 Task: Find connections with filter location San Juan with filter topic #Mindfulwith filter profile language Potuguese with filter current company Boston Consulting Group (BCG) with filter school Dr. Harisingh Gaur Vishwavidyalaya, Sagar with filter industry Optometrists with filter service category Financial Advisory with filter keywords title Actuary
Action: Mouse moved to (624, 87)
Screenshot: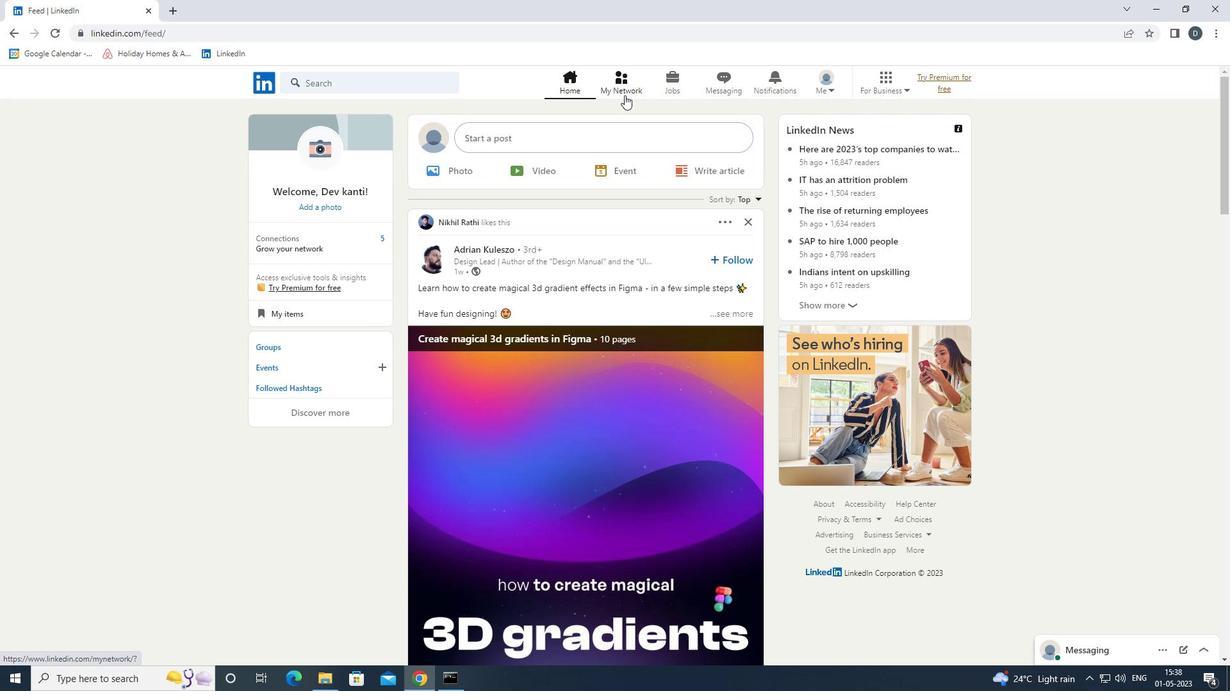 
Action: Mouse pressed left at (624, 87)
Screenshot: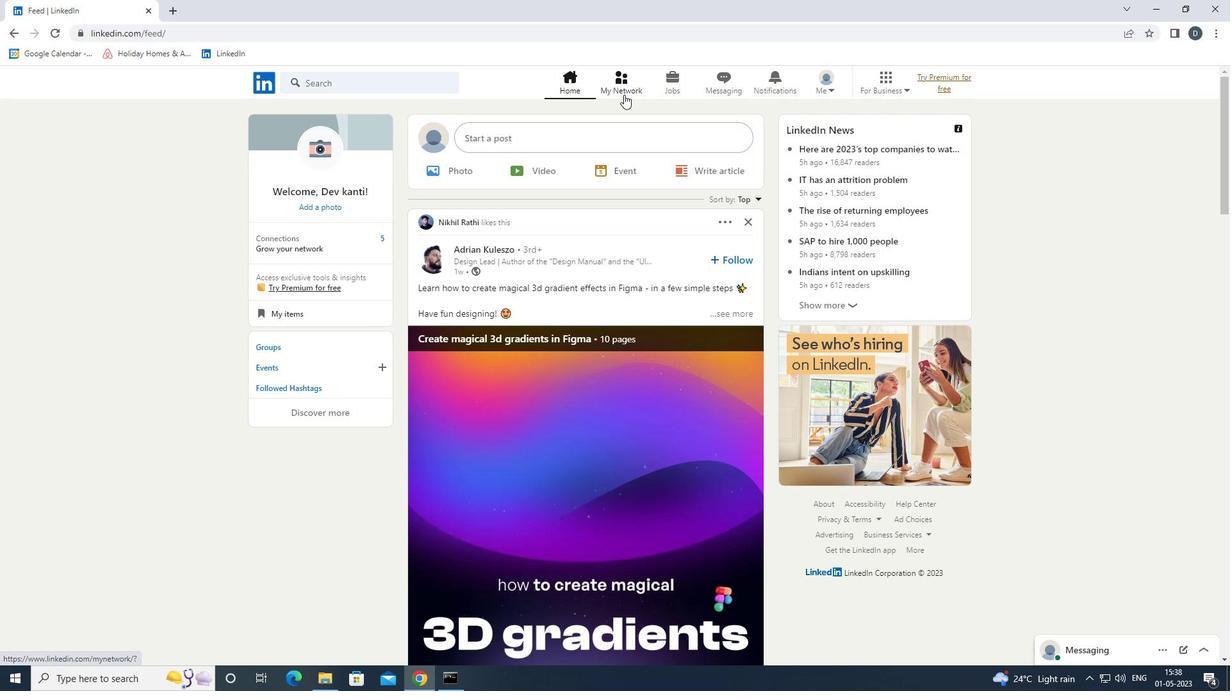 
Action: Mouse moved to (426, 153)
Screenshot: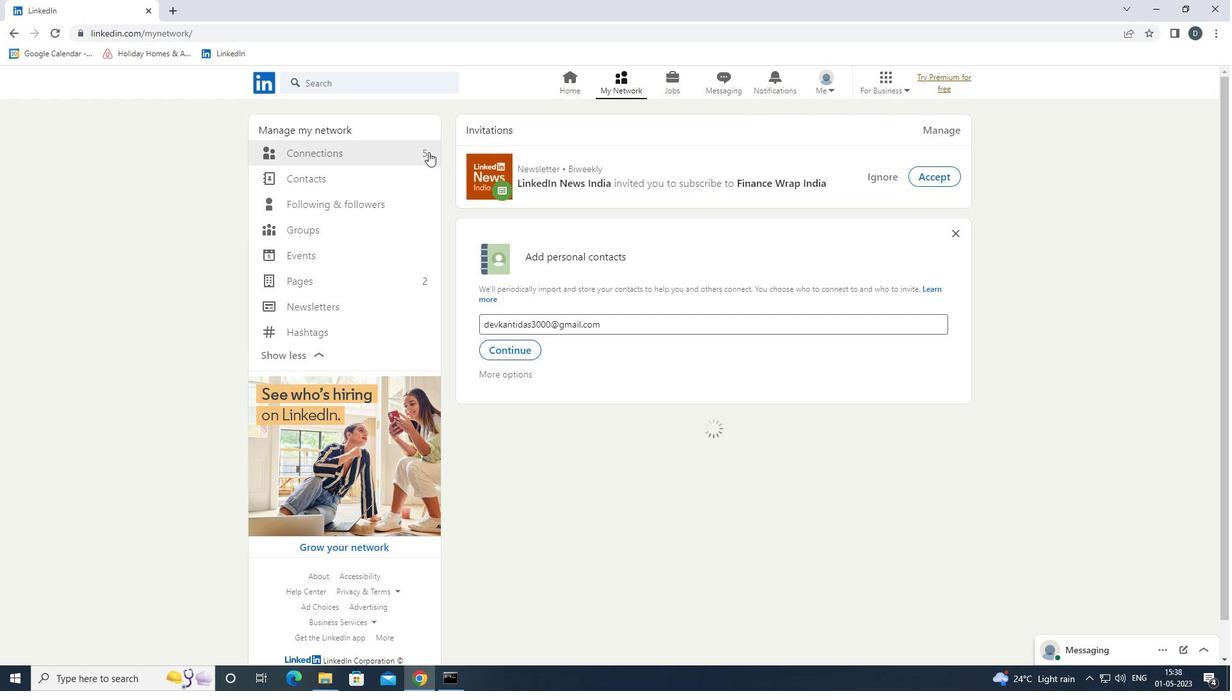 
Action: Mouse pressed left at (426, 153)
Screenshot: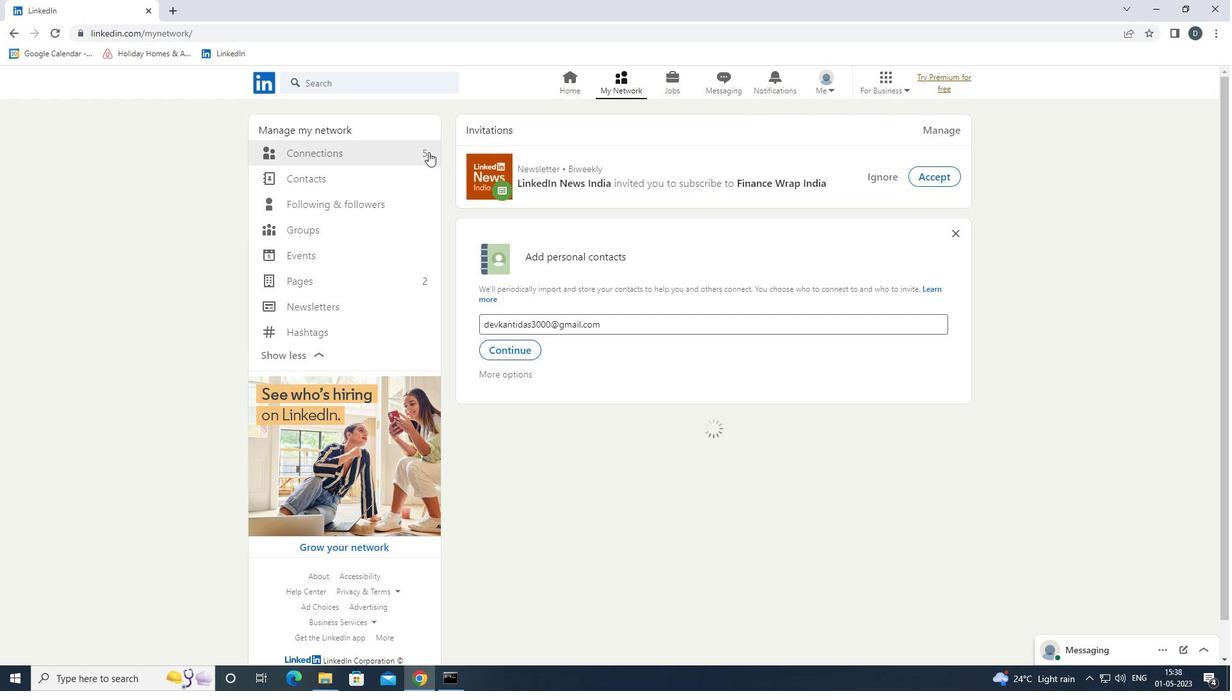 
Action: Mouse pressed left at (426, 153)
Screenshot: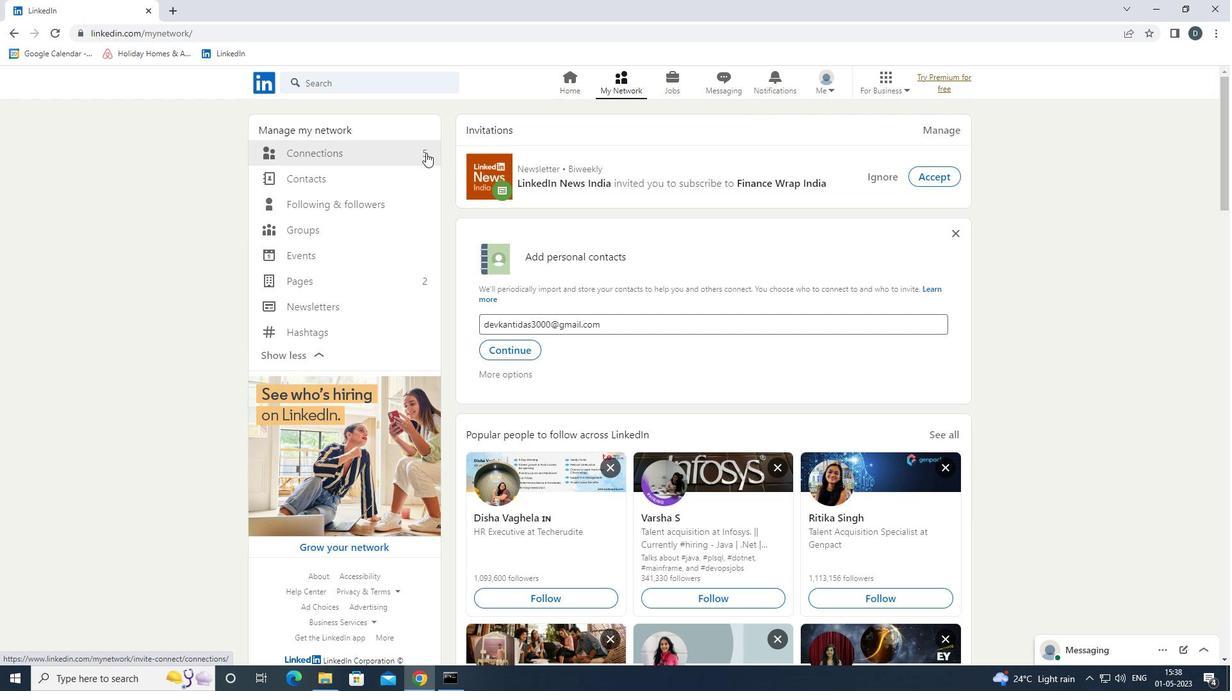 
Action: Mouse moved to (666, 165)
Screenshot: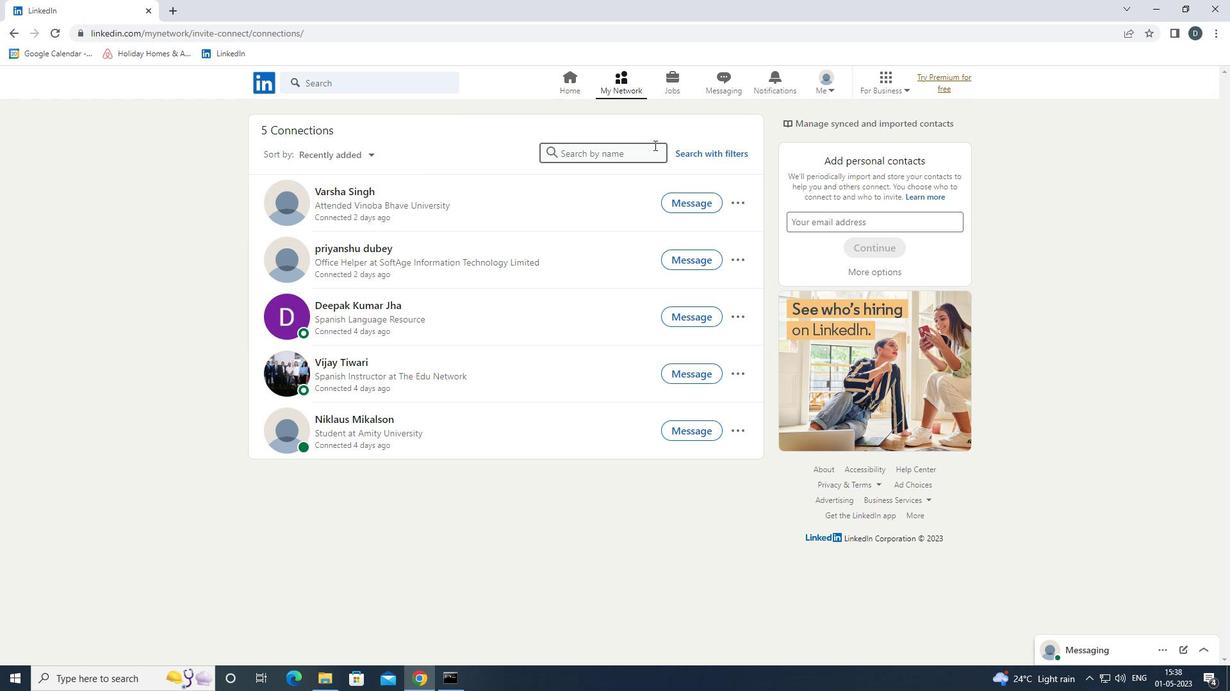
Action: Mouse pressed left at (666, 165)
Screenshot: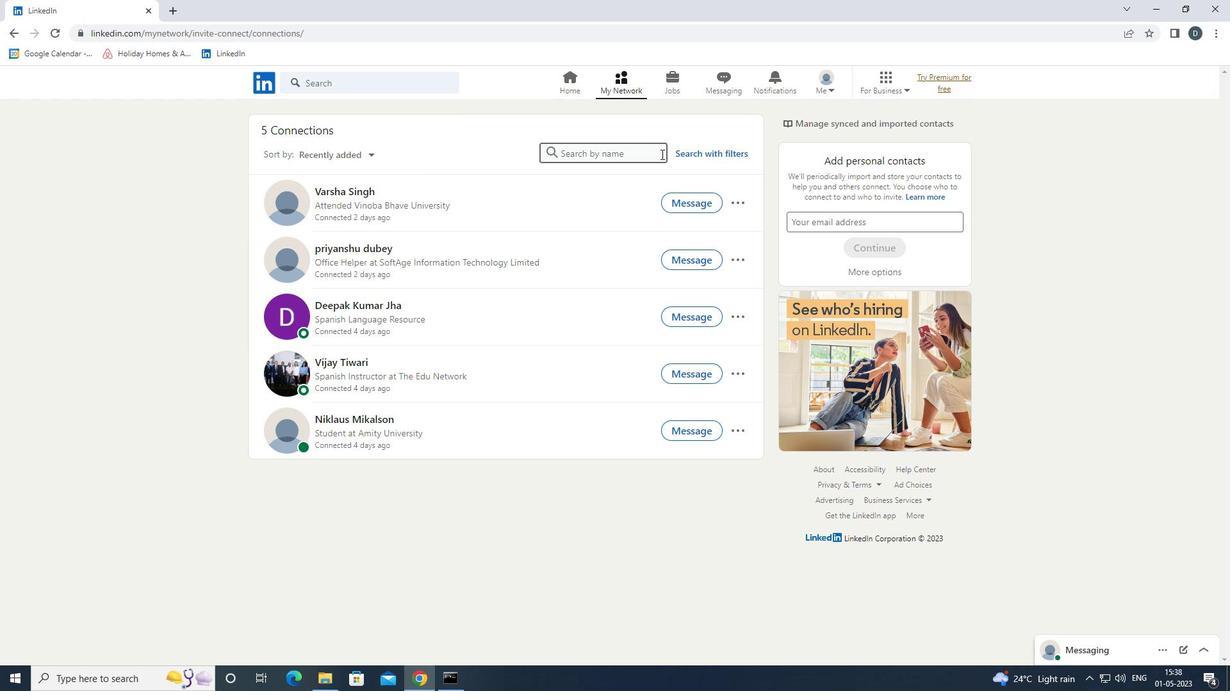 
Action: Mouse moved to (681, 161)
Screenshot: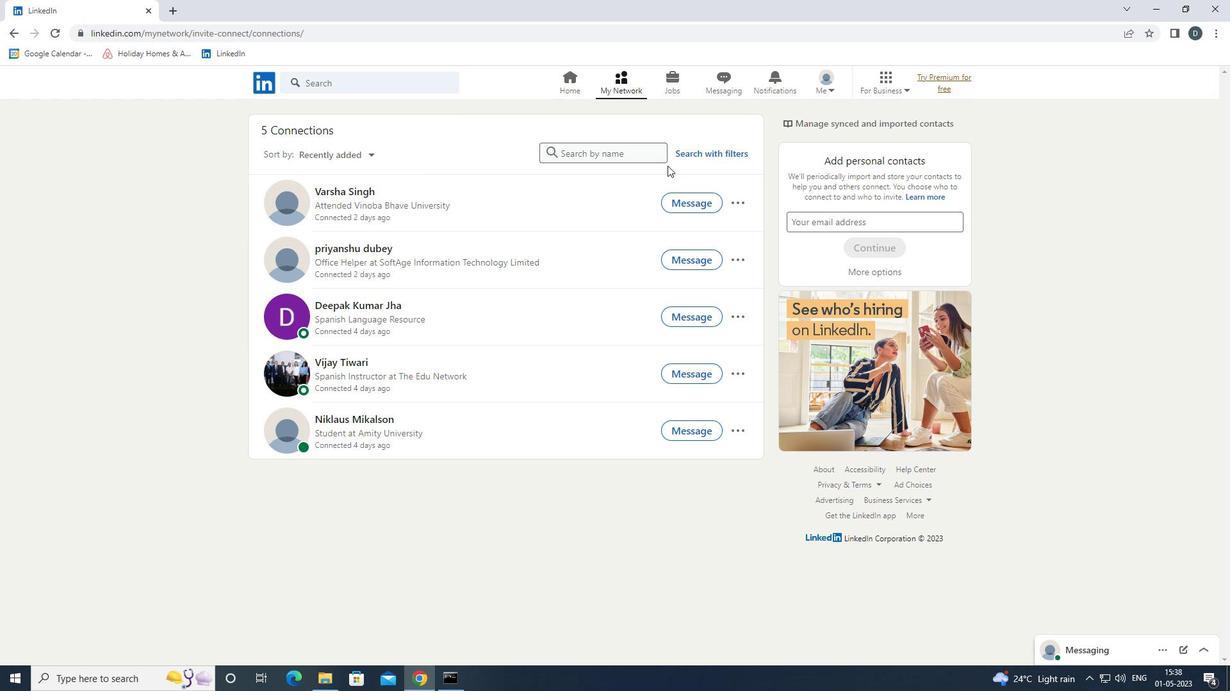 
Action: Mouse pressed left at (681, 161)
Screenshot: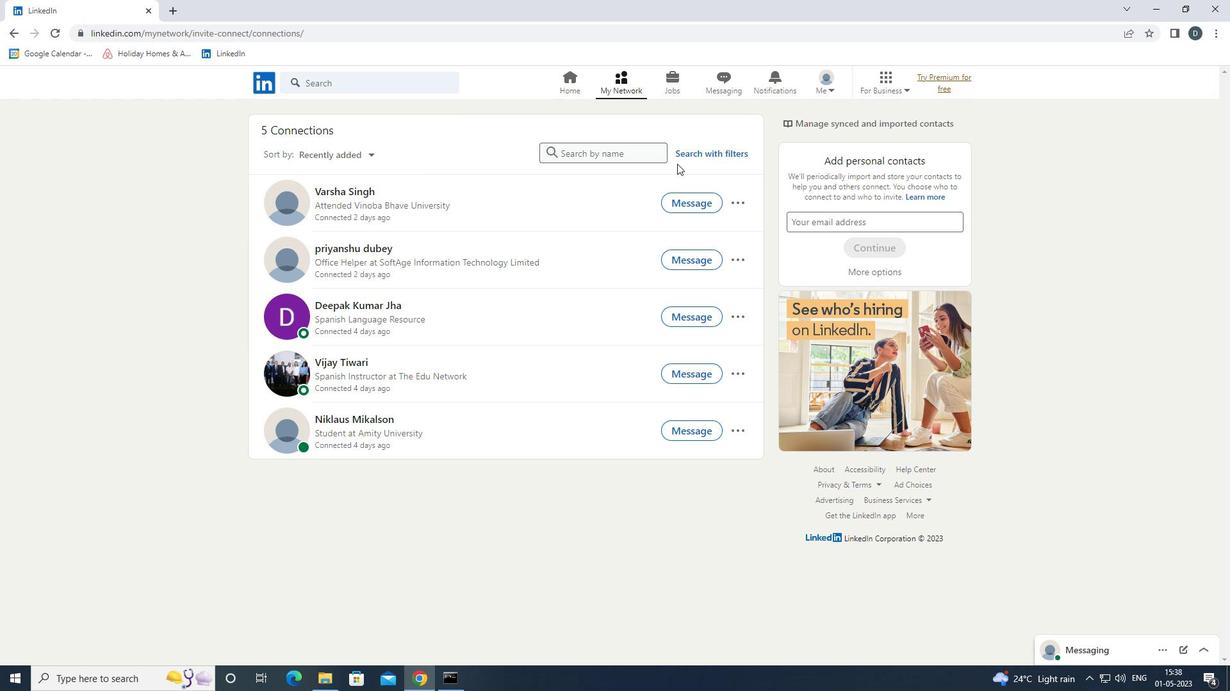 
Action: Mouse moved to (688, 153)
Screenshot: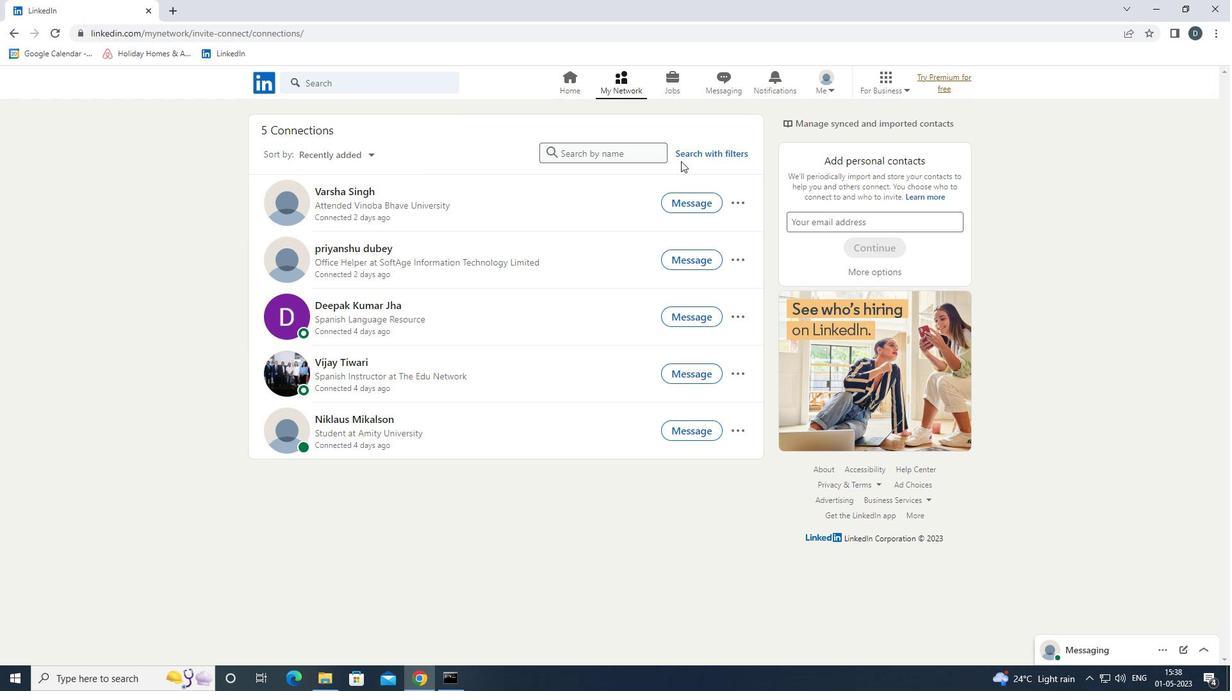 
Action: Mouse pressed left at (688, 153)
Screenshot: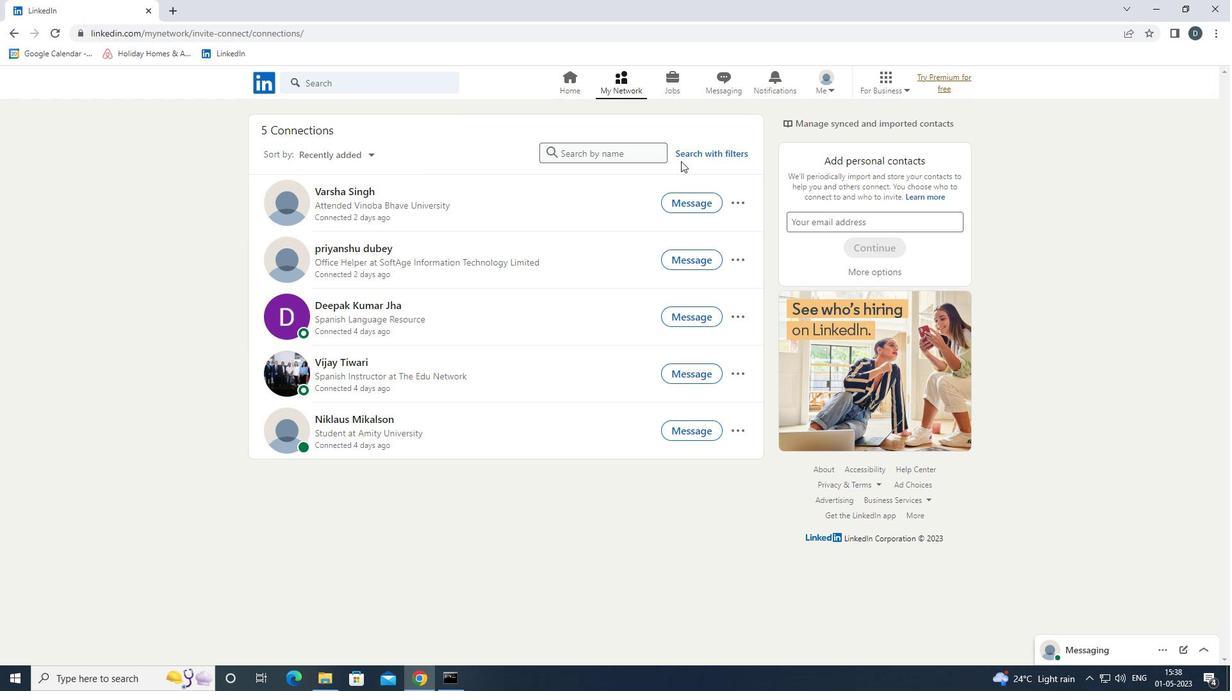 
Action: Mouse moved to (656, 116)
Screenshot: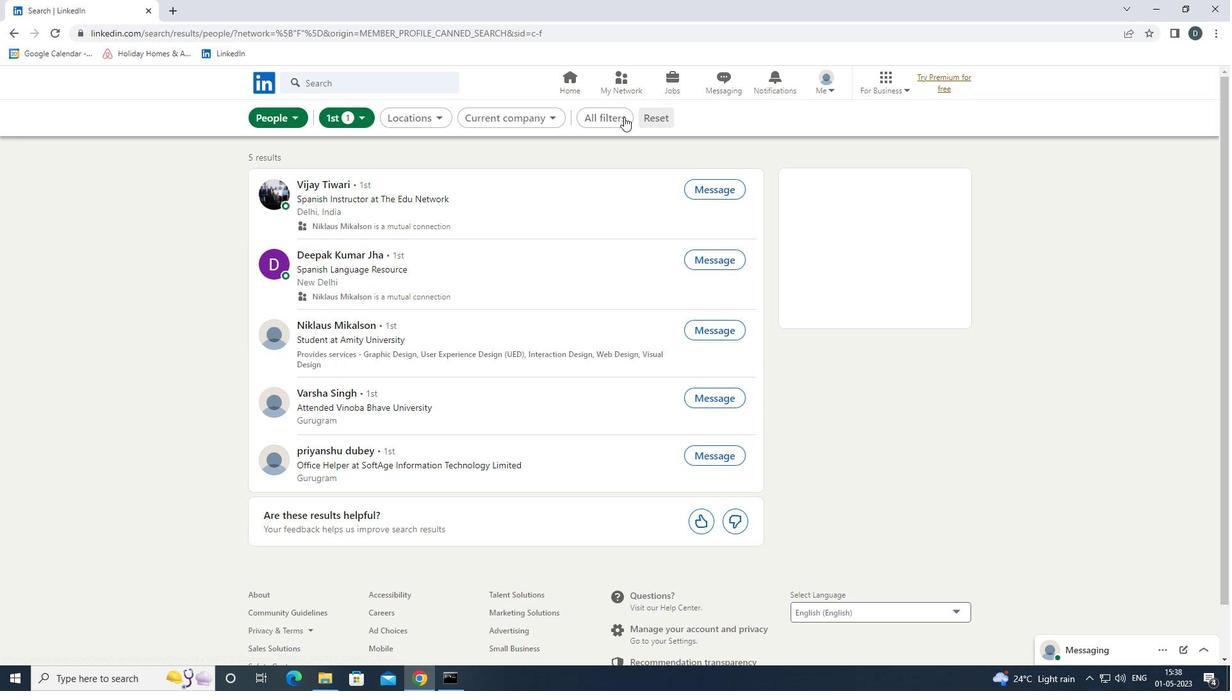 
Action: Mouse pressed left at (656, 116)
Screenshot: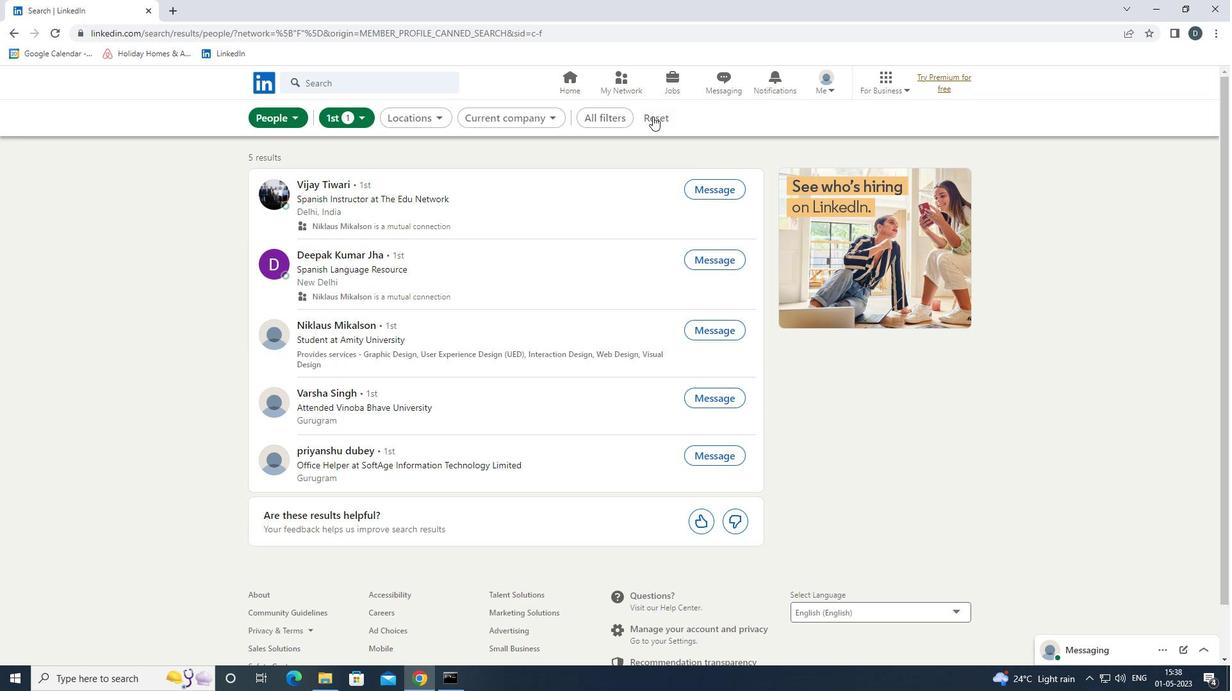 
Action: Mouse moved to (626, 115)
Screenshot: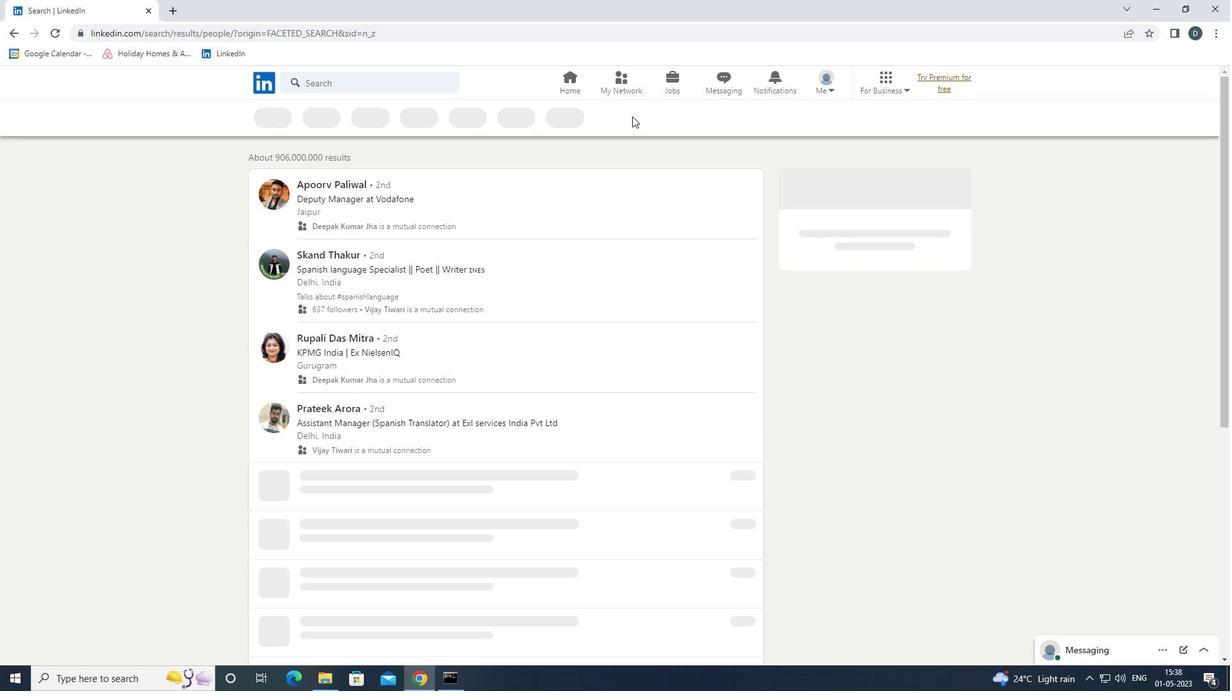 
Action: Mouse pressed left at (626, 115)
Screenshot: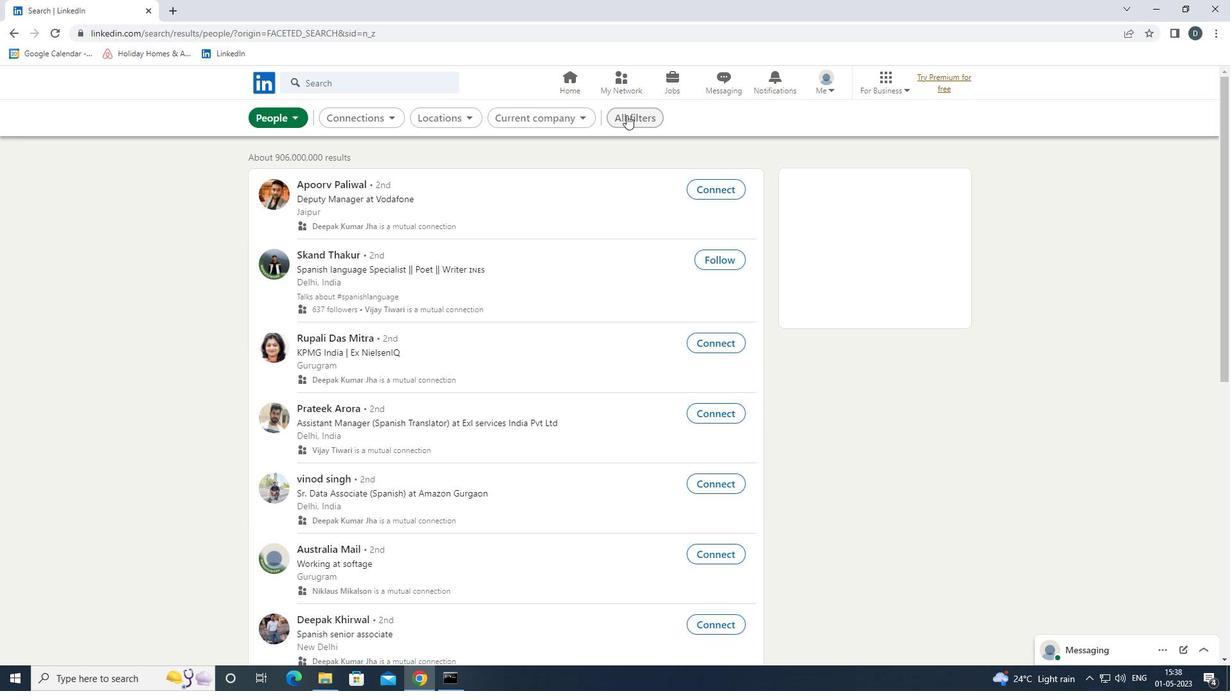 
Action: Mouse moved to (1073, 400)
Screenshot: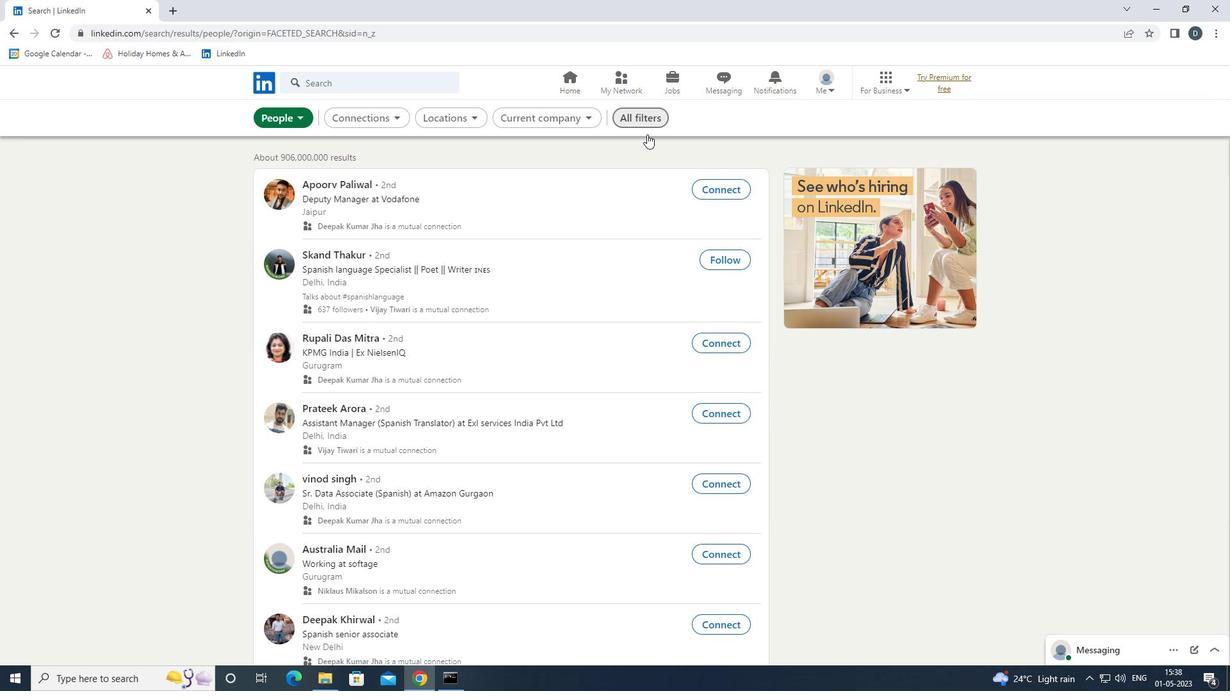 
Action: Mouse scrolled (1073, 399) with delta (0, 0)
Screenshot: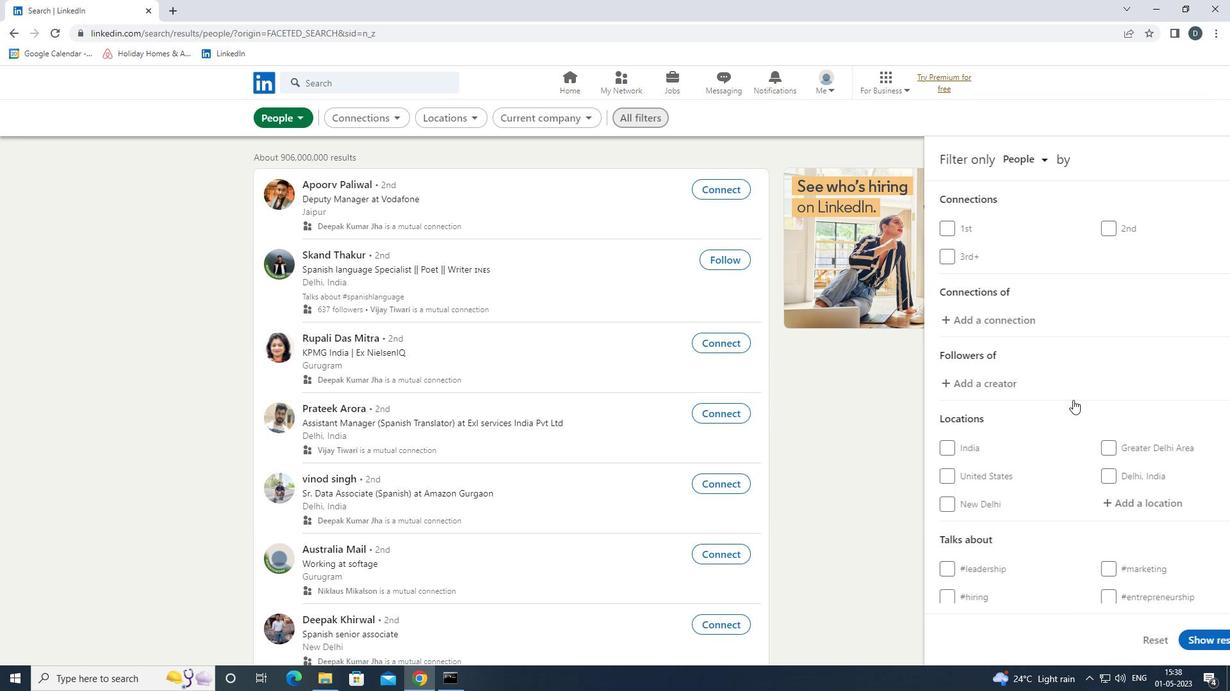 
Action: Mouse scrolled (1073, 399) with delta (0, 0)
Screenshot: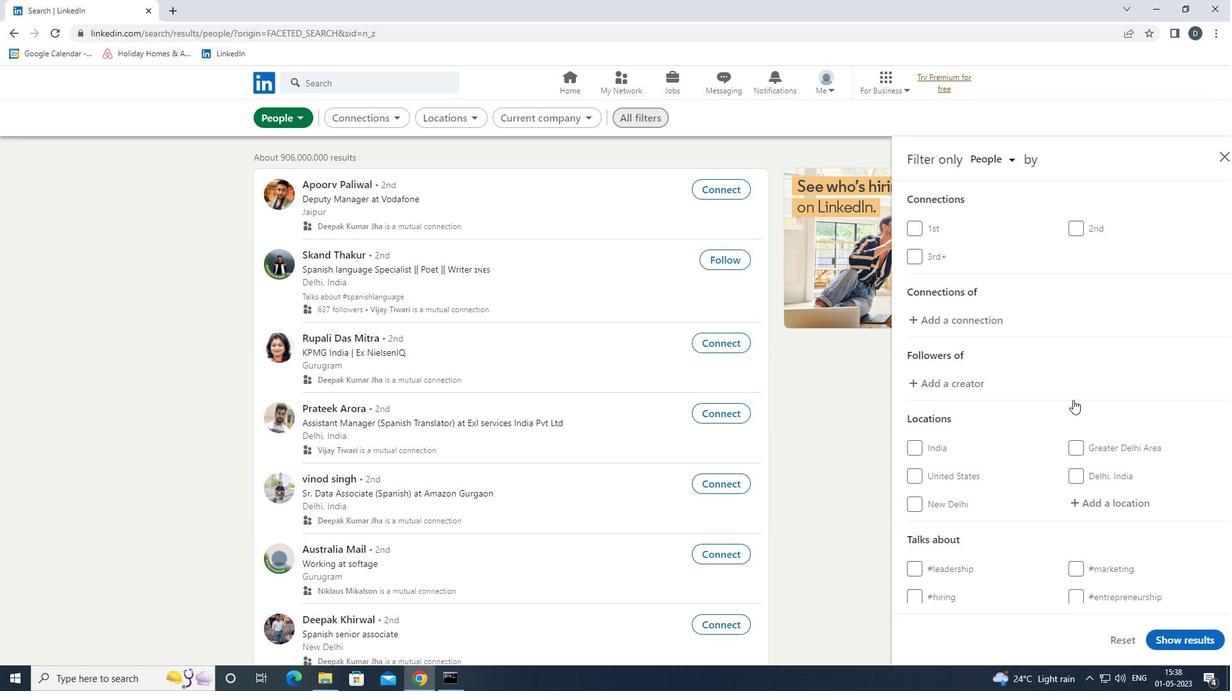 
Action: Mouse moved to (1098, 371)
Screenshot: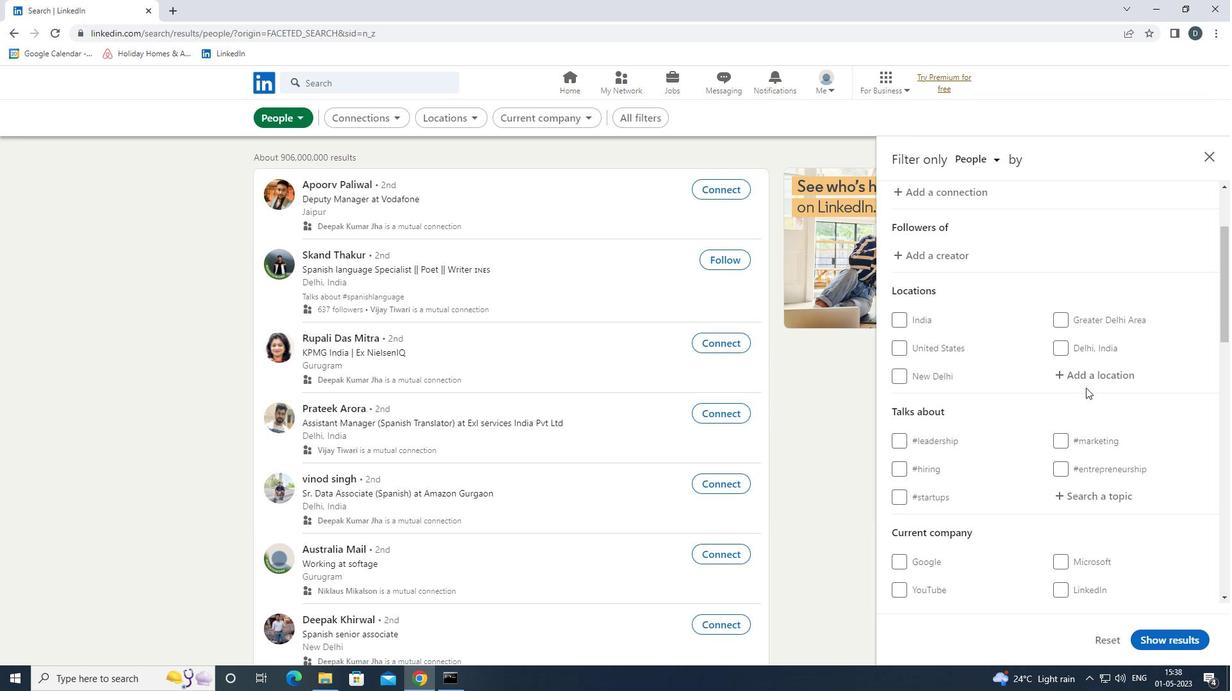 
Action: Mouse pressed left at (1098, 371)
Screenshot: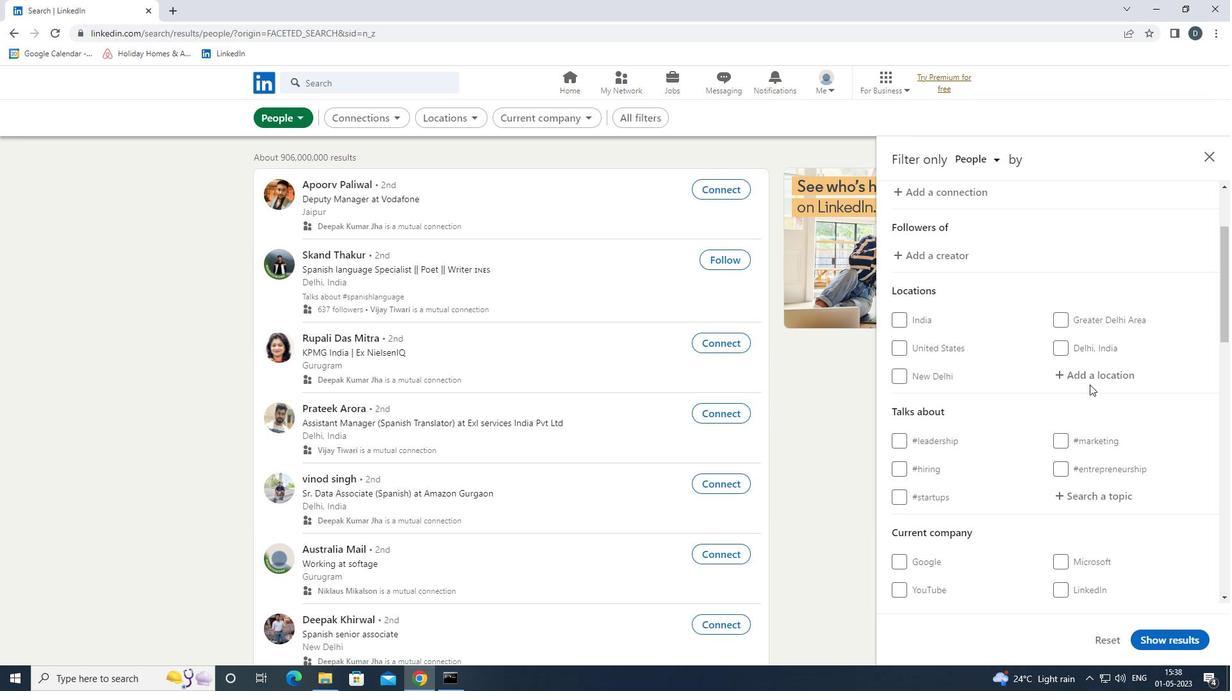 
Action: Key pressed <Key.shift>SAN<Key.space><Key.shift>JUAN<Key.space><Key.down><Key.enter>
Screenshot: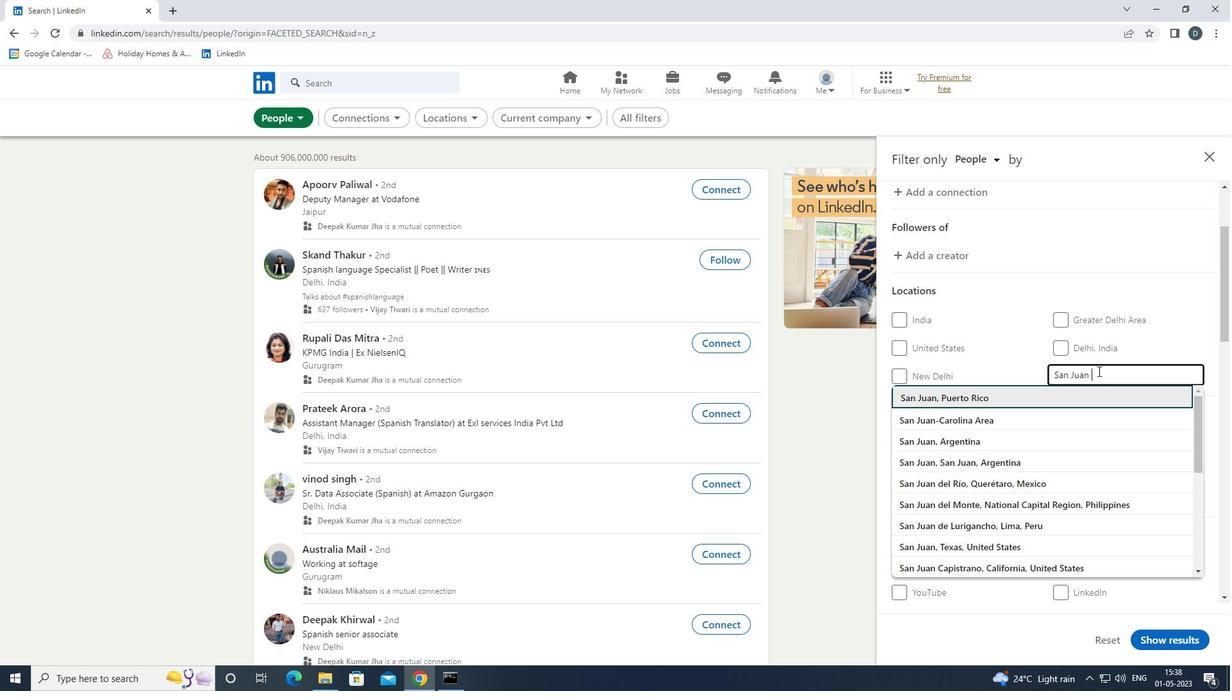 
Action: Mouse scrolled (1098, 370) with delta (0, 0)
Screenshot: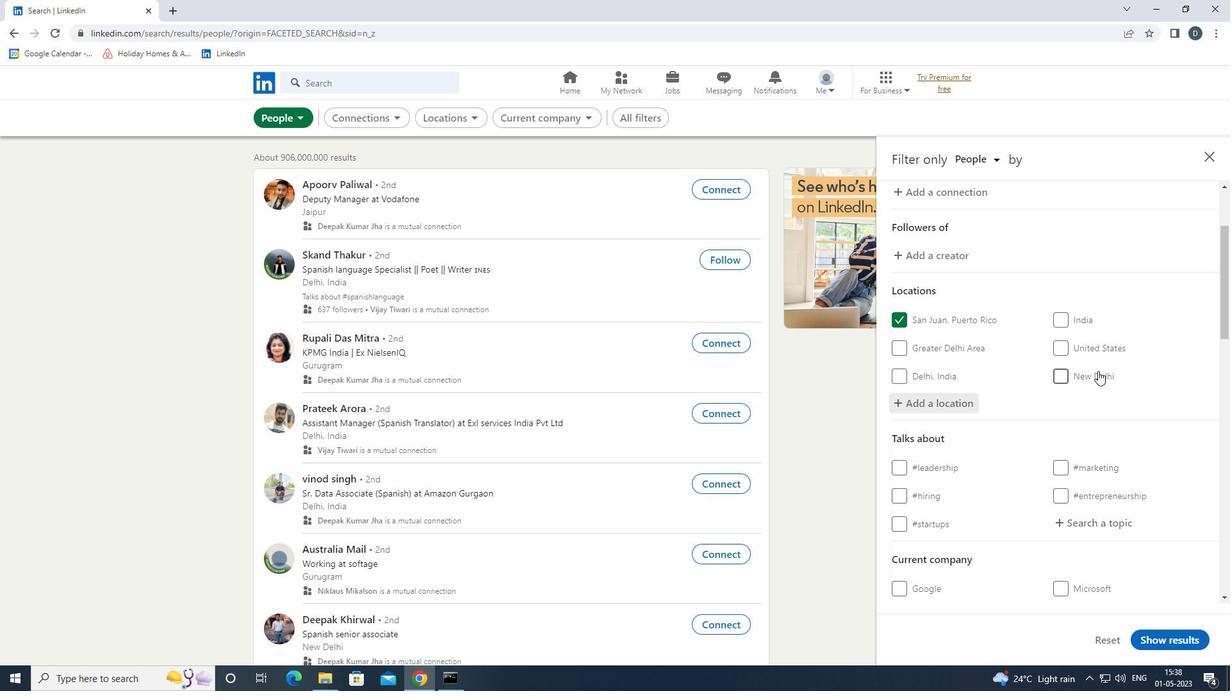 
Action: Mouse scrolled (1098, 370) with delta (0, 0)
Screenshot: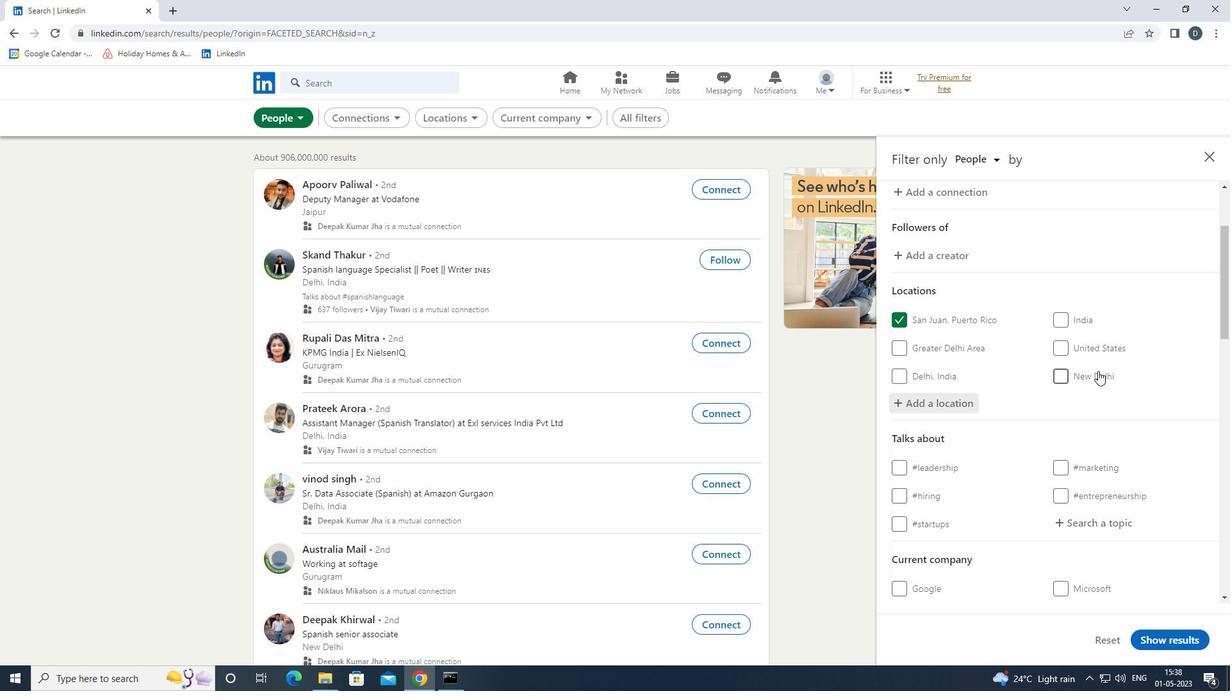 
Action: Mouse scrolled (1098, 370) with delta (0, 0)
Screenshot: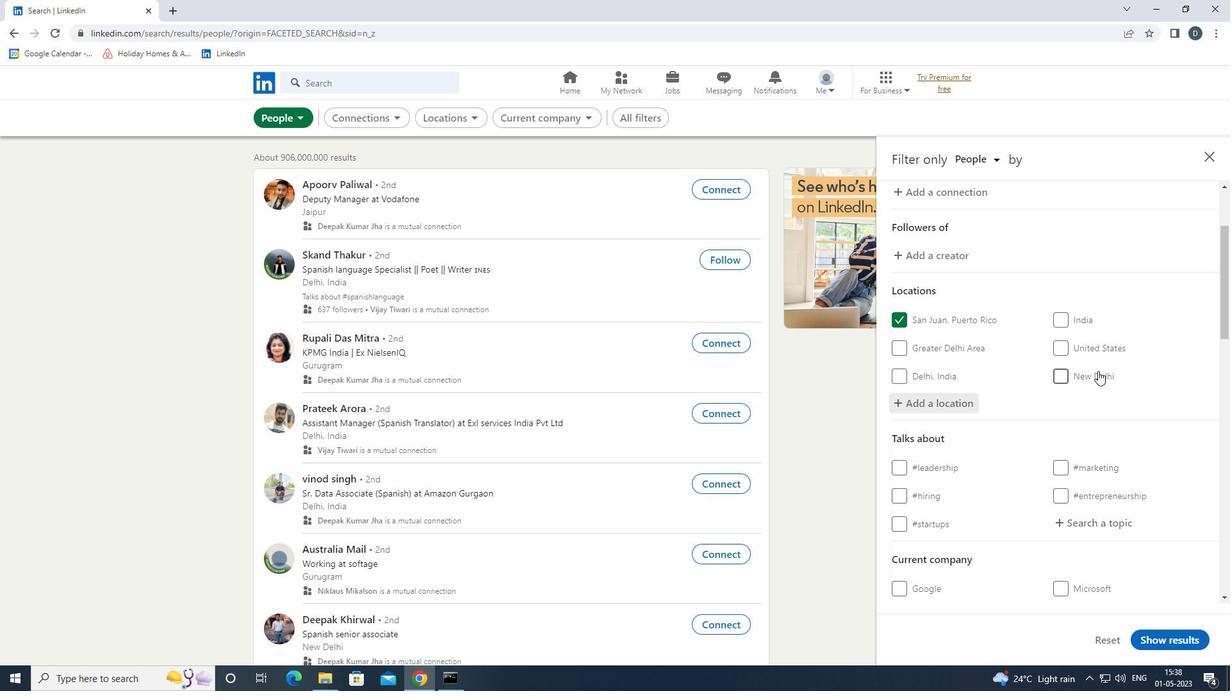 
Action: Mouse moved to (1100, 329)
Screenshot: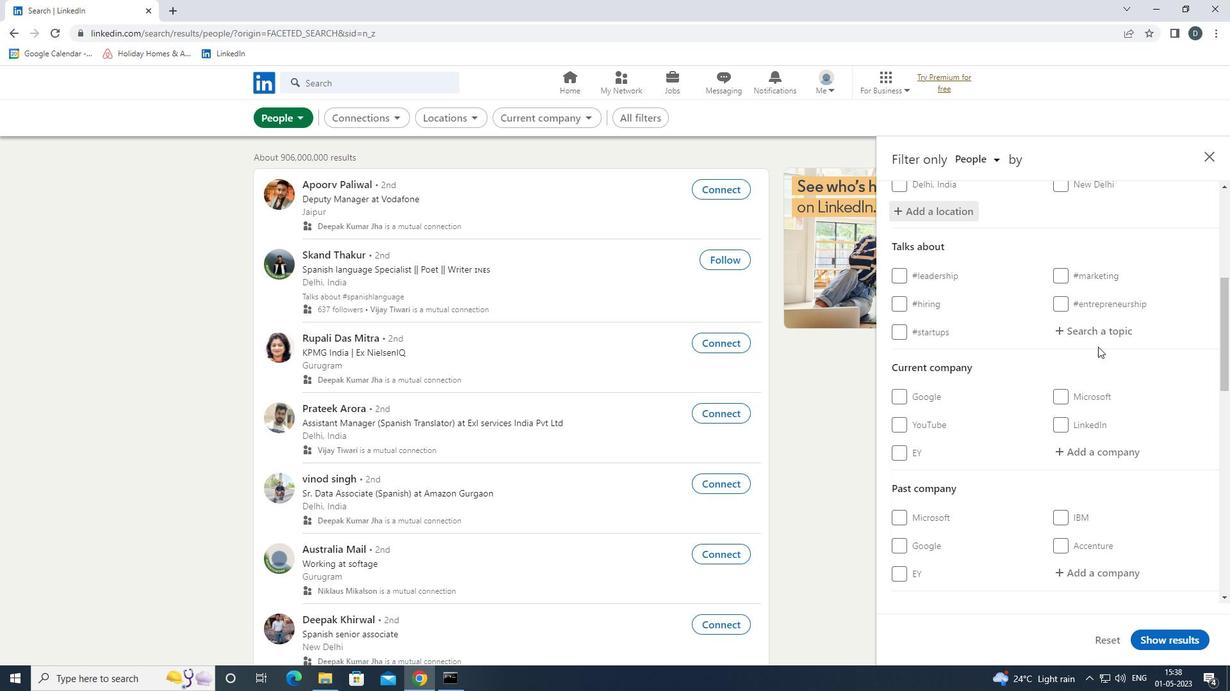 
Action: Mouse pressed left at (1100, 329)
Screenshot: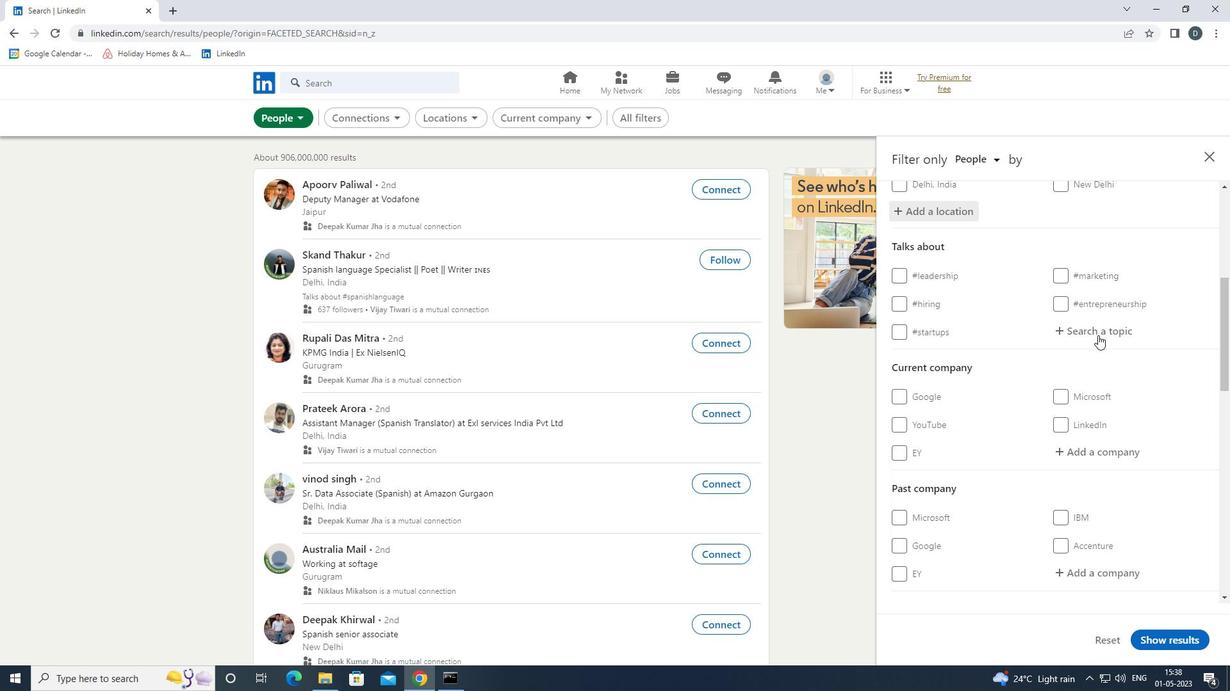 
Action: Key pressed <Key.shift>MINDG<Key.backspace>FUL<Key.down><Key.down><Key.enter>
Screenshot: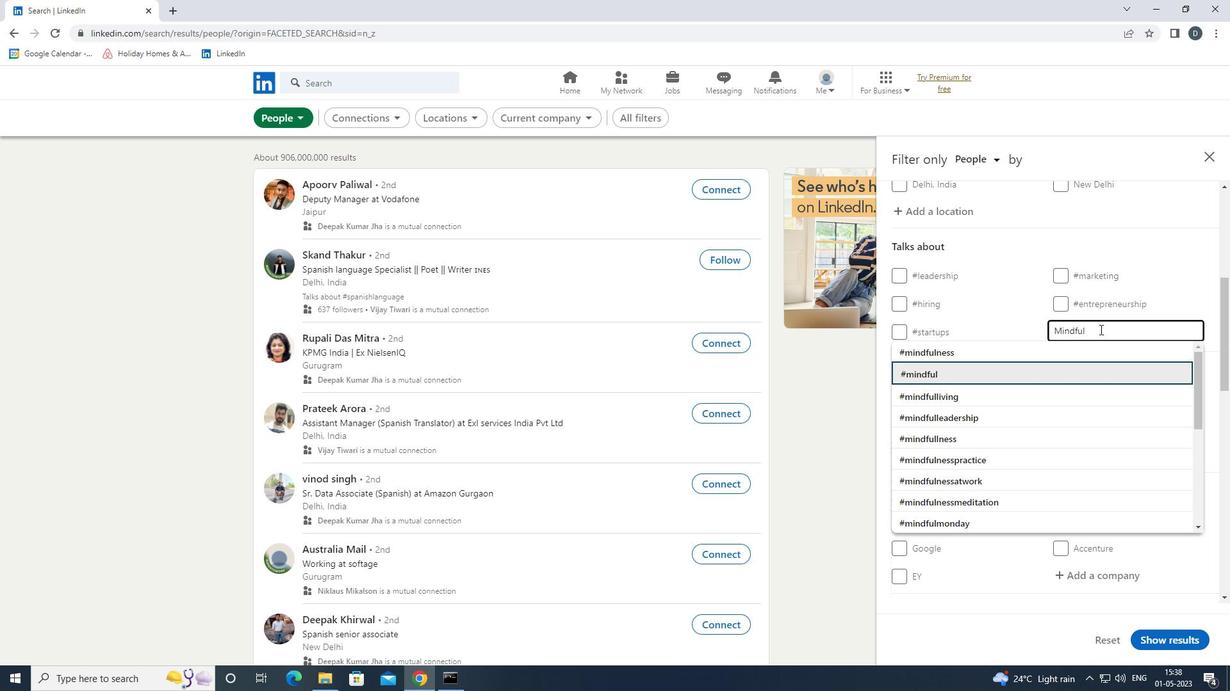 
Action: Mouse scrolled (1100, 329) with delta (0, 0)
Screenshot: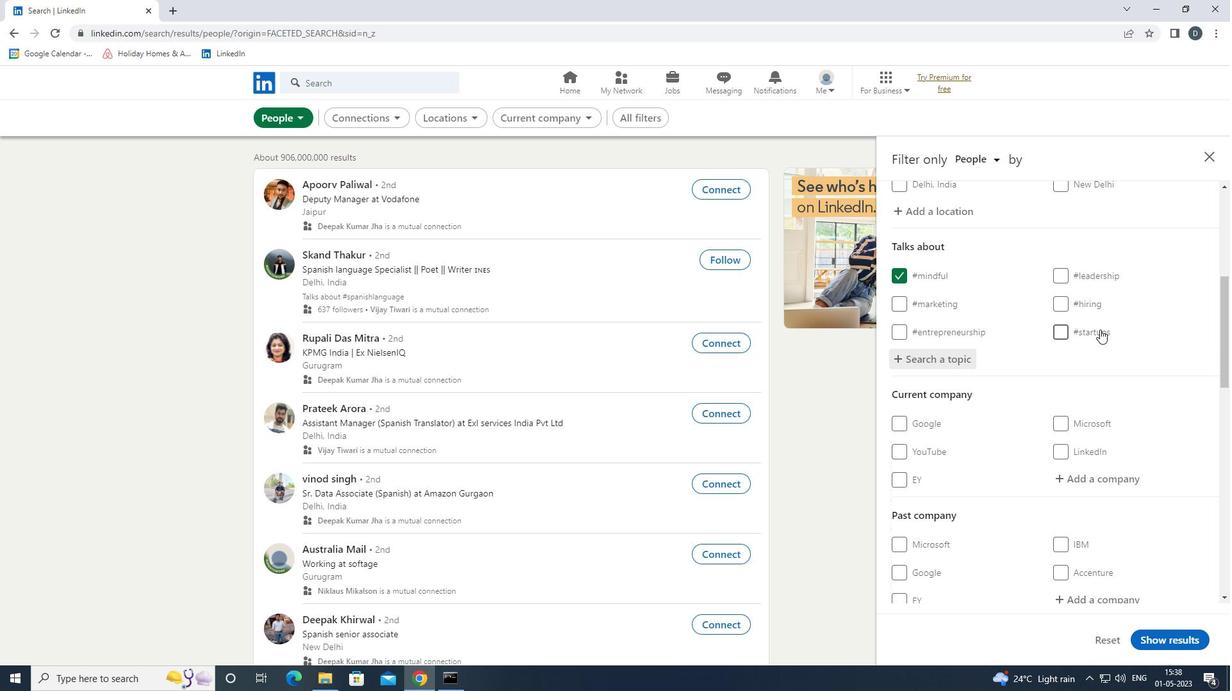 
Action: Mouse scrolled (1100, 329) with delta (0, 0)
Screenshot: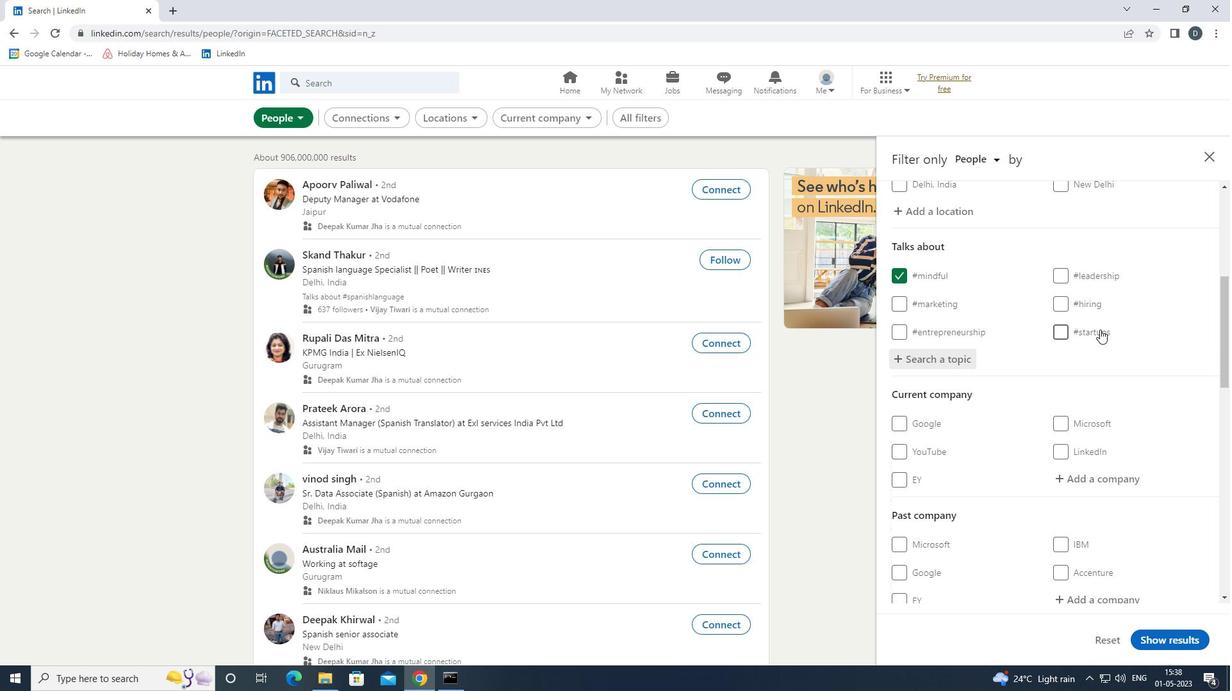 
Action: Mouse scrolled (1100, 329) with delta (0, 0)
Screenshot: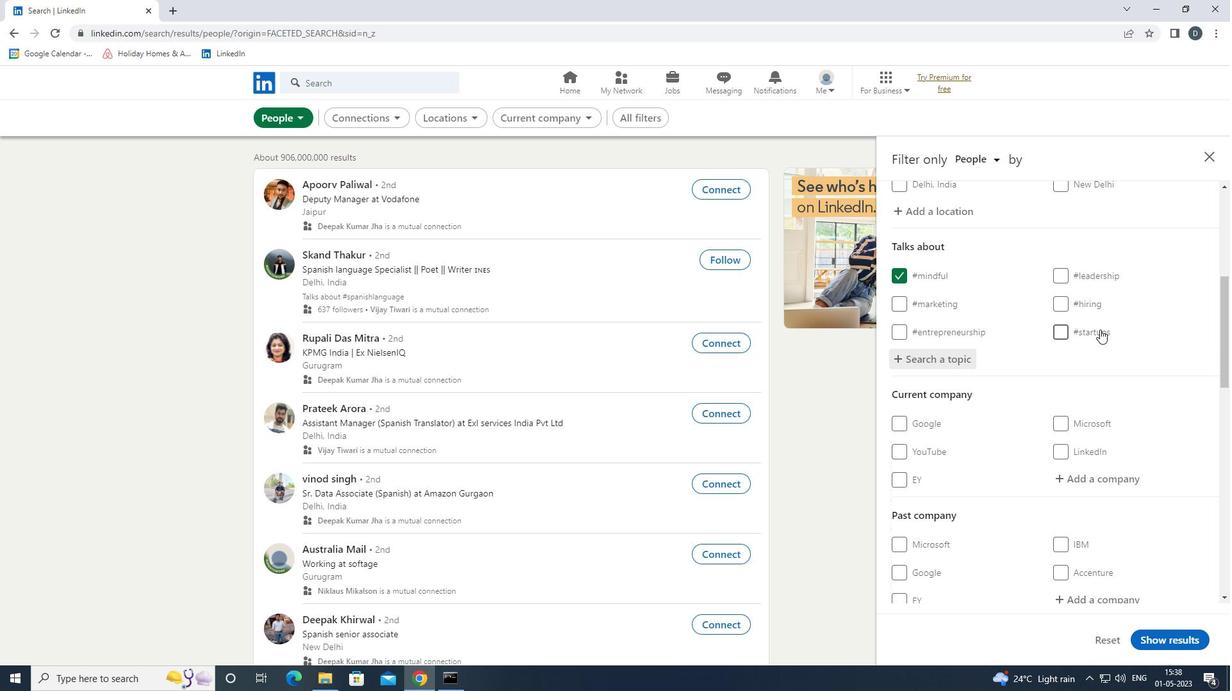 
Action: Mouse scrolled (1100, 329) with delta (0, 0)
Screenshot: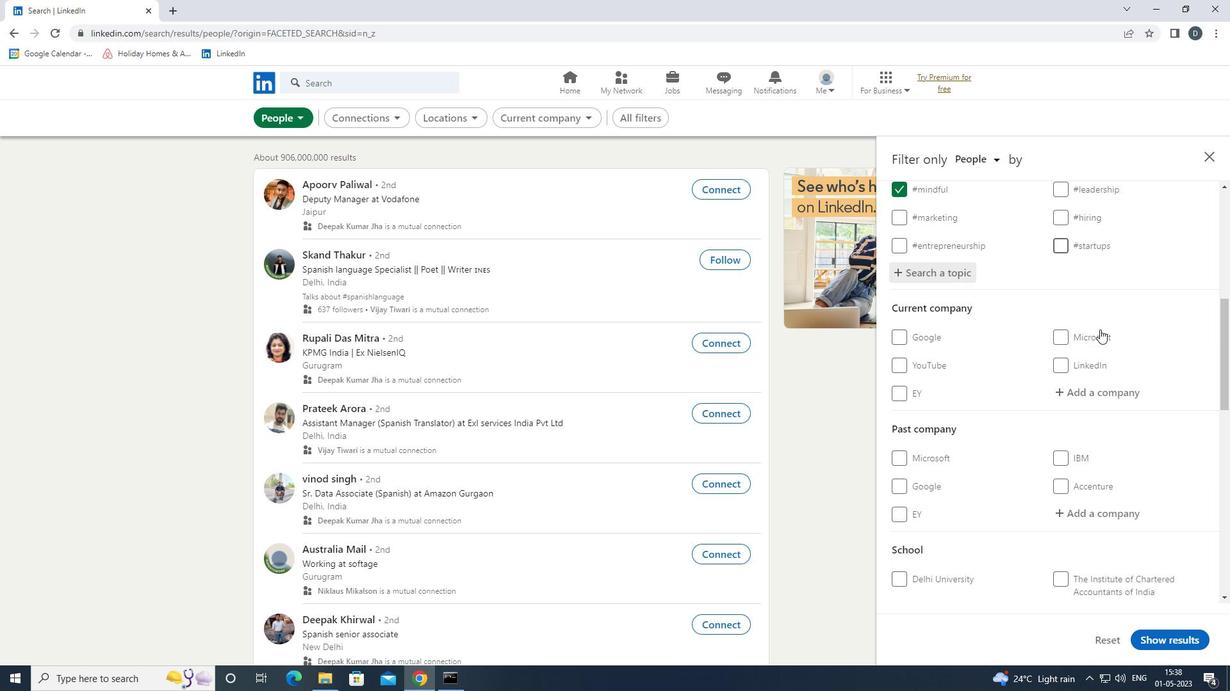 
Action: Mouse scrolled (1100, 329) with delta (0, 0)
Screenshot: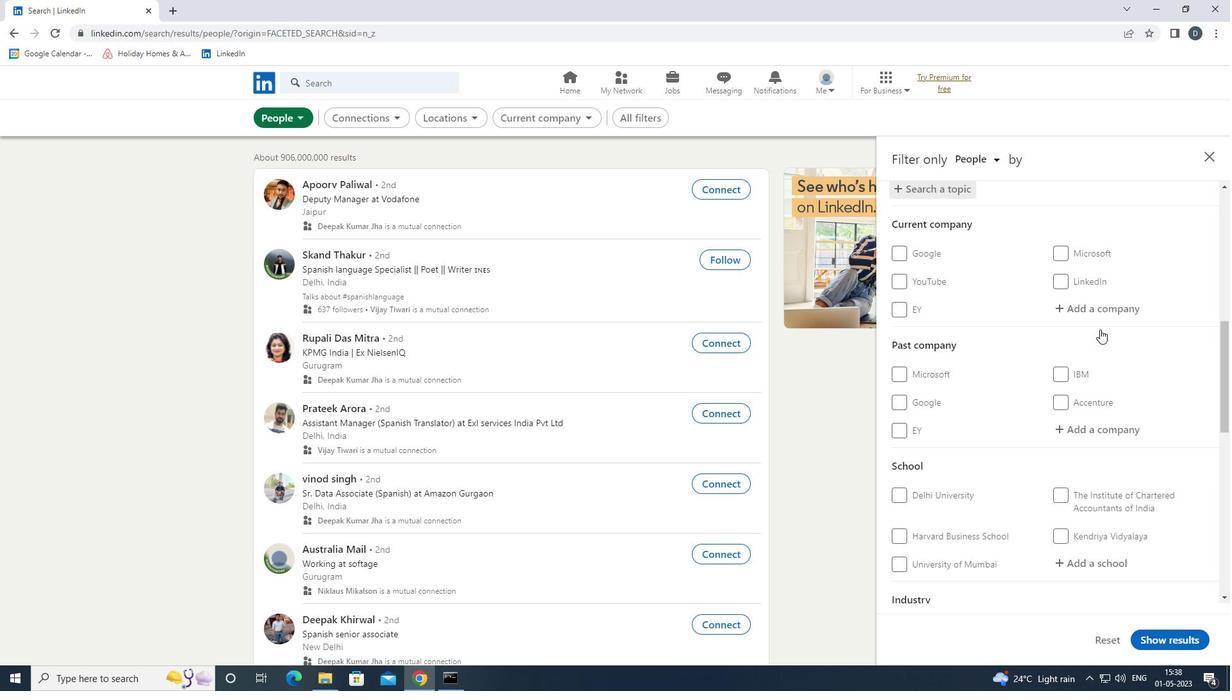 
Action: Mouse scrolled (1100, 329) with delta (0, 0)
Screenshot: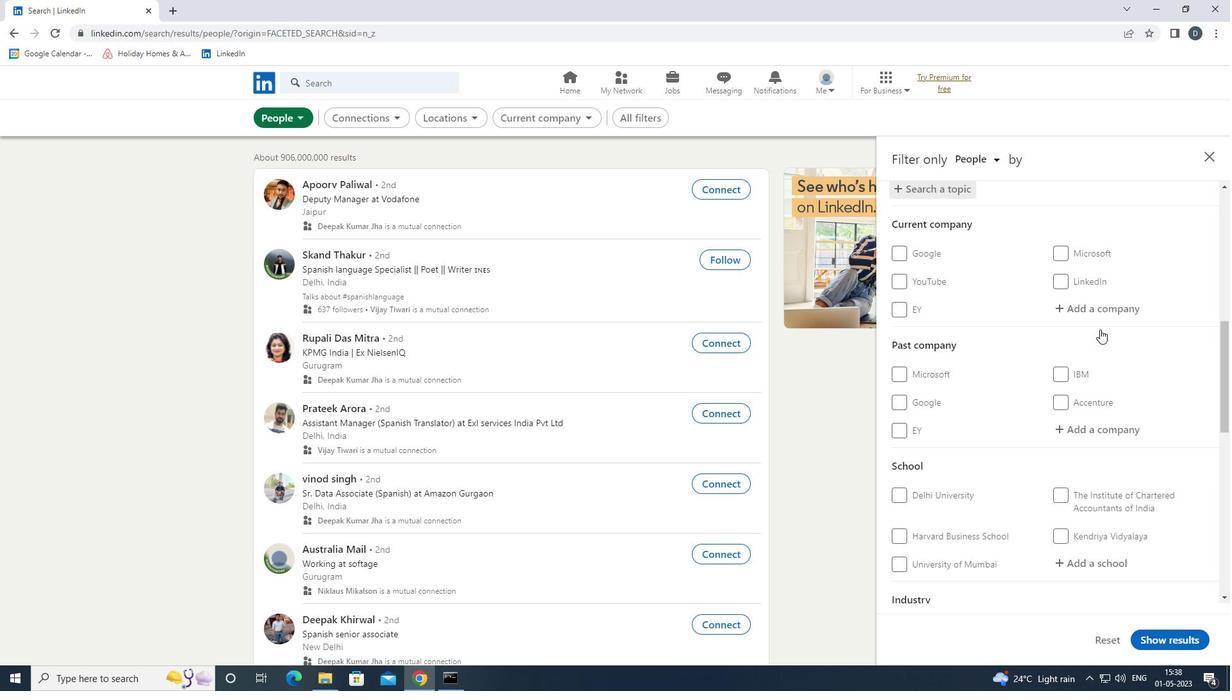 
Action: Mouse moved to (1097, 329)
Screenshot: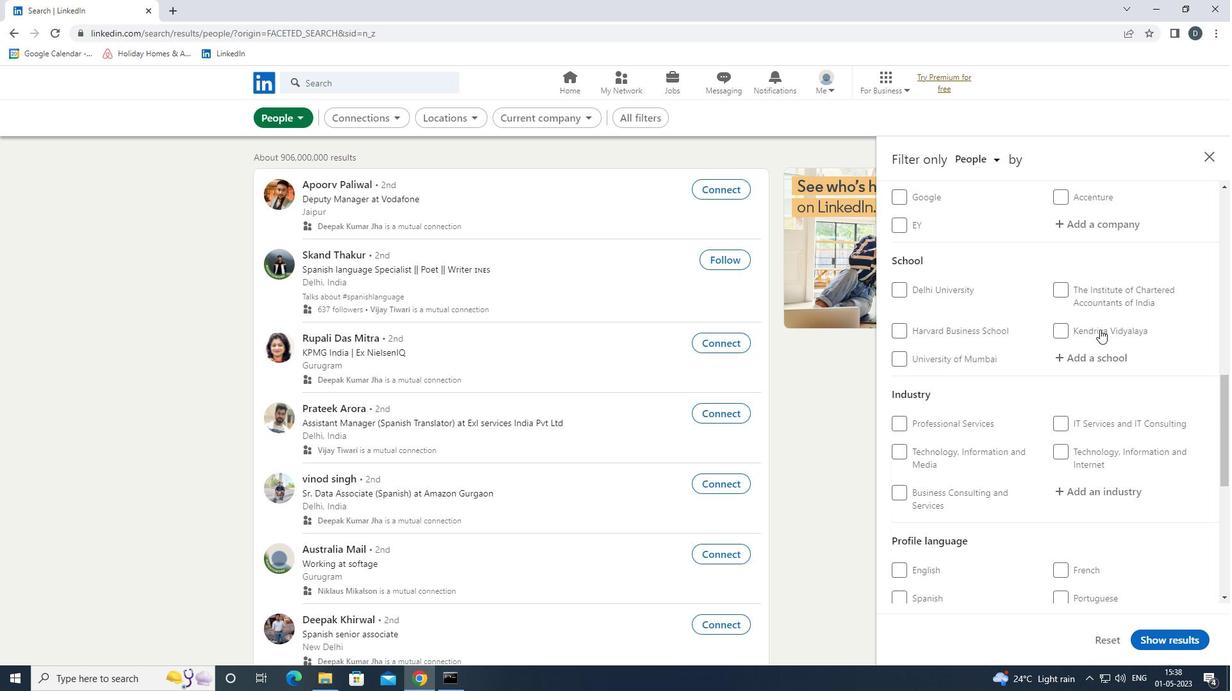 
Action: Mouse scrolled (1097, 329) with delta (0, 0)
Screenshot: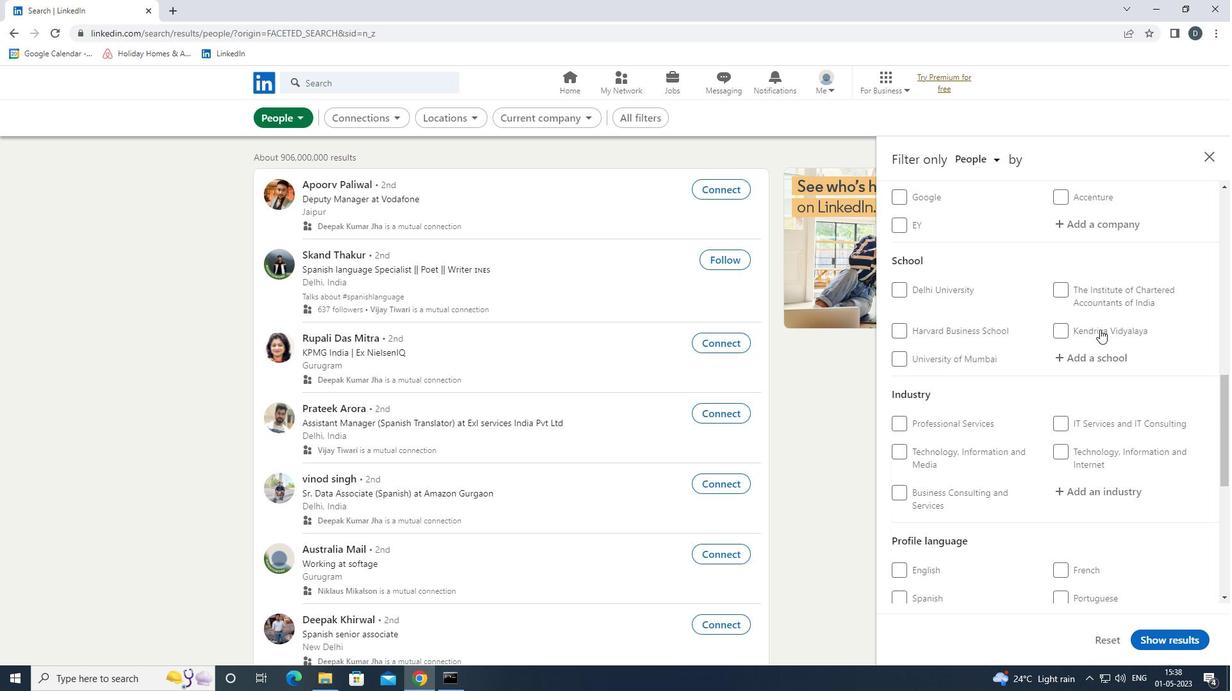 
Action: Mouse scrolled (1097, 329) with delta (0, 0)
Screenshot: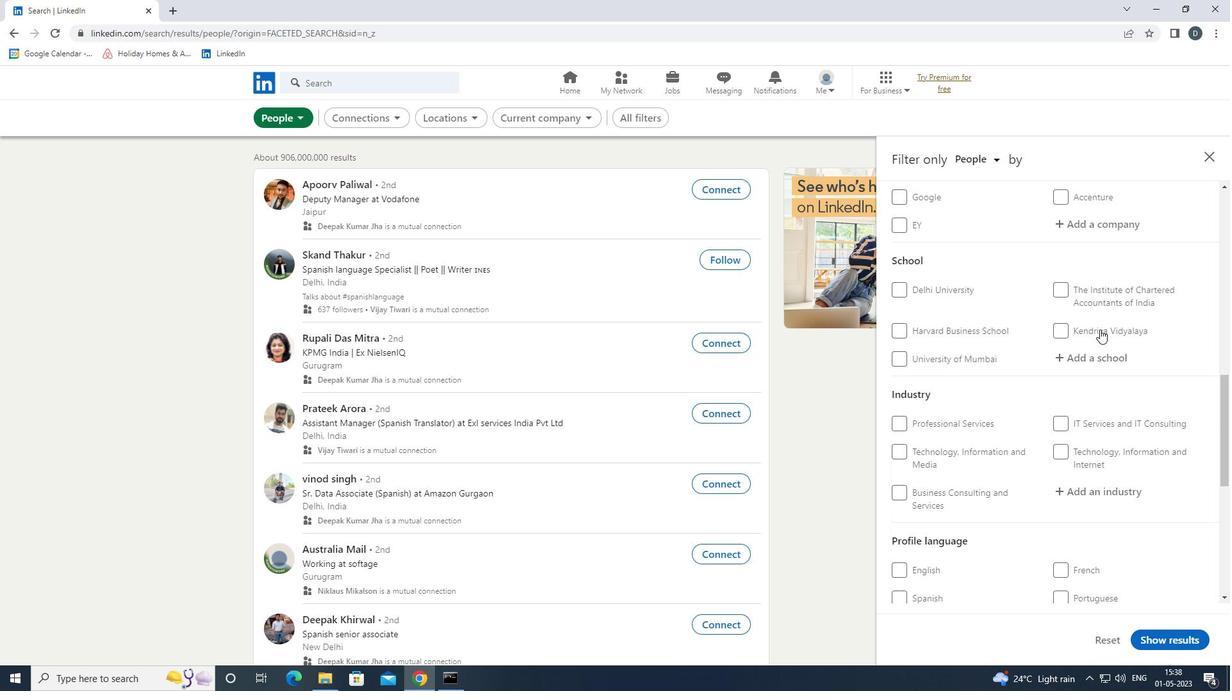 
Action: Mouse scrolled (1097, 329) with delta (0, 0)
Screenshot: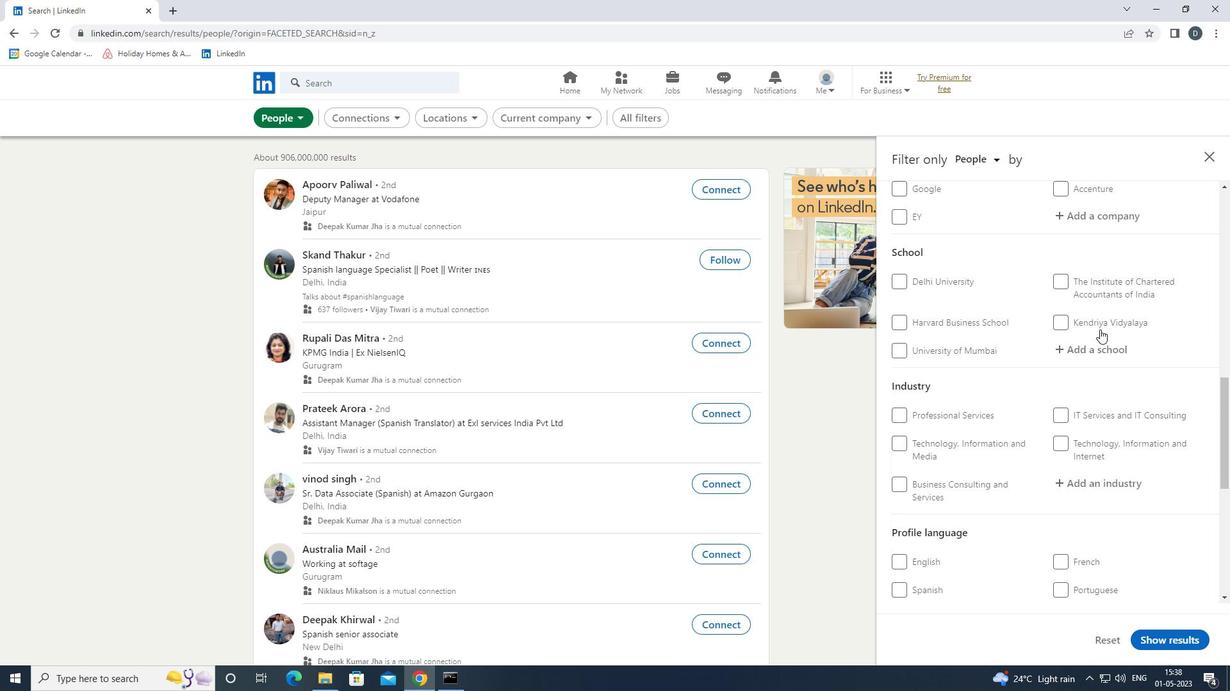 
Action: Mouse moved to (1053, 399)
Screenshot: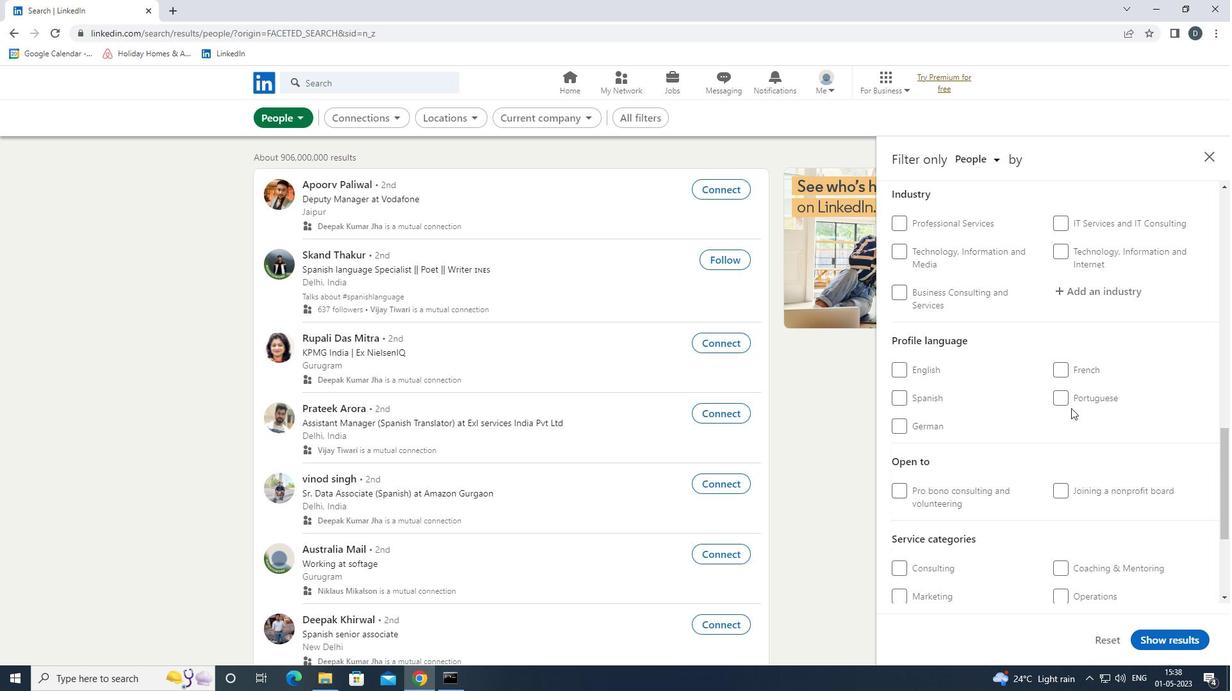 
Action: Mouse pressed left at (1053, 399)
Screenshot: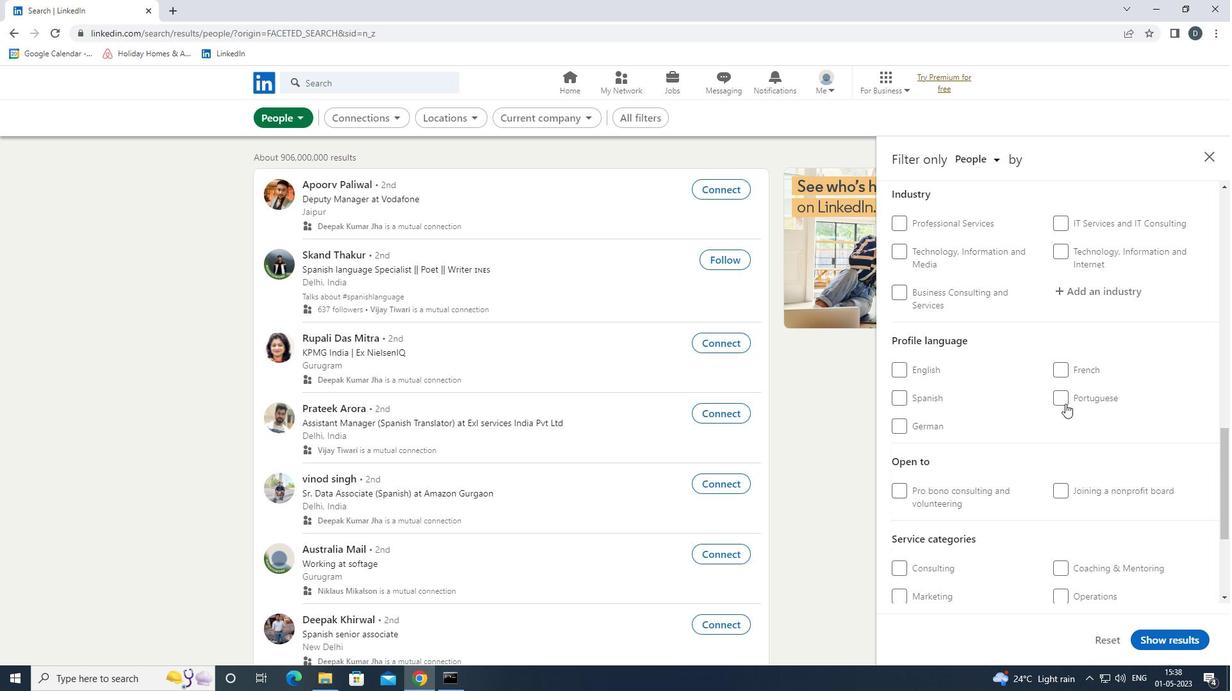 
Action: Mouse moved to (1053, 399)
Screenshot: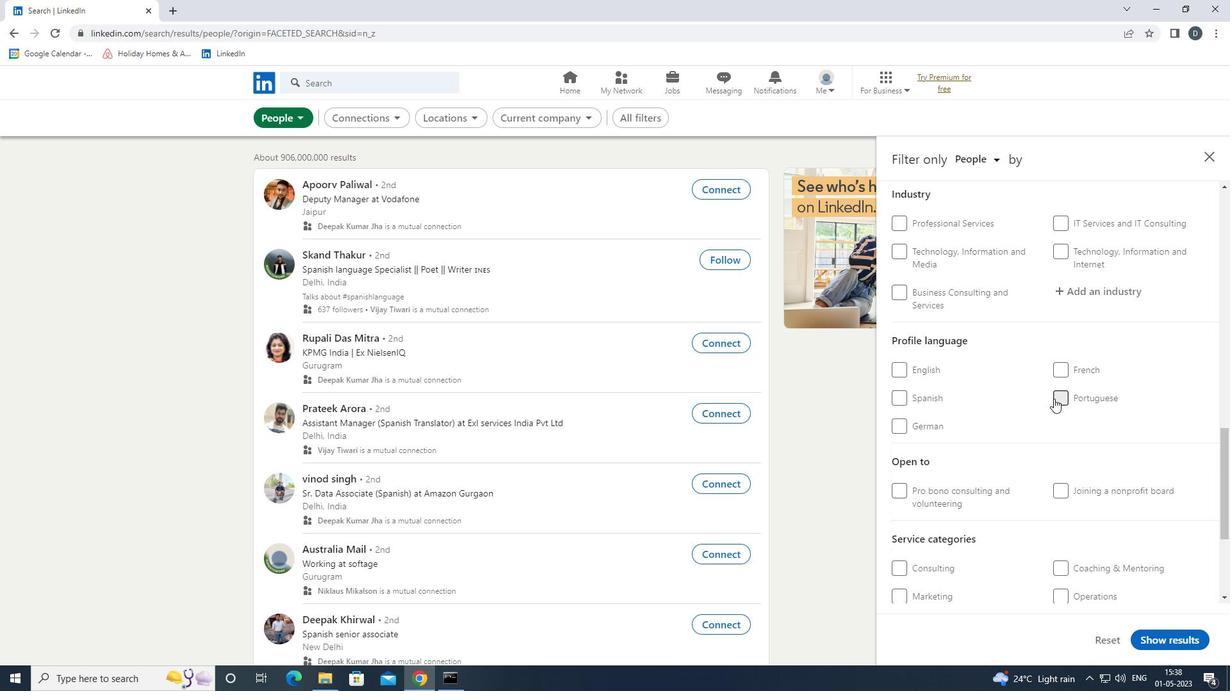 
Action: Mouse scrolled (1053, 399) with delta (0, 0)
Screenshot: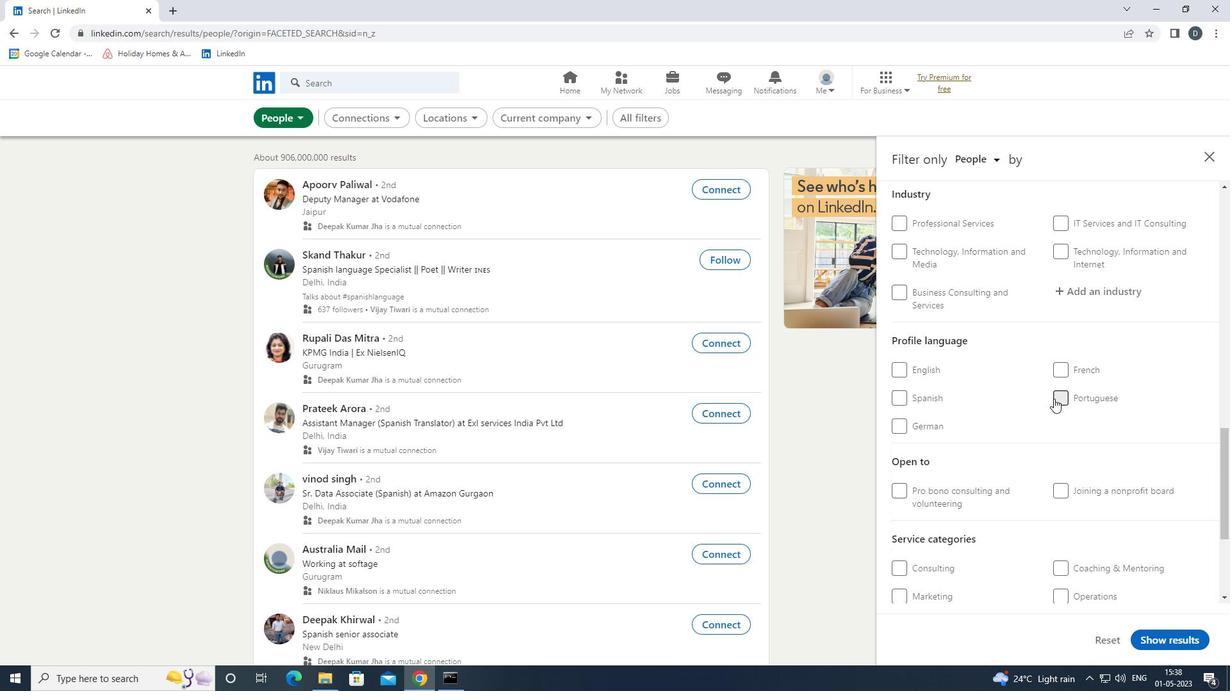 
Action: Mouse moved to (1053, 399)
Screenshot: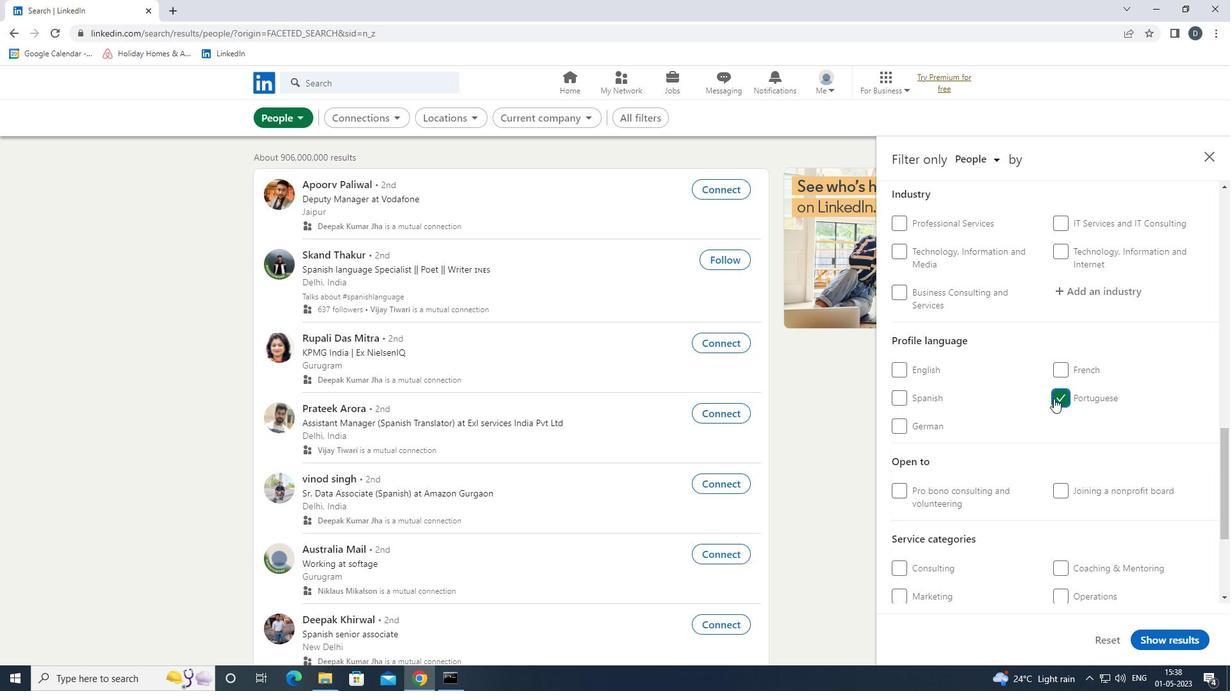 
Action: Mouse scrolled (1053, 399) with delta (0, 0)
Screenshot: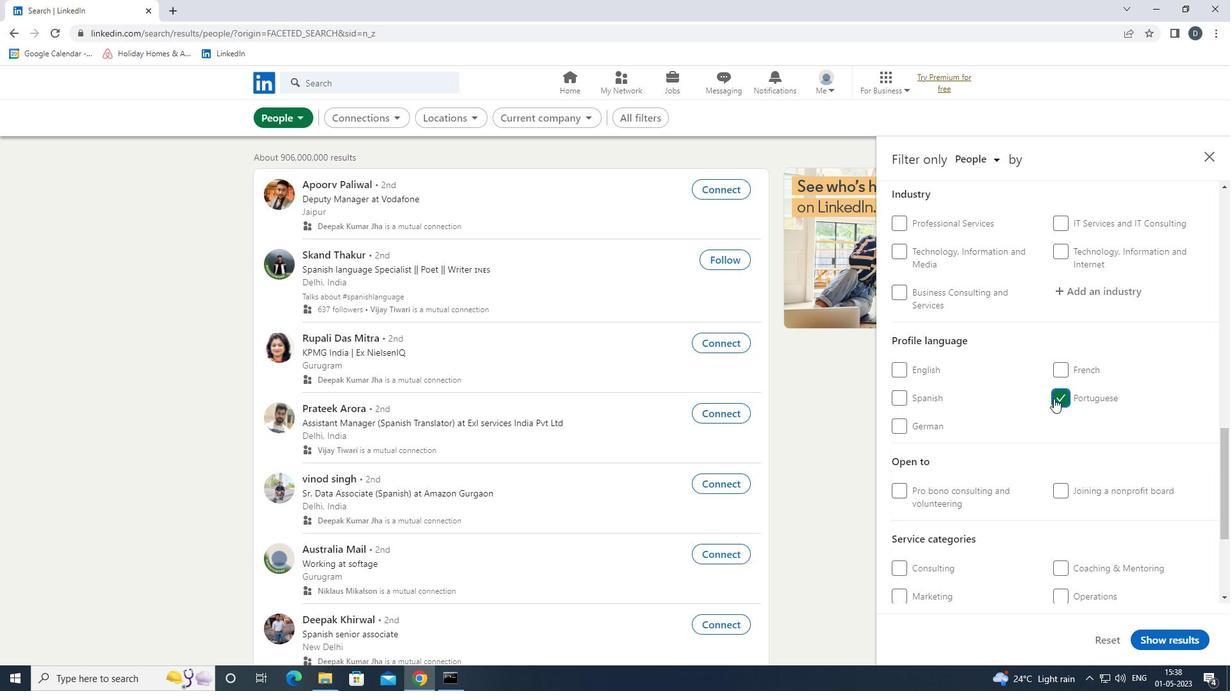 
Action: Mouse scrolled (1053, 399) with delta (0, 0)
Screenshot: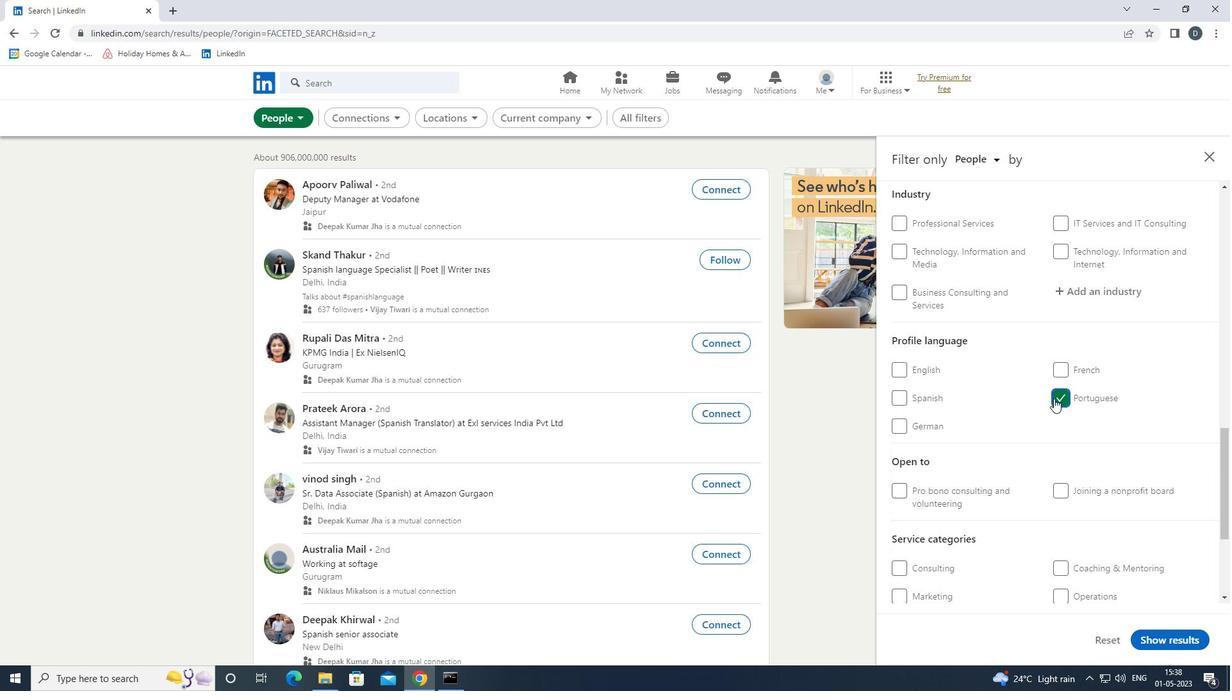
Action: Mouse scrolled (1053, 399) with delta (0, 0)
Screenshot: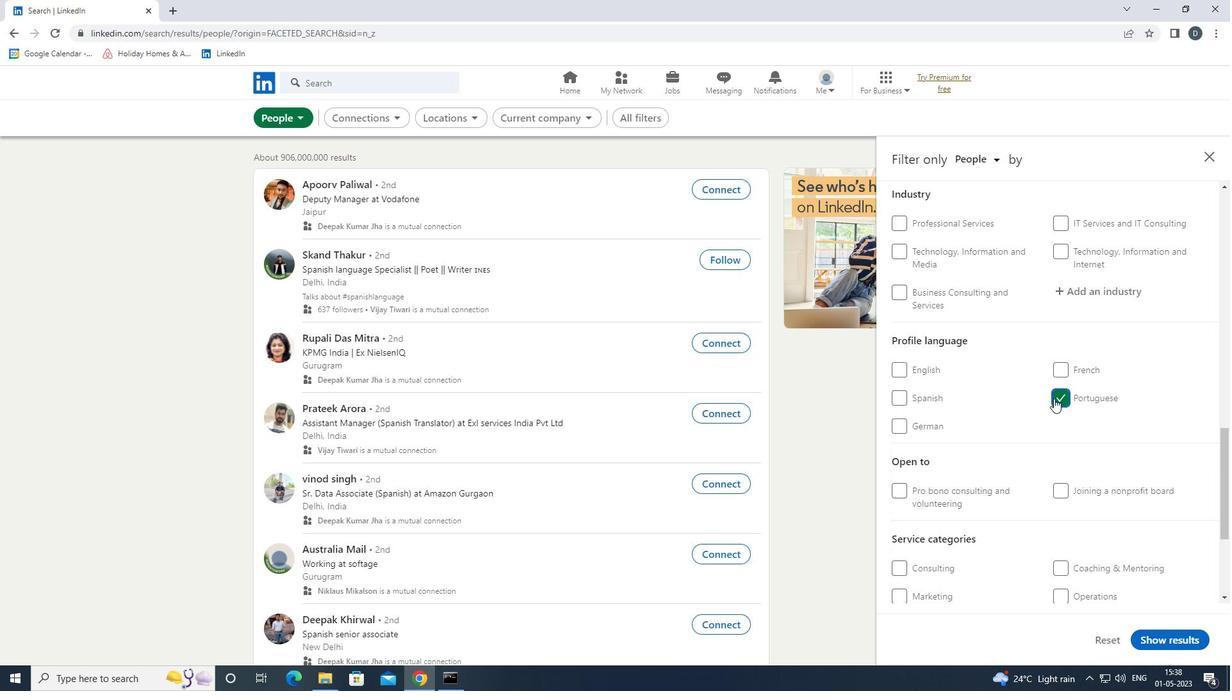 
Action: Mouse scrolled (1053, 399) with delta (0, 0)
Screenshot: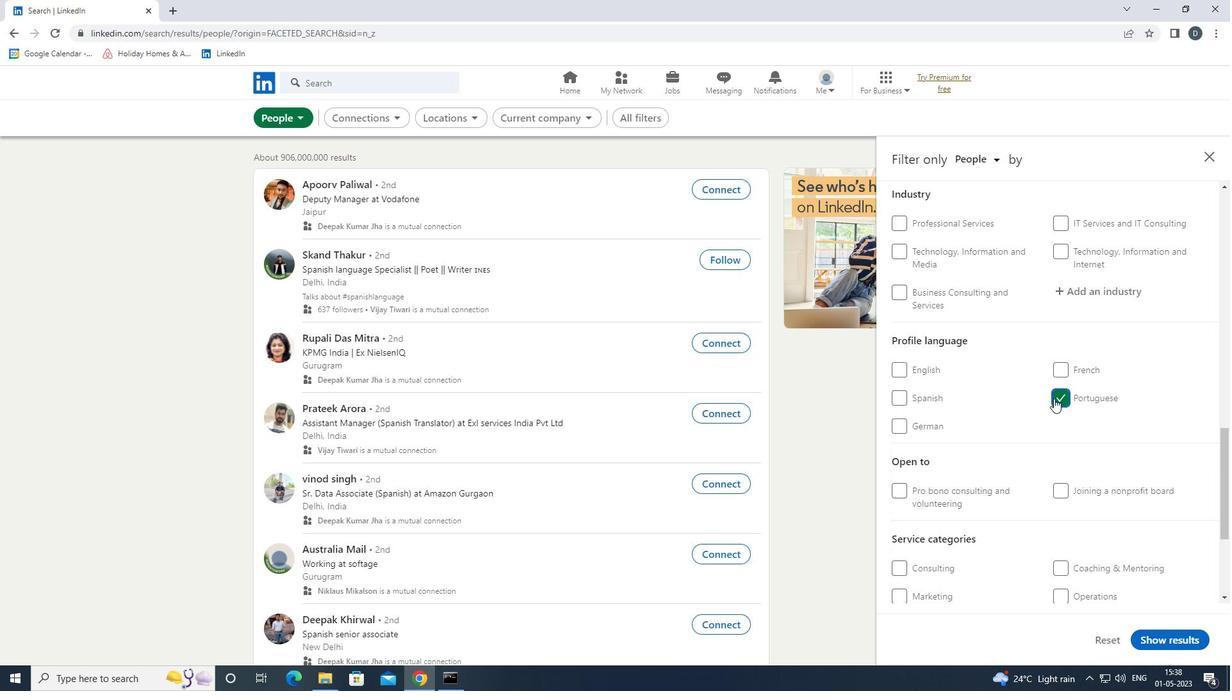 
Action: Mouse scrolled (1053, 399) with delta (0, 0)
Screenshot: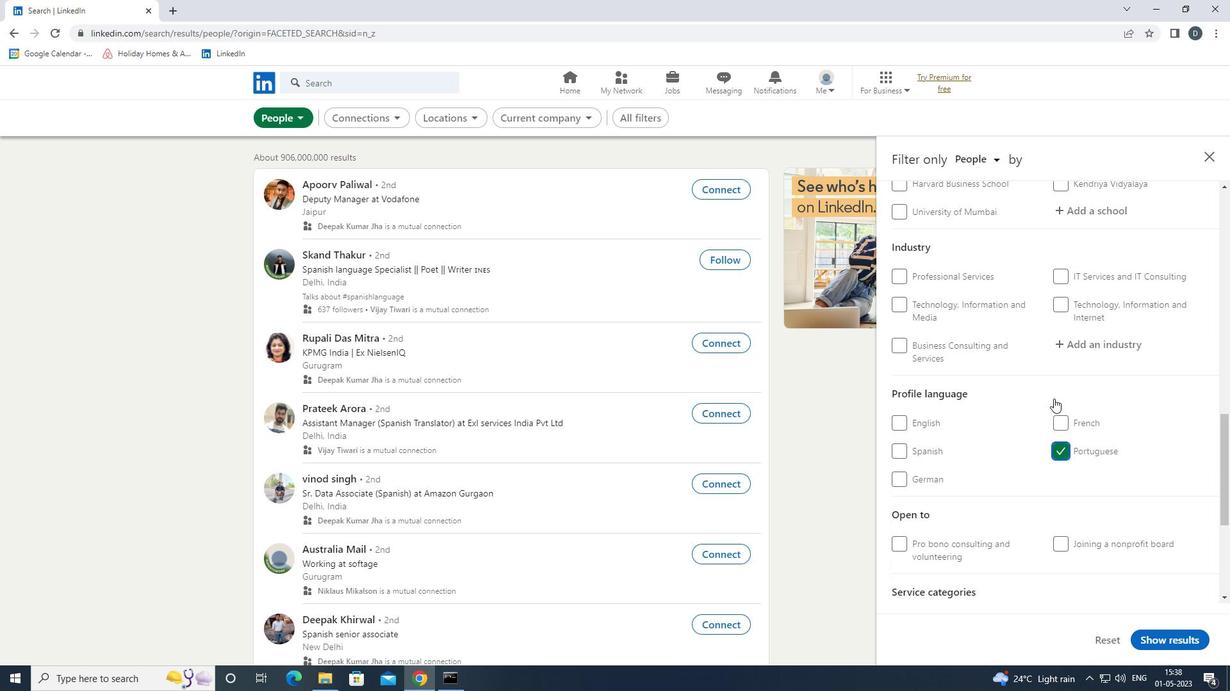 
Action: Mouse scrolled (1053, 399) with delta (0, 0)
Screenshot: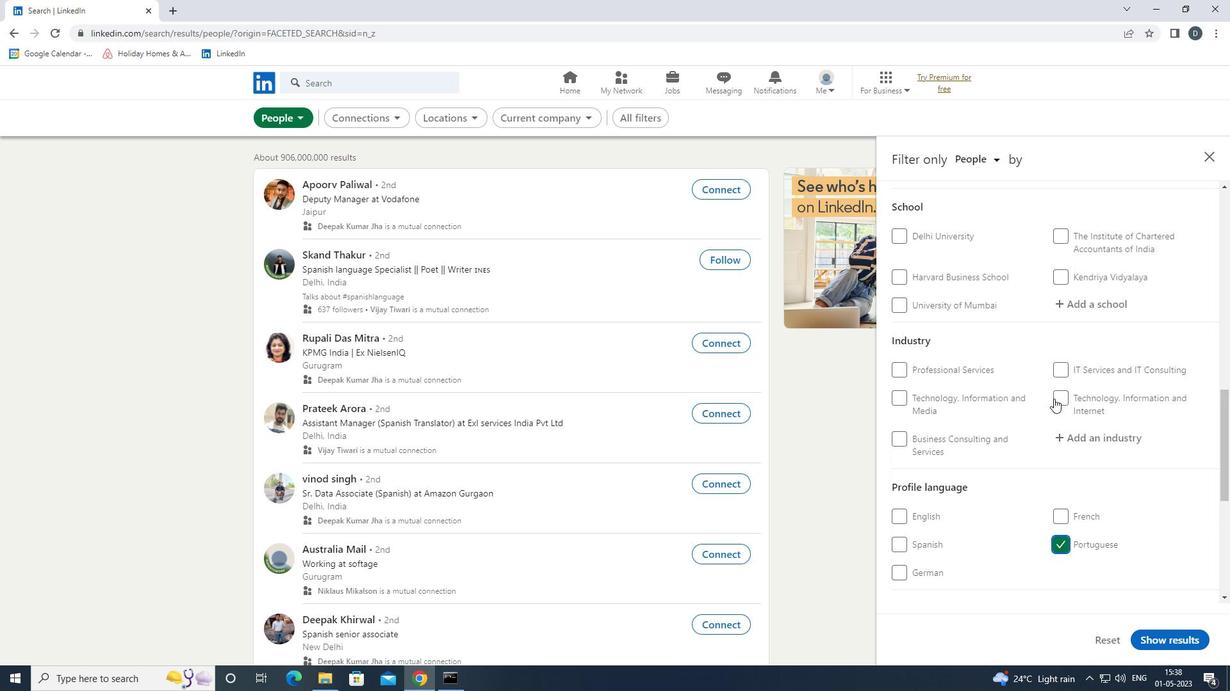 
Action: Mouse moved to (1091, 358)
Screenshot: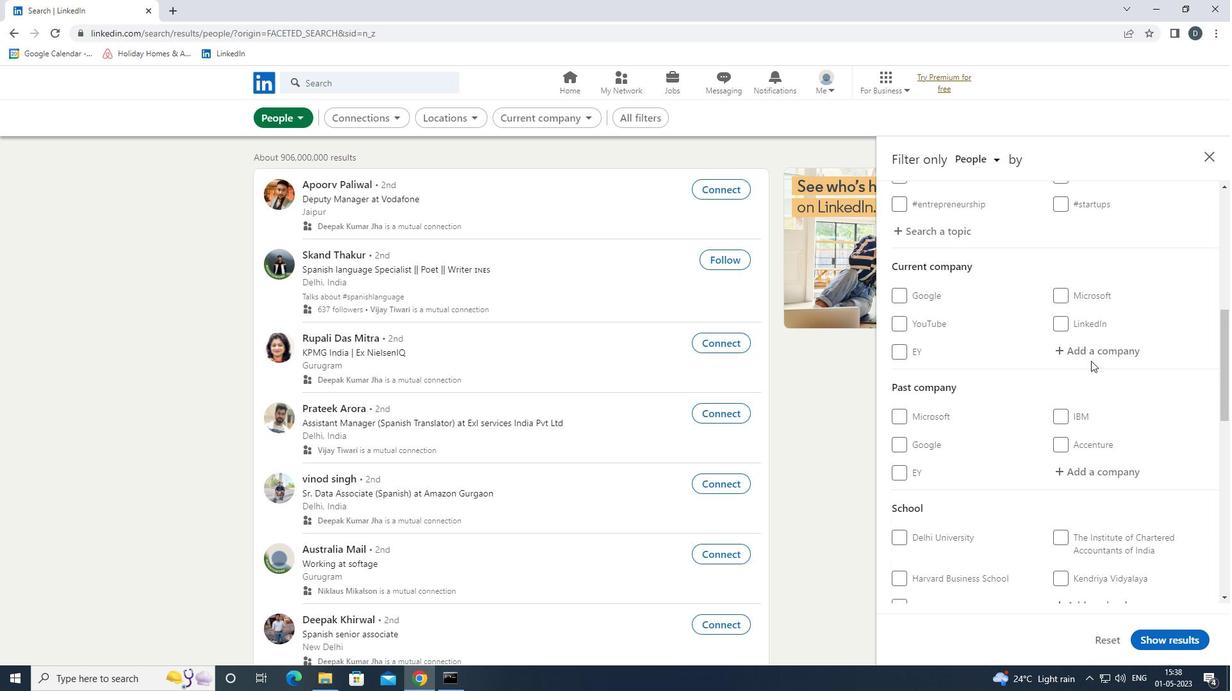 
Action: Mouse pressed left at (1091, 358)
Screenshot: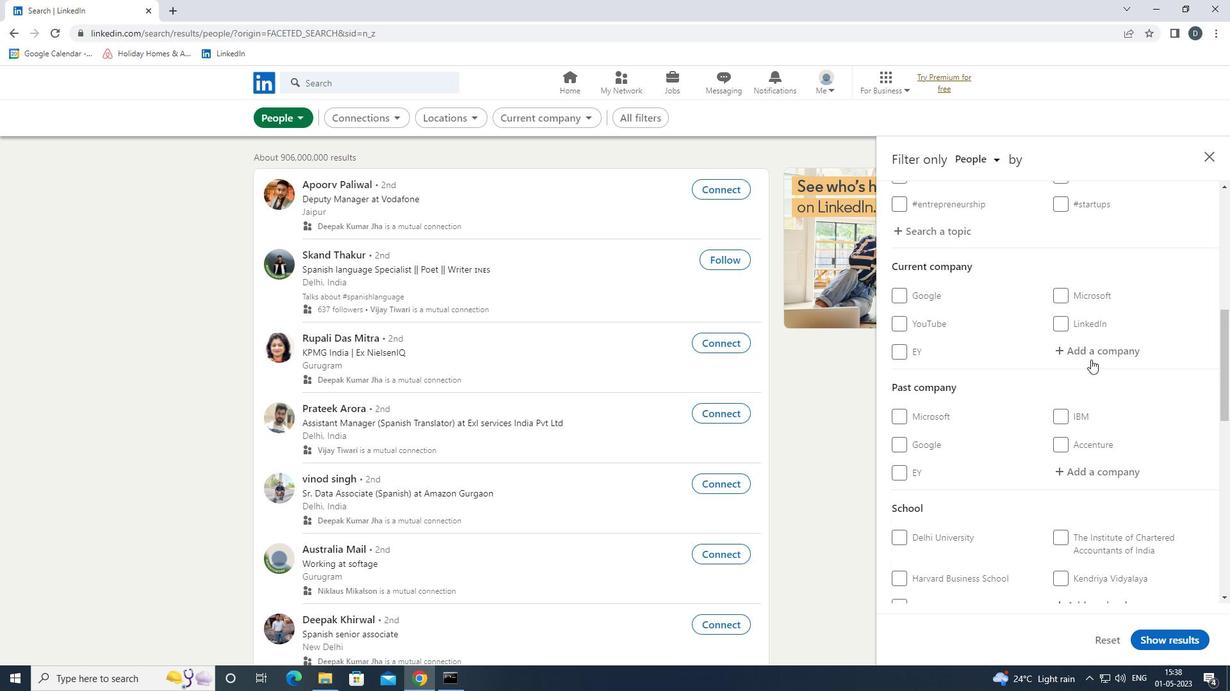 
Action: Key pressed <Key.shift><Key.shift>BOSTON<Key.down><Key.enter>
Screenshot: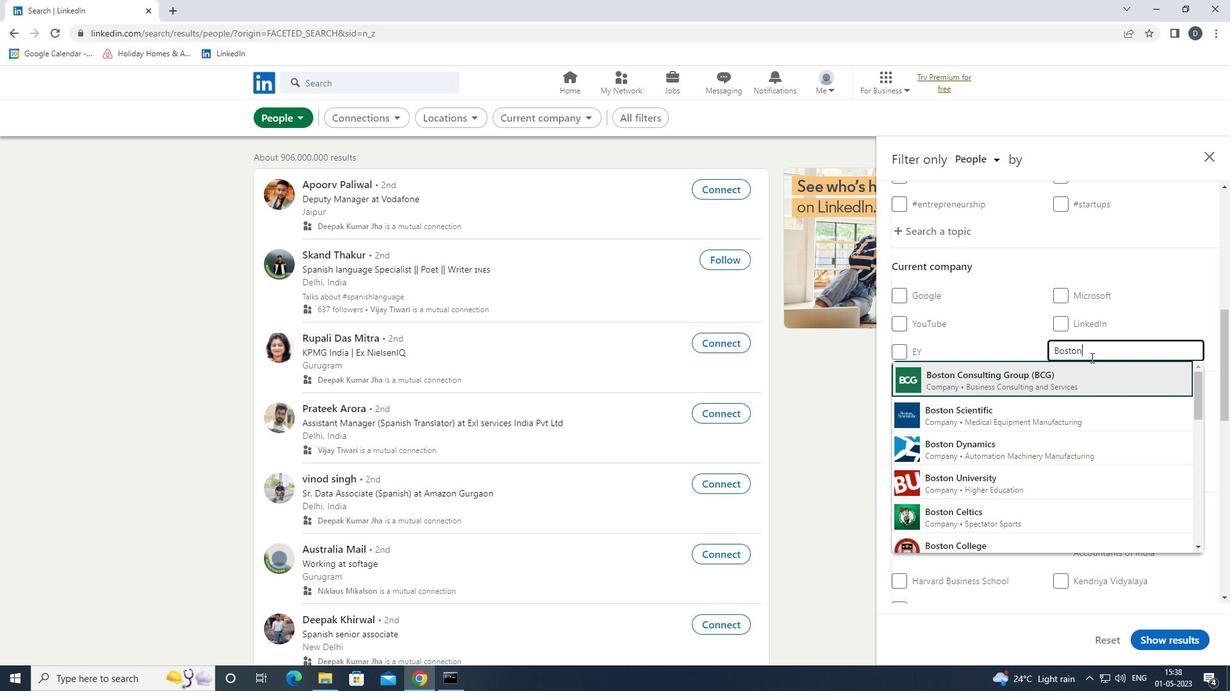 
Action: Mouse scrolled (1091, 357) with delta (0, 0)
Screenshot: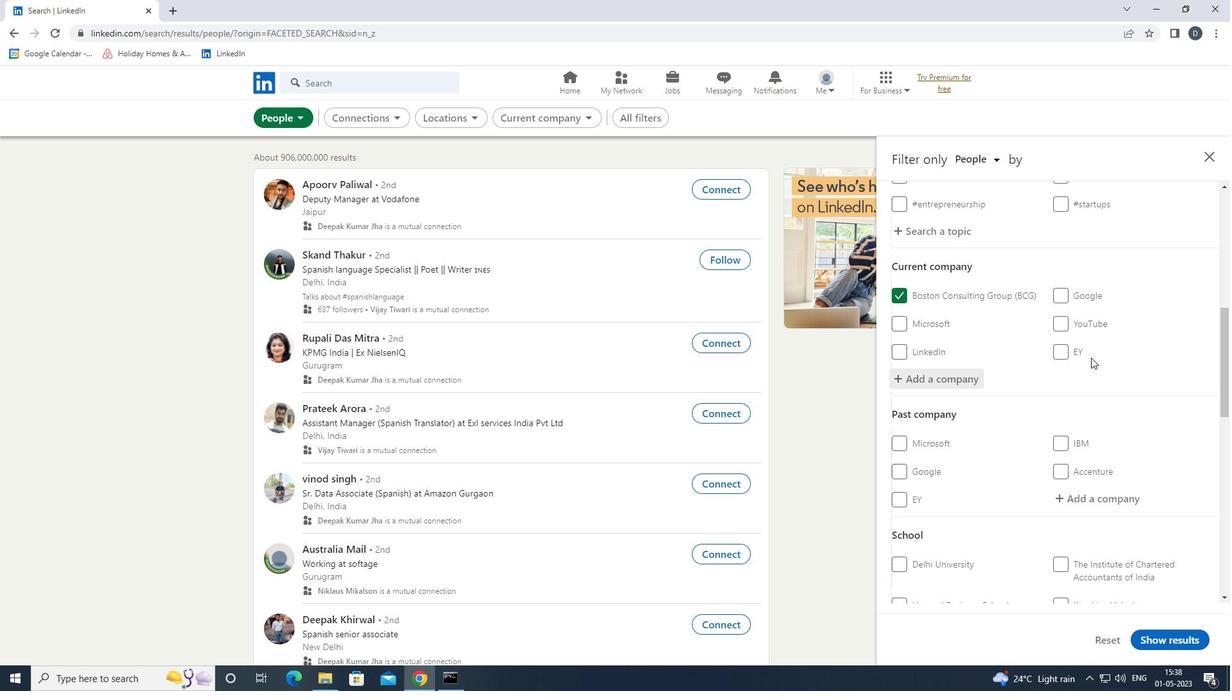 
Action: Mouse moved to (1088, 358)
Screenshot: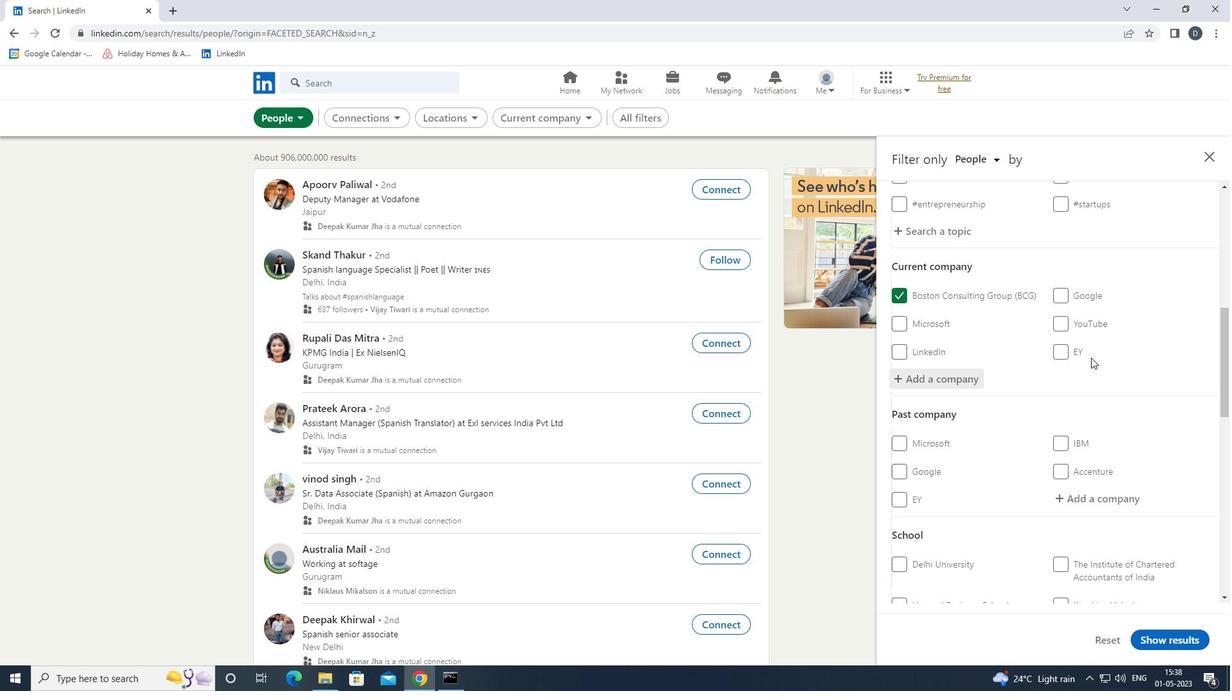 
Action: Mouse scrolled (1088, 358) with delta (0, 0)
Screenshot: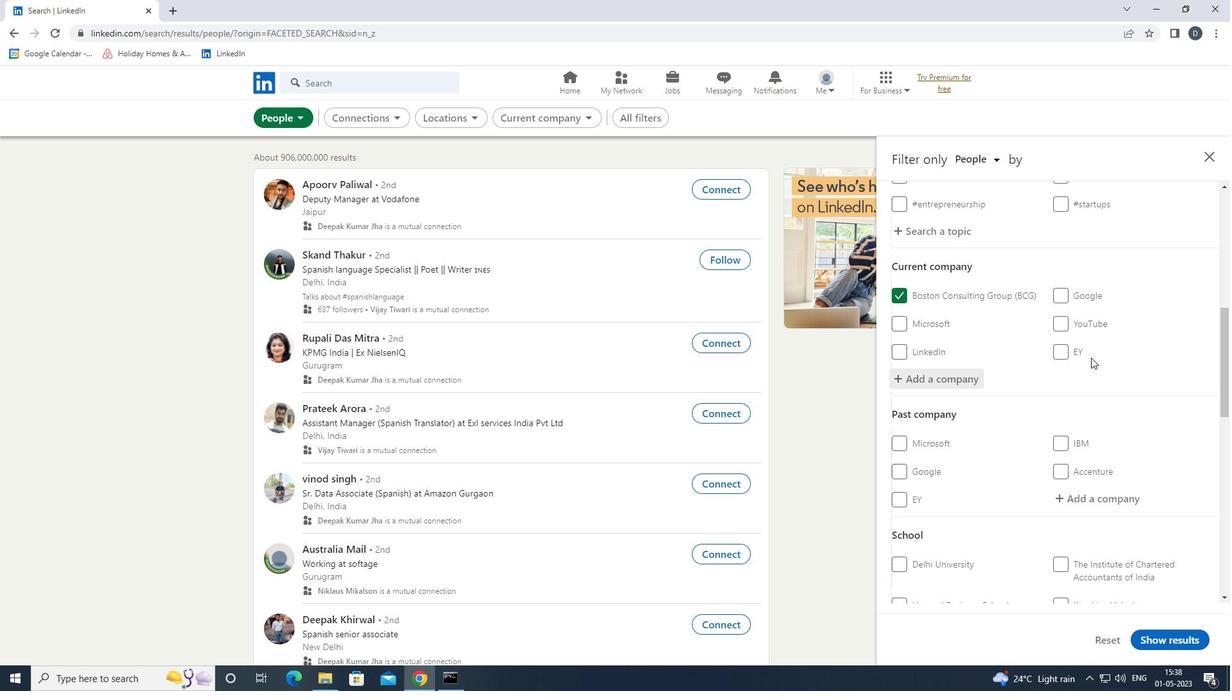 
Action: Mouse moved to (1087, 358)
Screenshot: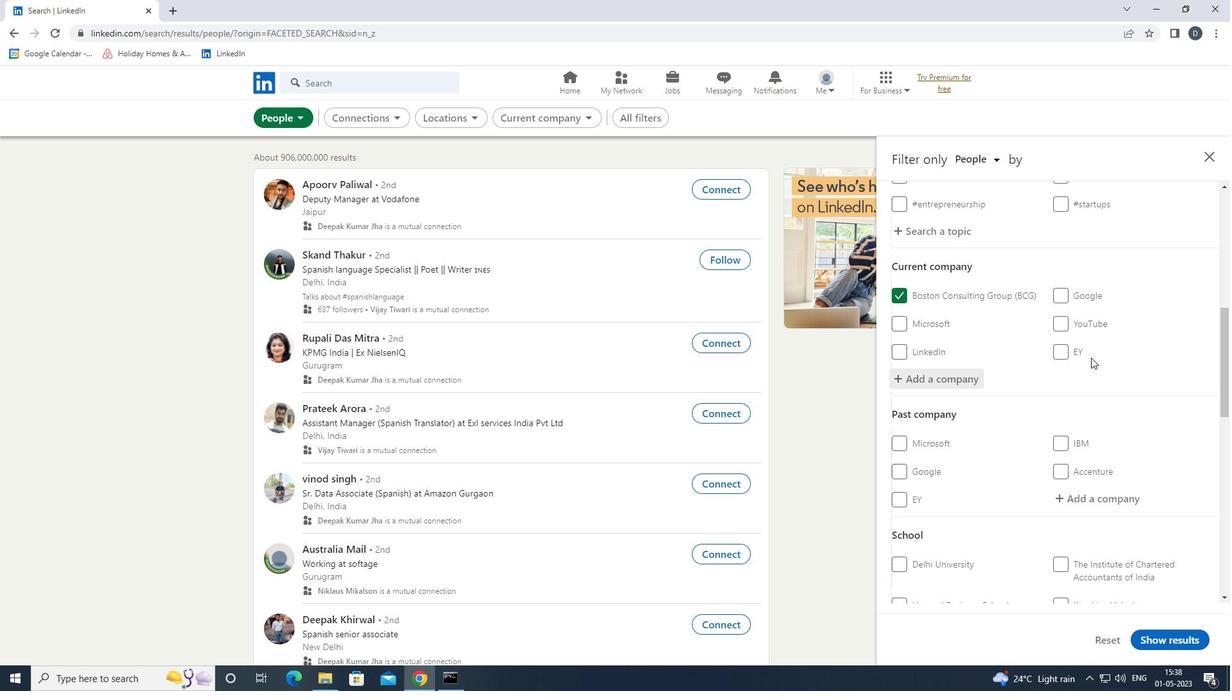 
Action: Mouse scrolled (1087, 358) with delta (0, 0)
Screenshot: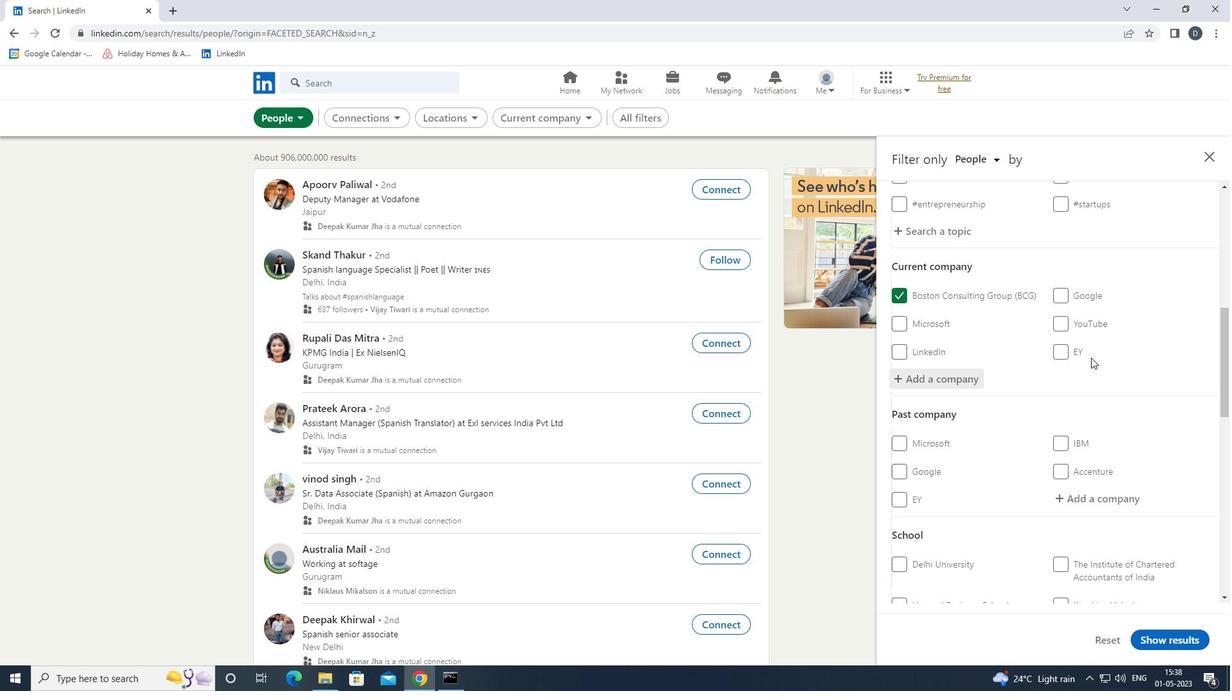 
Action: Mouse moved to (1100, 445)
Screenshot: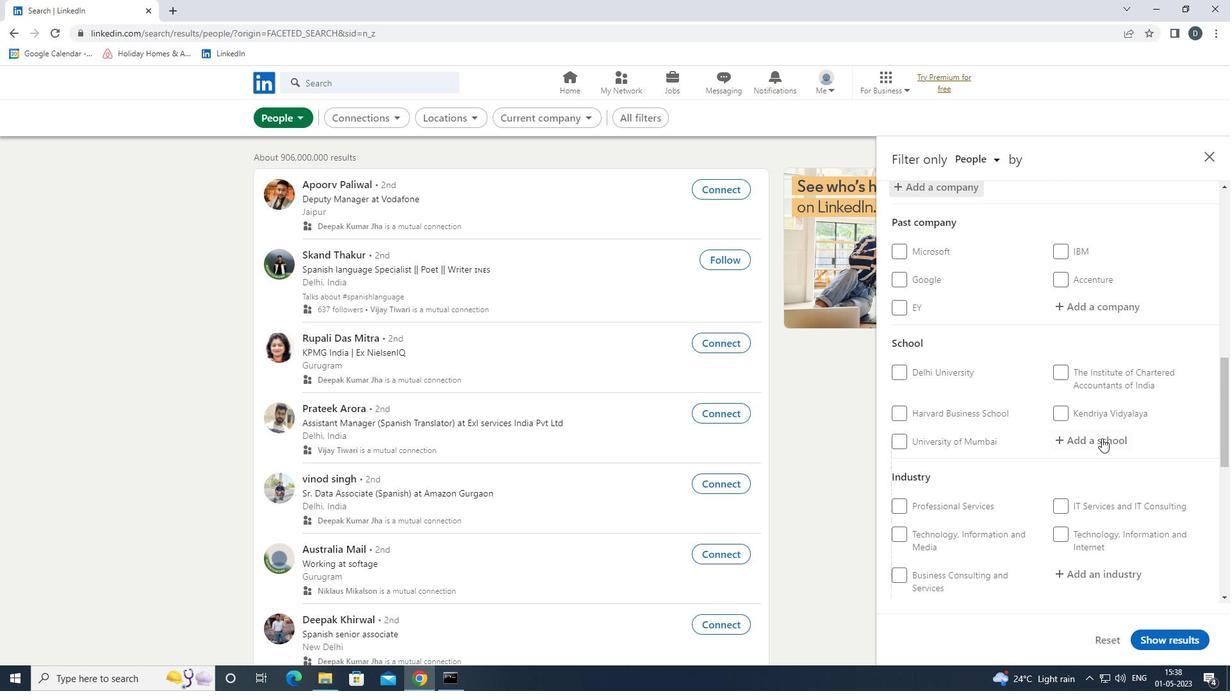 
Action: Mouse pressed left at (1100, 445)
Screenshot: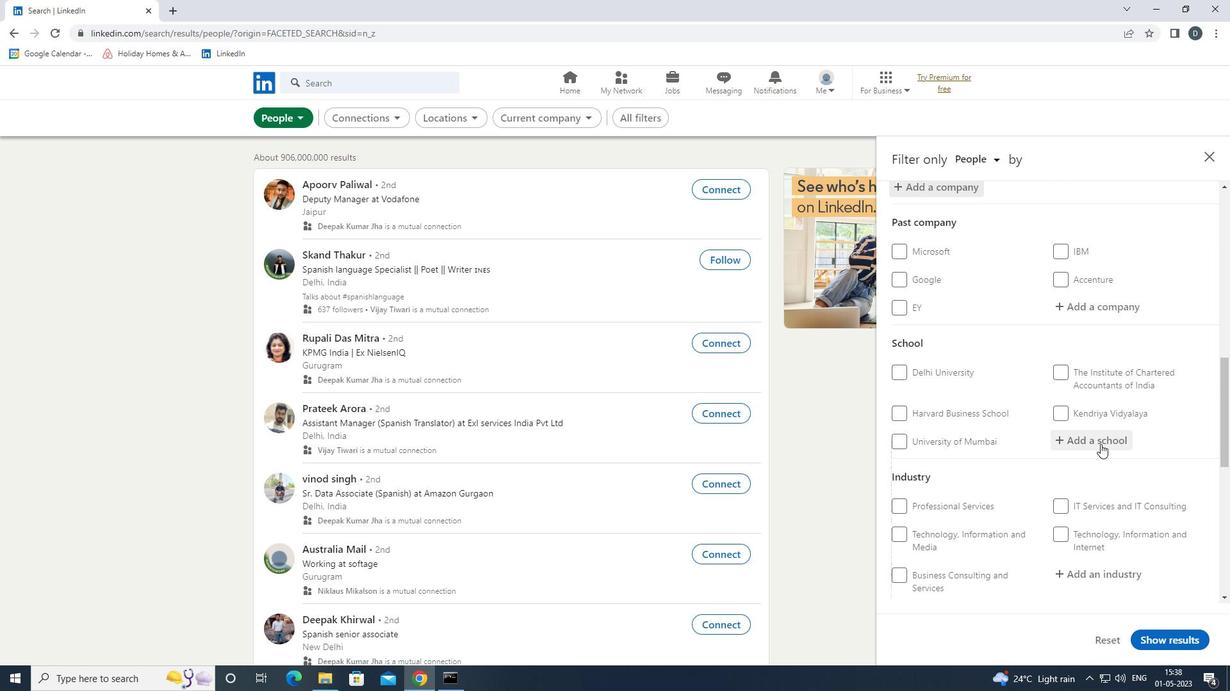 
Action: Key pressed <Key.shift><Key.shift><Key.shift><Key.shift><Key.shift><Key.shift><Key.shift>DR.<Key.space><Key.shift>HARISHI<Key.backspace><Key.backspace>INGH<Key.down><Key.down><Key.enter>
Screenshot: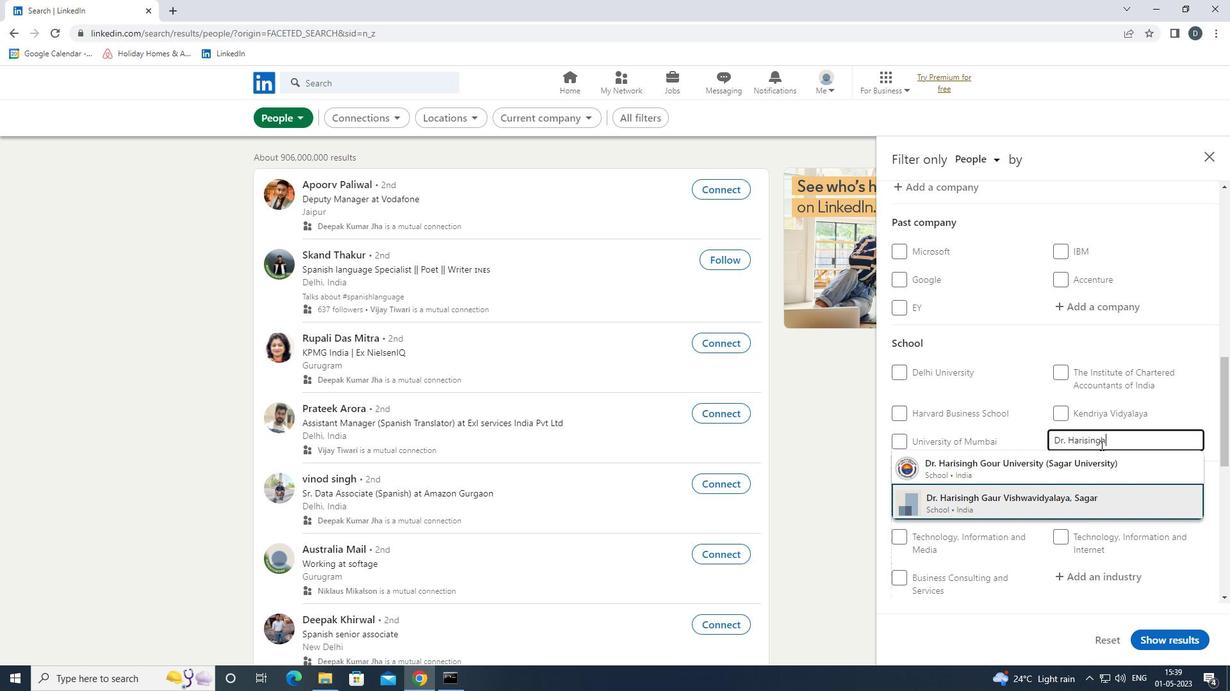 
Action: Mouse moved to (1096, 445)
Screenshot: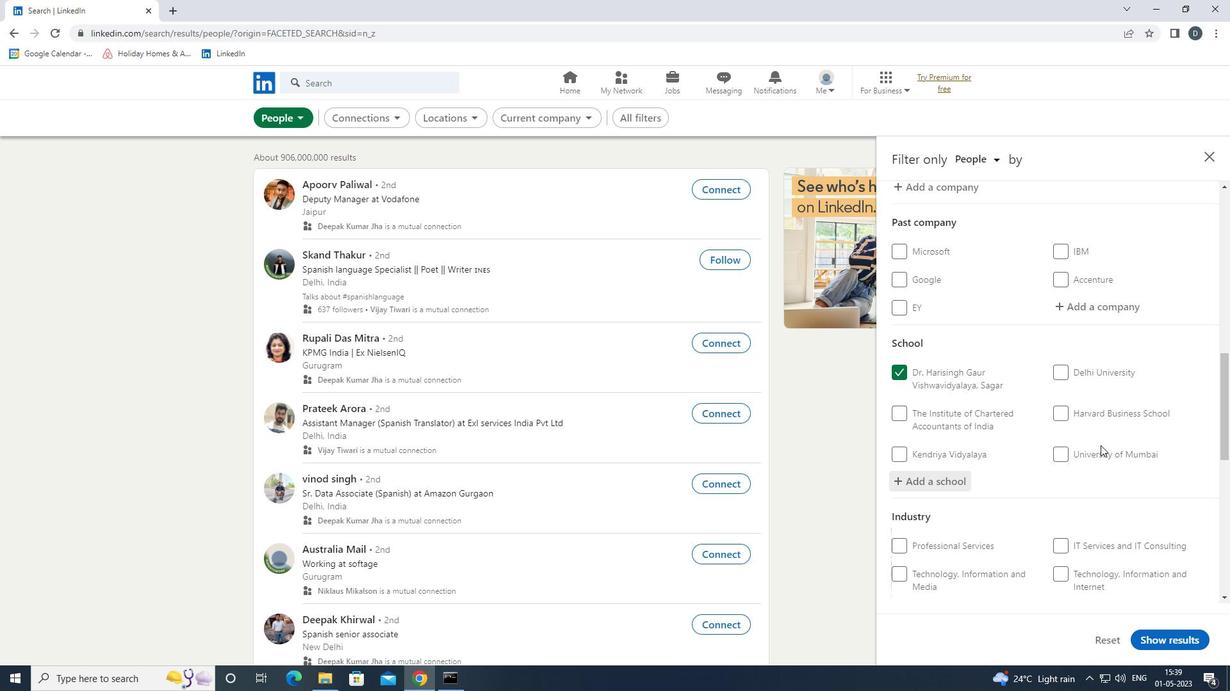 
Action: Mouse scrolled (1096, 445) with delta (0, 0)
Screenshot: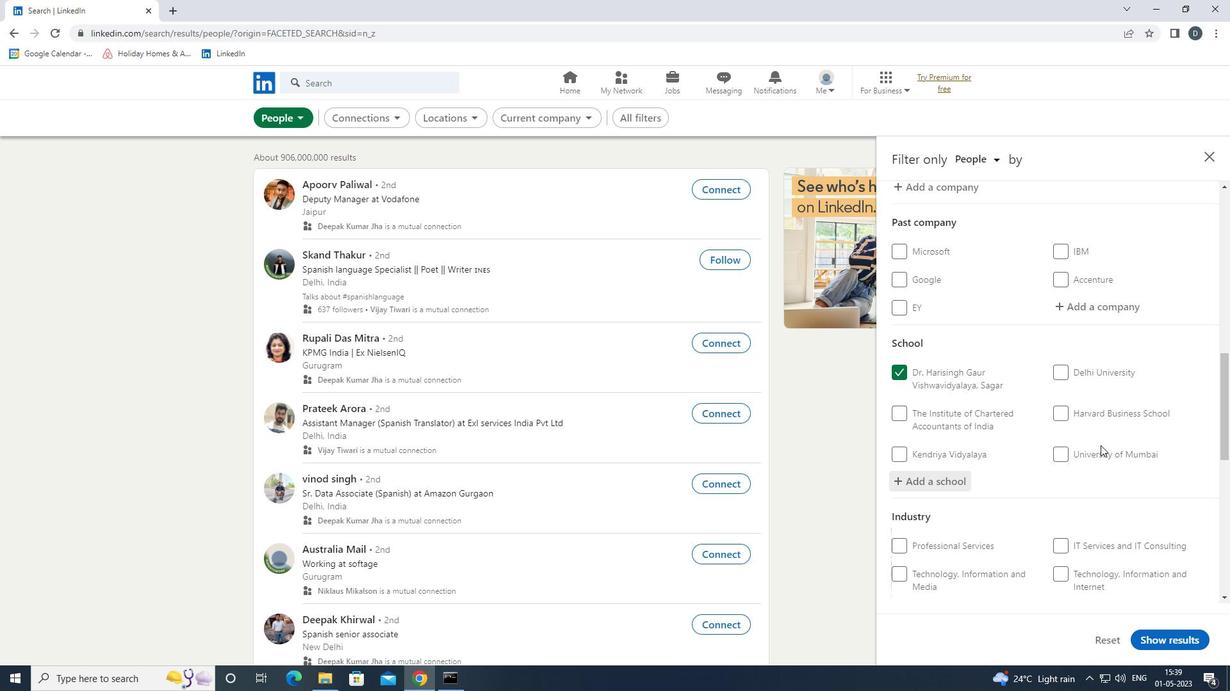 
Action: Mouse scrolled (1096, 445) with delta (0, 0)
Screenshot: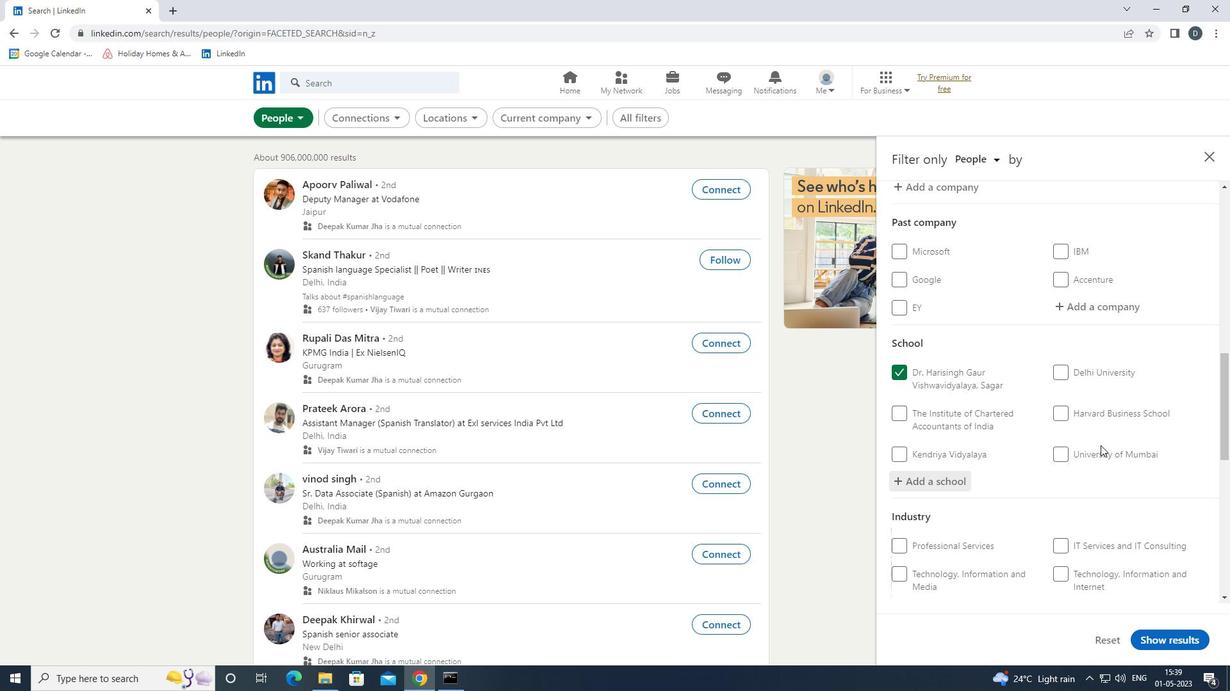
Action: Mouse scrolled (1096, 445) with delta (0, 0)
Screenshot: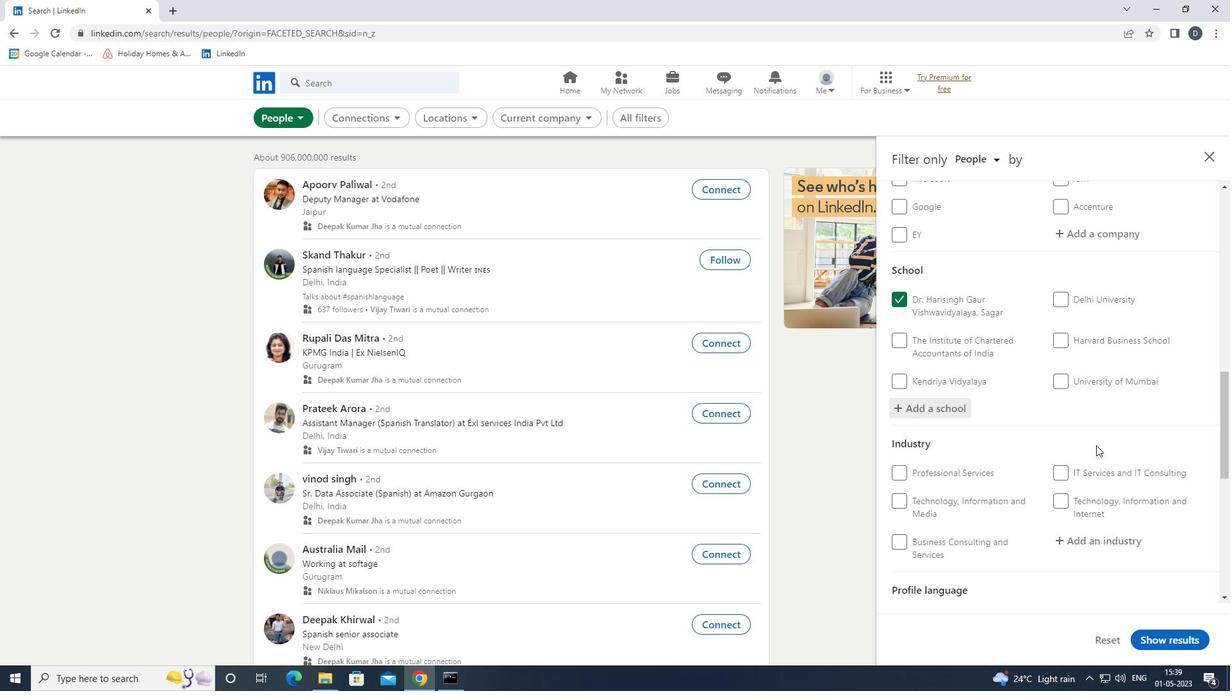 
Action: Mouse scrolled (1096, 445) with delta (0, 0)
Screenshot: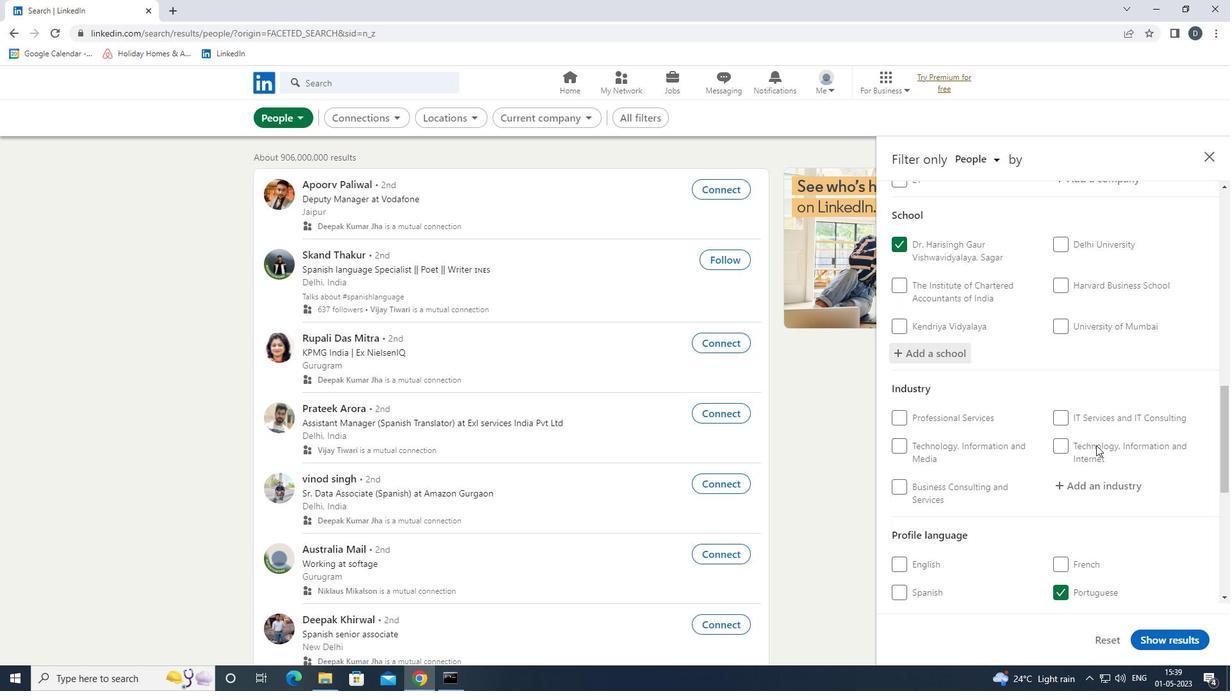 
Action: Mouse moved to (1084, 356)
Screenshot: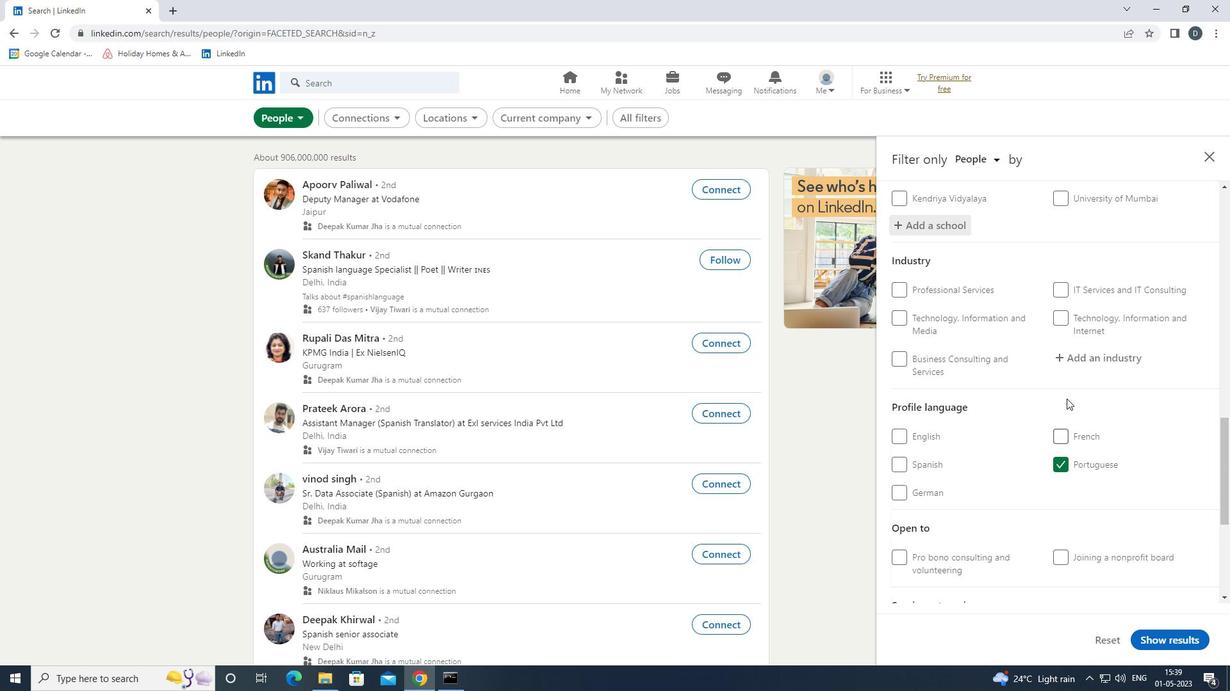 
Action: Mouse pressed left at (1084, 356)
Screenshot: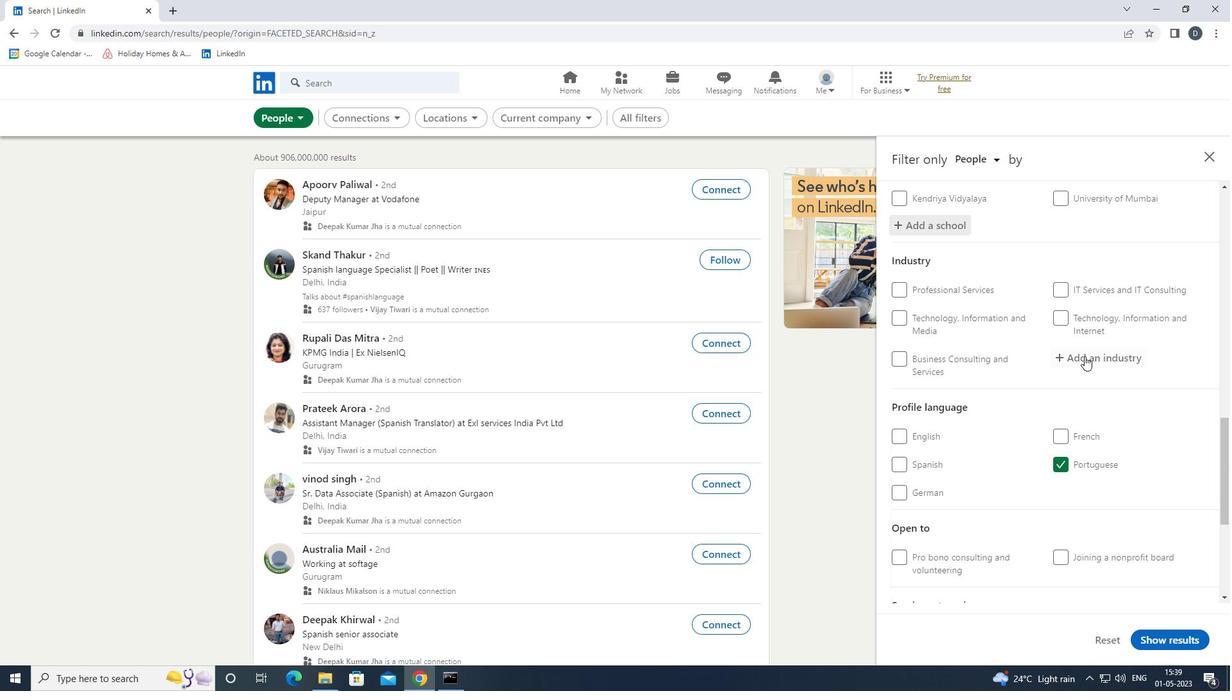 
Action: Key pressed <Key.shift><Key.shift><Key.shift>OPTO<Key.down><Key.enter>
Screenshot: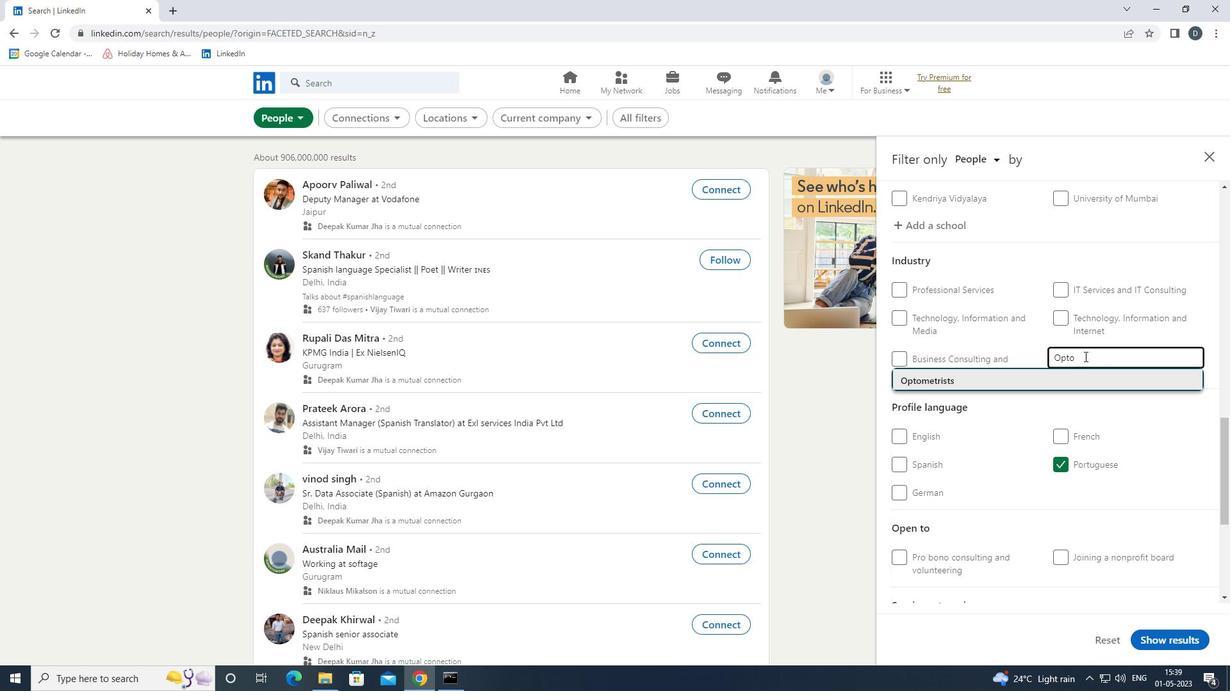
Action: Mouse moved to (1087, 344)
Screenshot: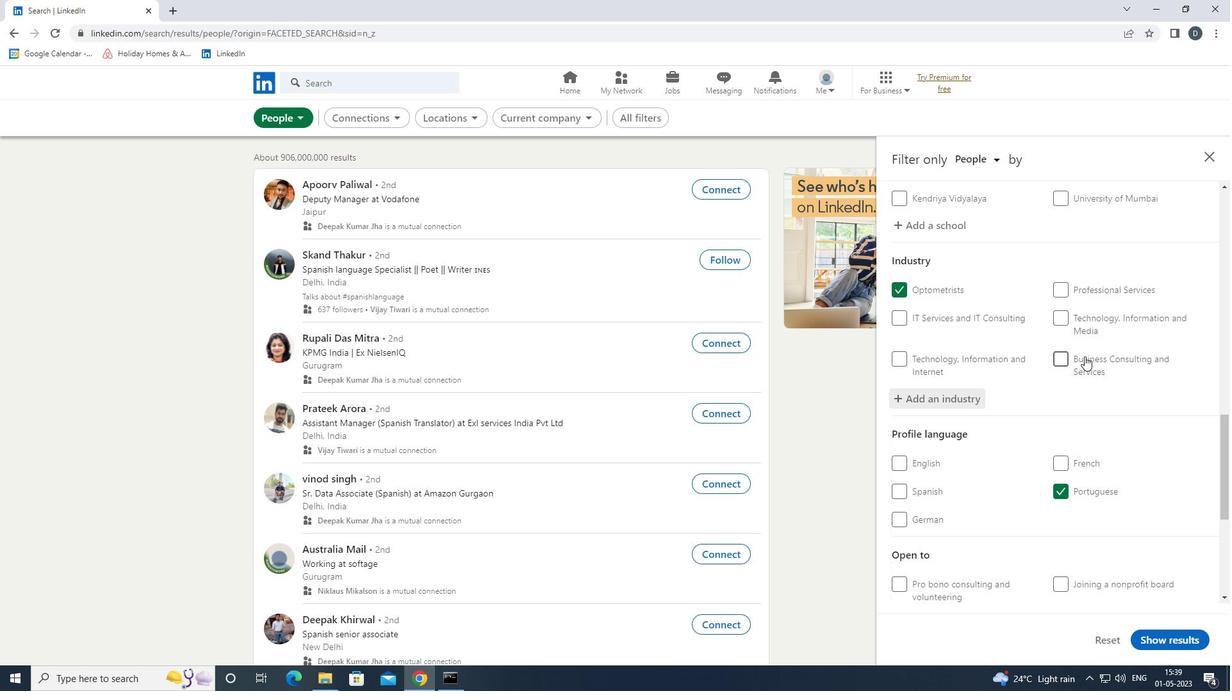 
Action: Mouse scrolled (1087, 344) with delta (0, 0)
Screenshot: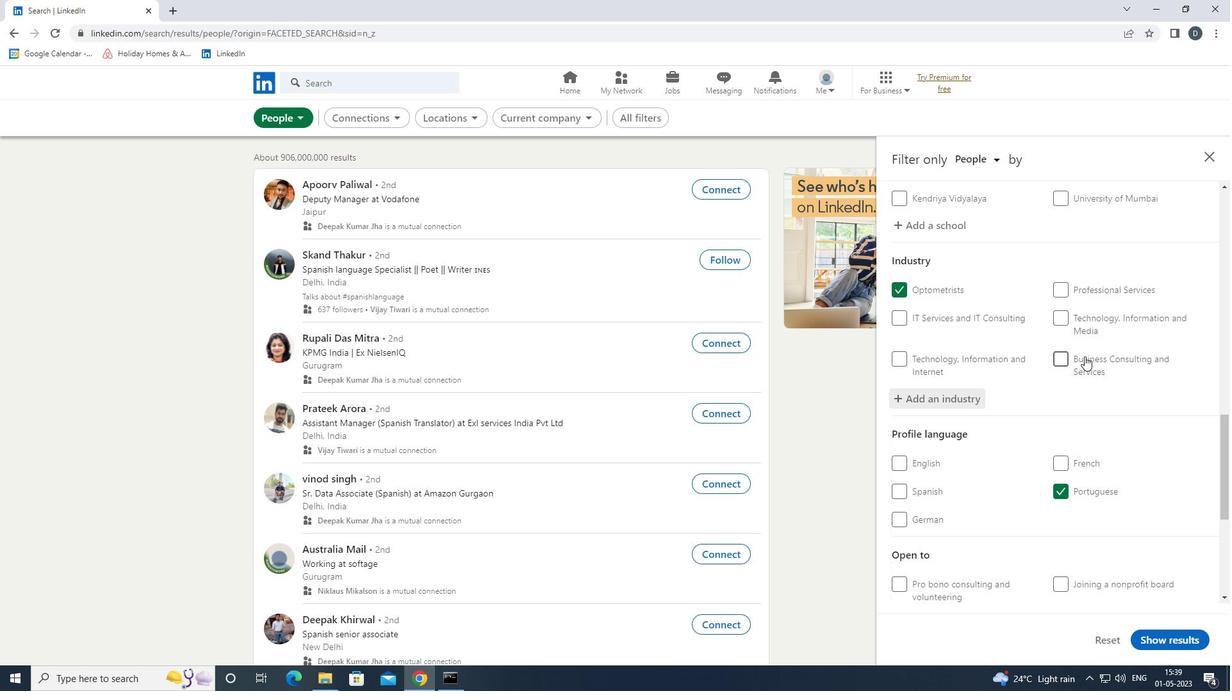 
Action: Mouse scrolled (1087, 344) with delta (0, 0)
Screenshot: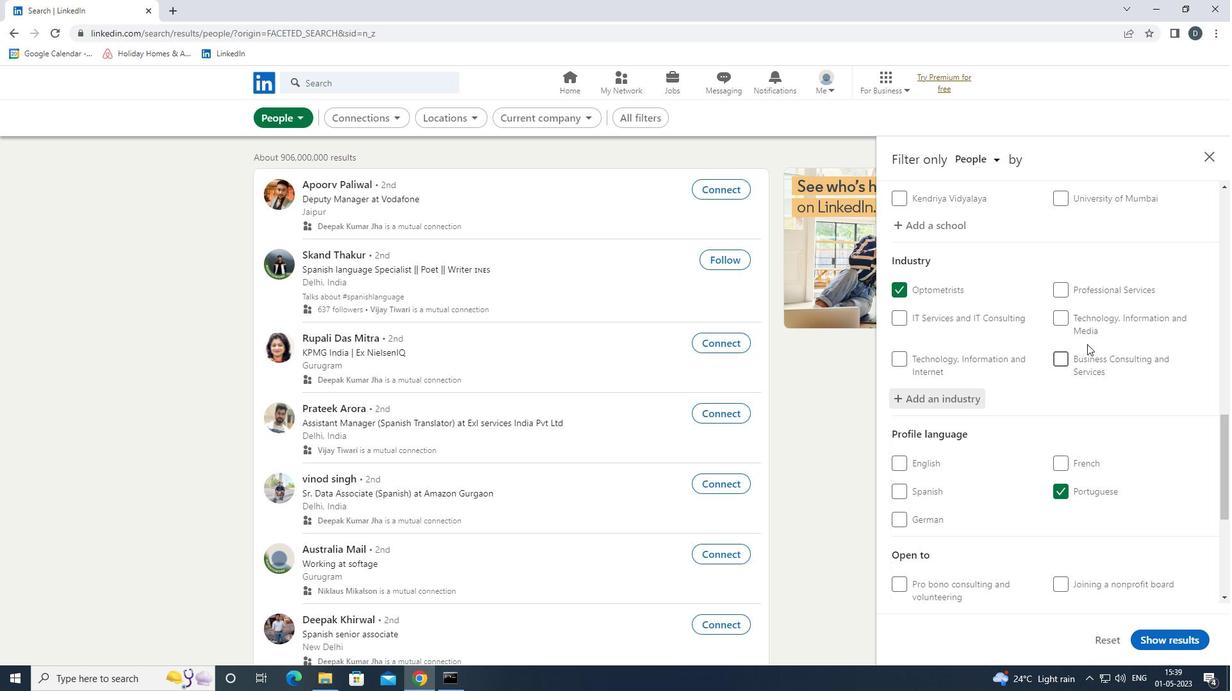 
Action: Mouse scrolled (1087, 344) with delta (0, 0)
Screenshot: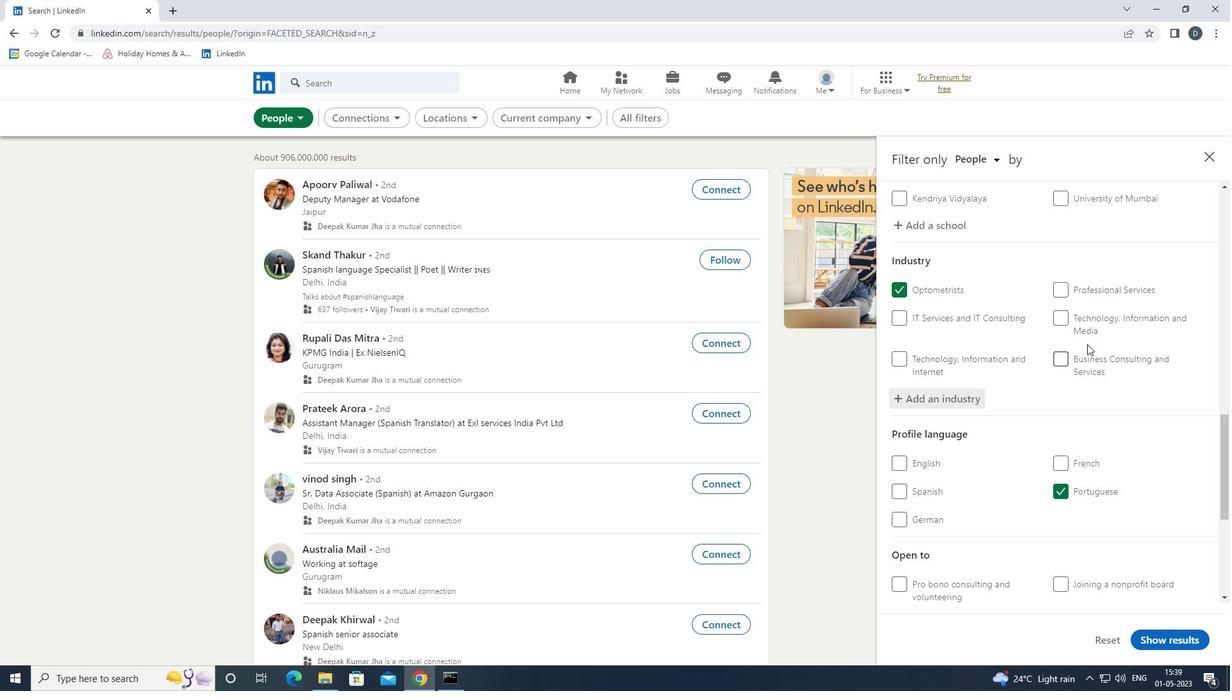 
Action: Mouse scrolled (1087, 344) with delta (0, 0)
Screenshot: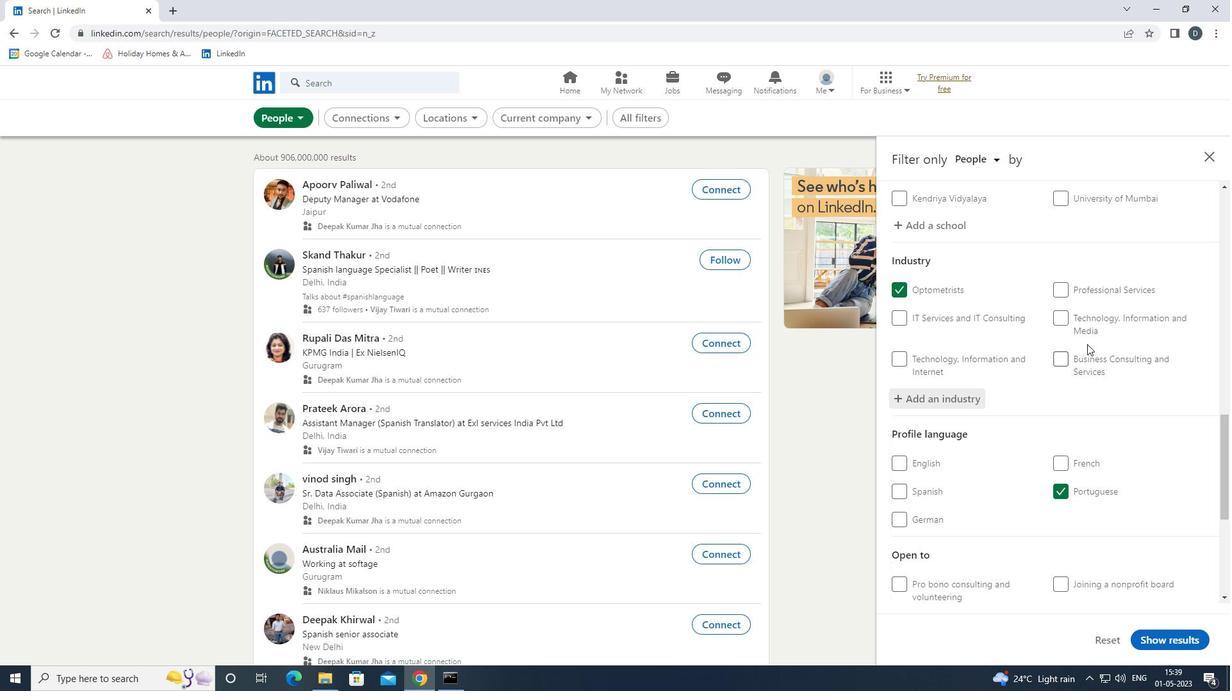 
Action: Mouse moved to (1077, 459)
Screenshot: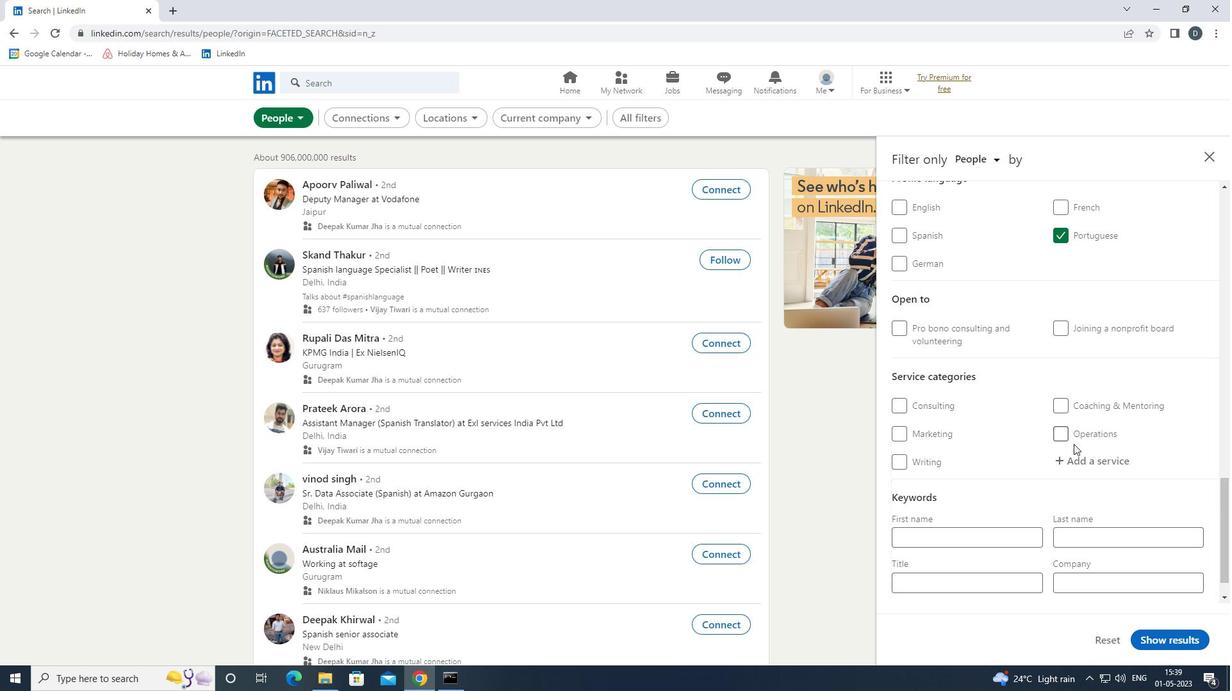 
Action: Mouse pressed left at (1077, 459)
Screenshot: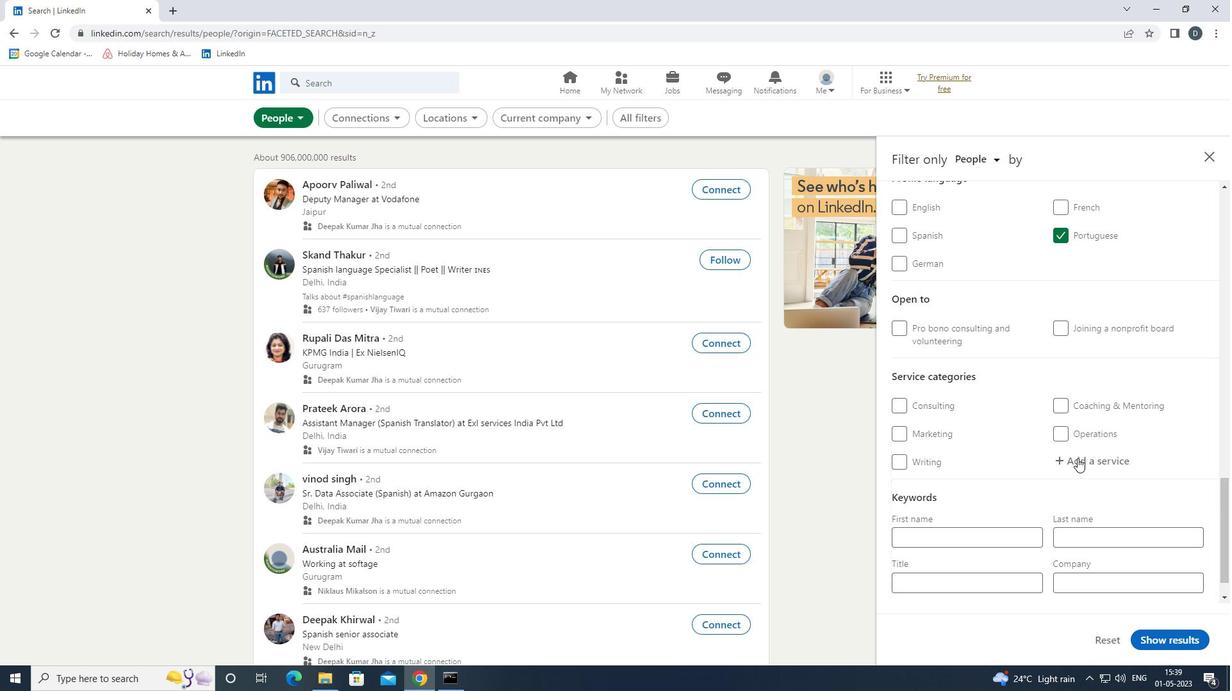 
Action: Key pressed <Key.shift>FINANCIAL<Key.space><Key.down><Key.down><Key.down><Key.down><Key.down><Key.down><Key.enter>
Screenshot: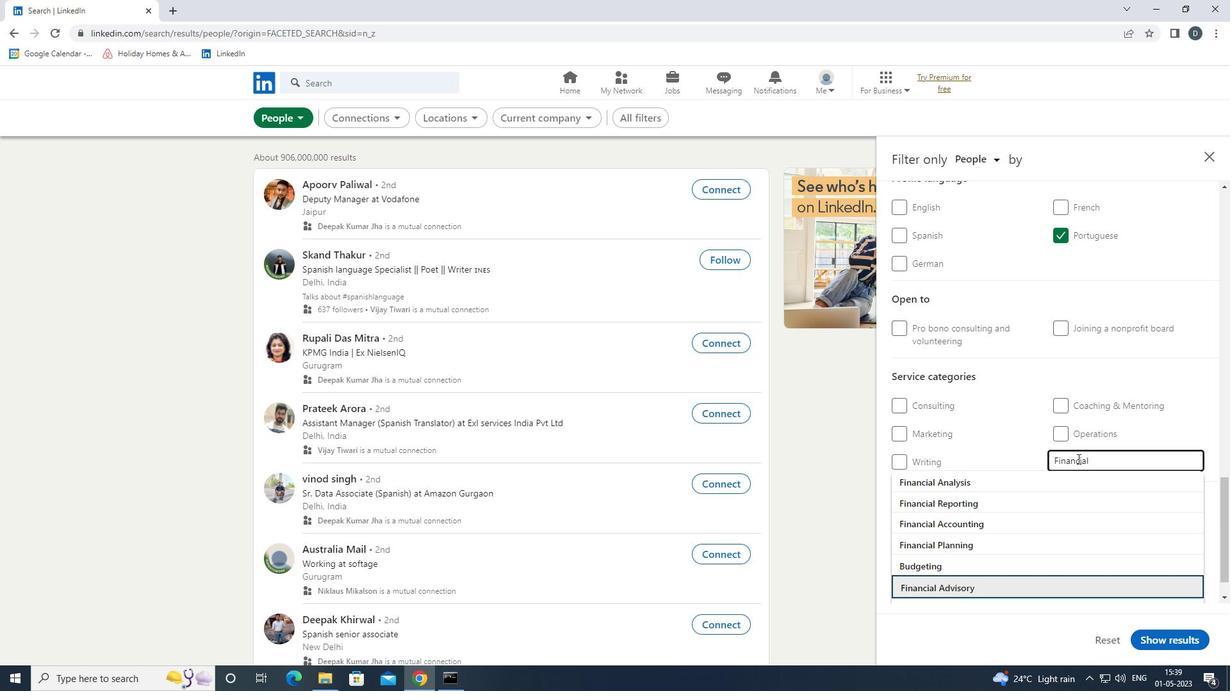 
Action: Mouse moved to (1087, 461)
Screenshot: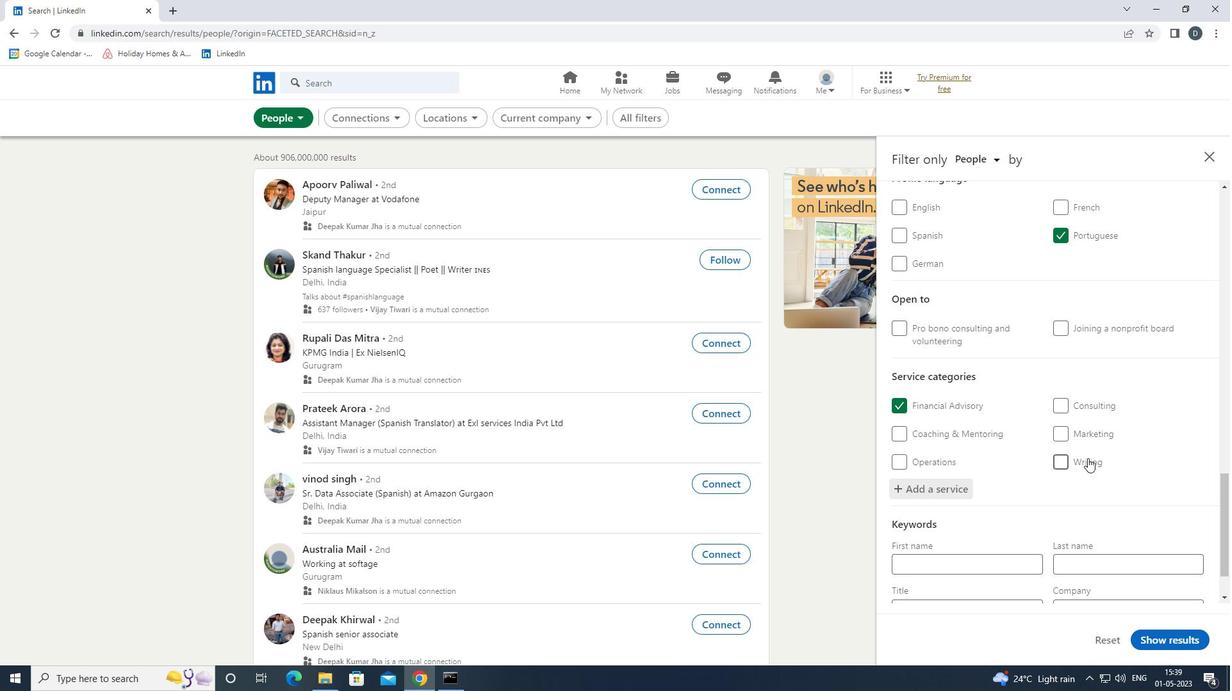 
Action: Mouse scrolled (1087, 461) with delta (0, 0)
Screenshot: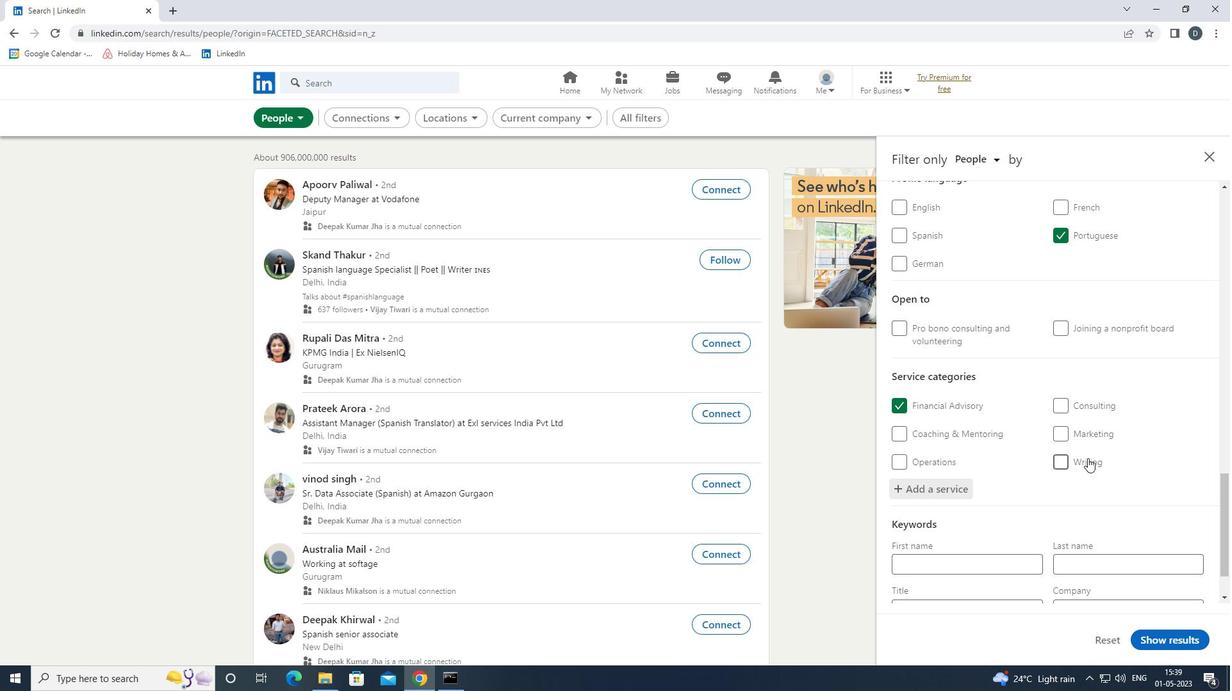 
Action: Mouse moved to (1087, 461)
Screenshot: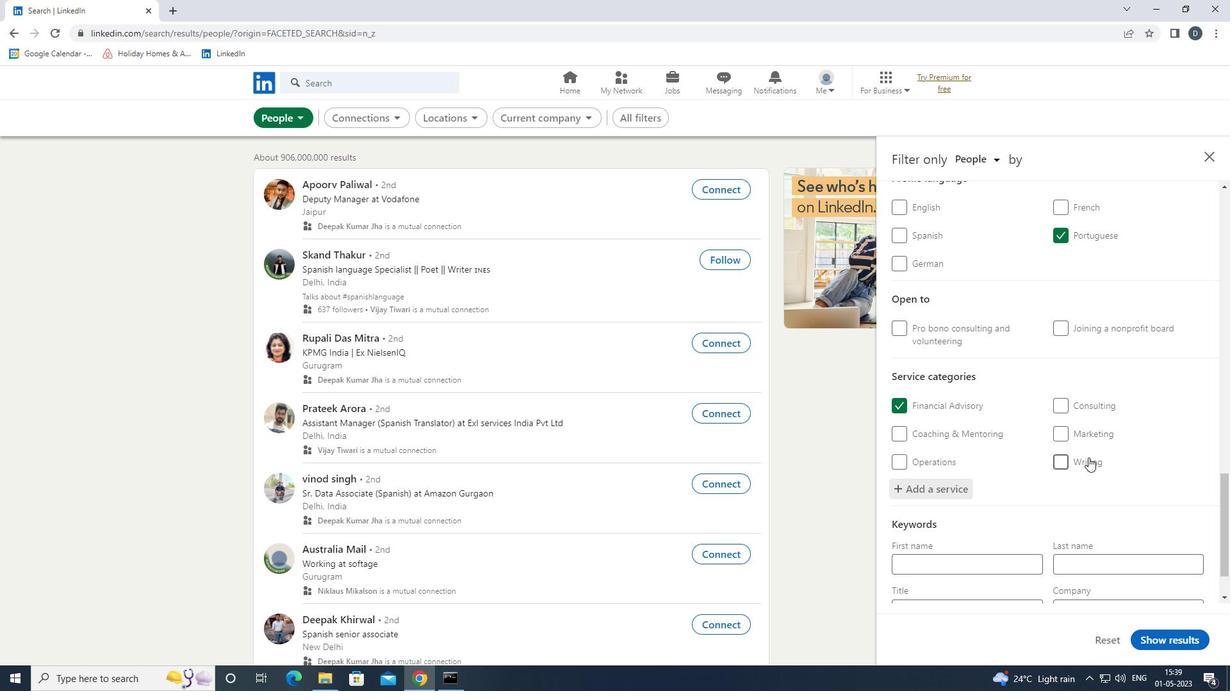 
Action: Mouse scrolled (1087, 461) with delta (0, 0)
Screenshot: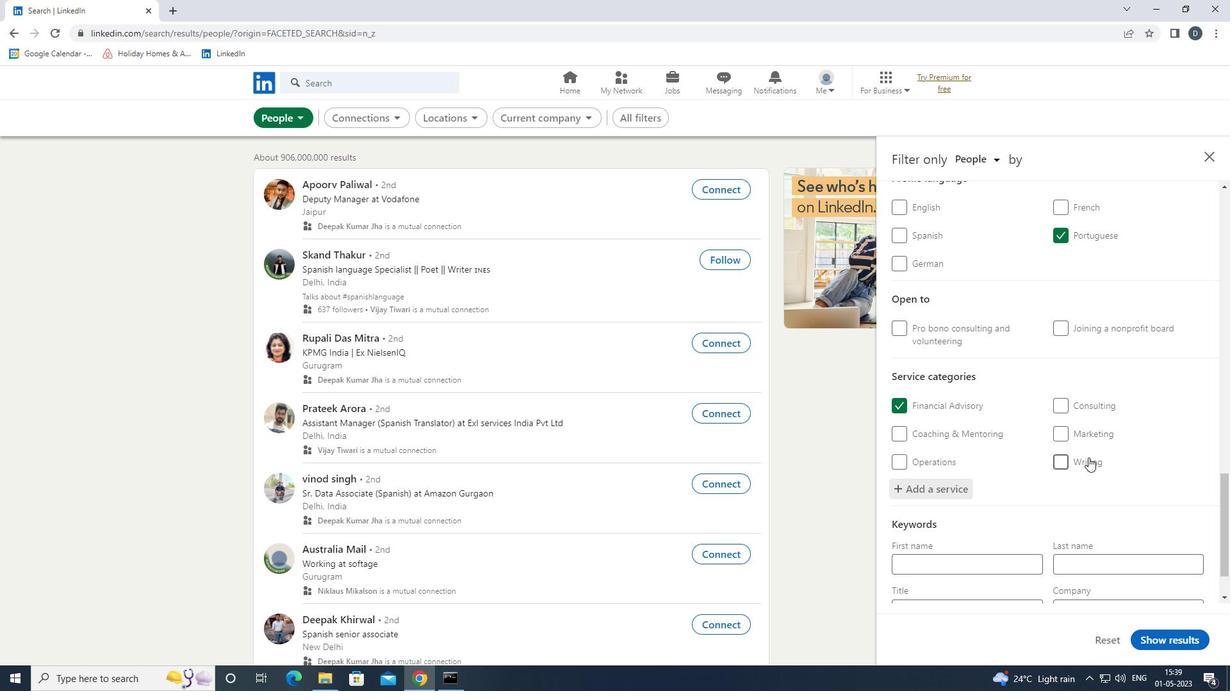 
Action: Mouse scrolled (1087, 461) with delta (0, 0)
Screenshot: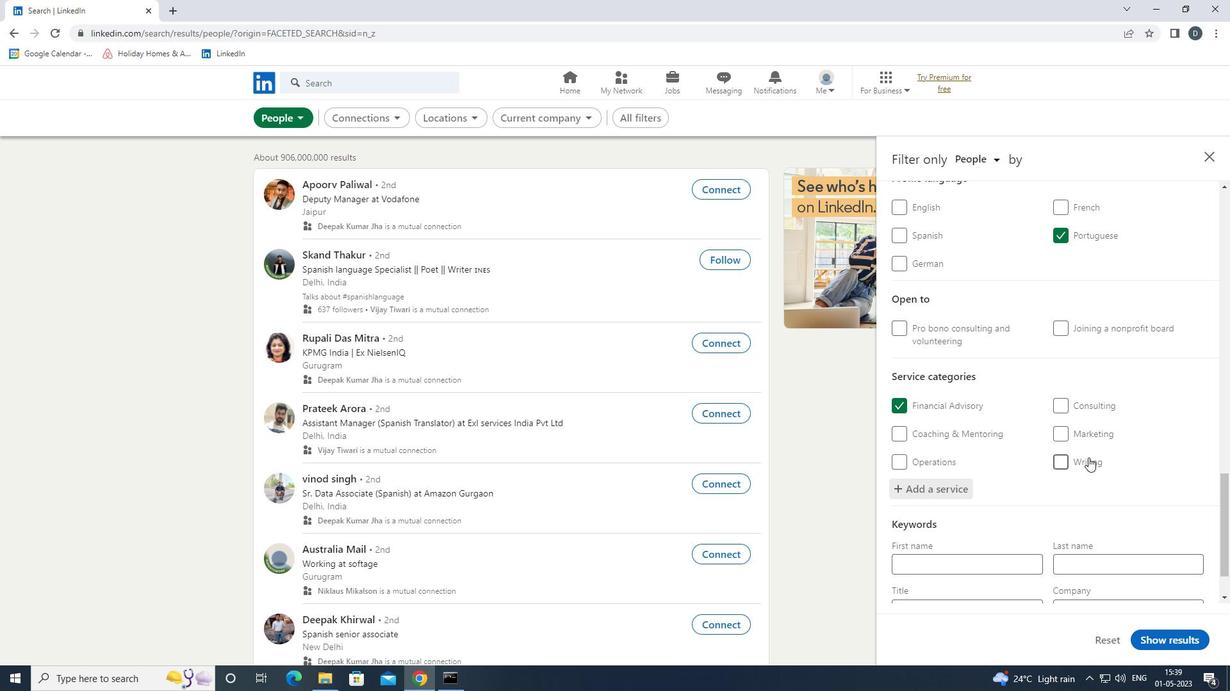 
Action: Mouse moved to (1005, 549)
Screenshot: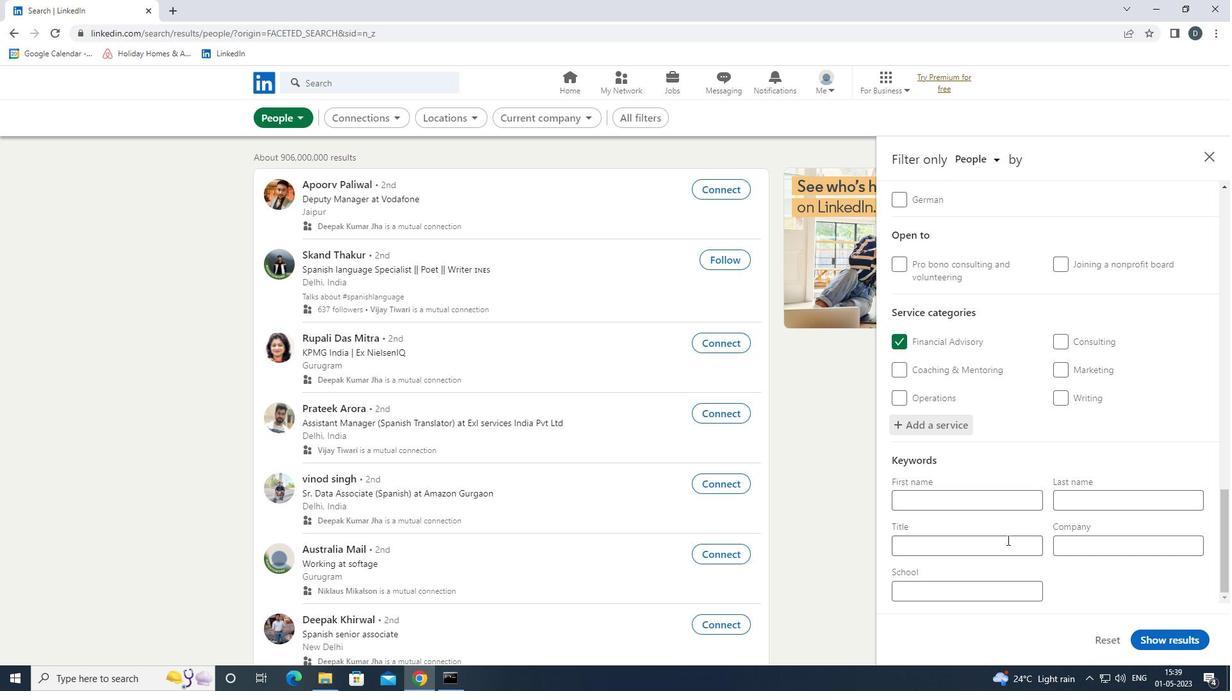 
Action: Mouse pressed left at (1005, 549)
Screenshot: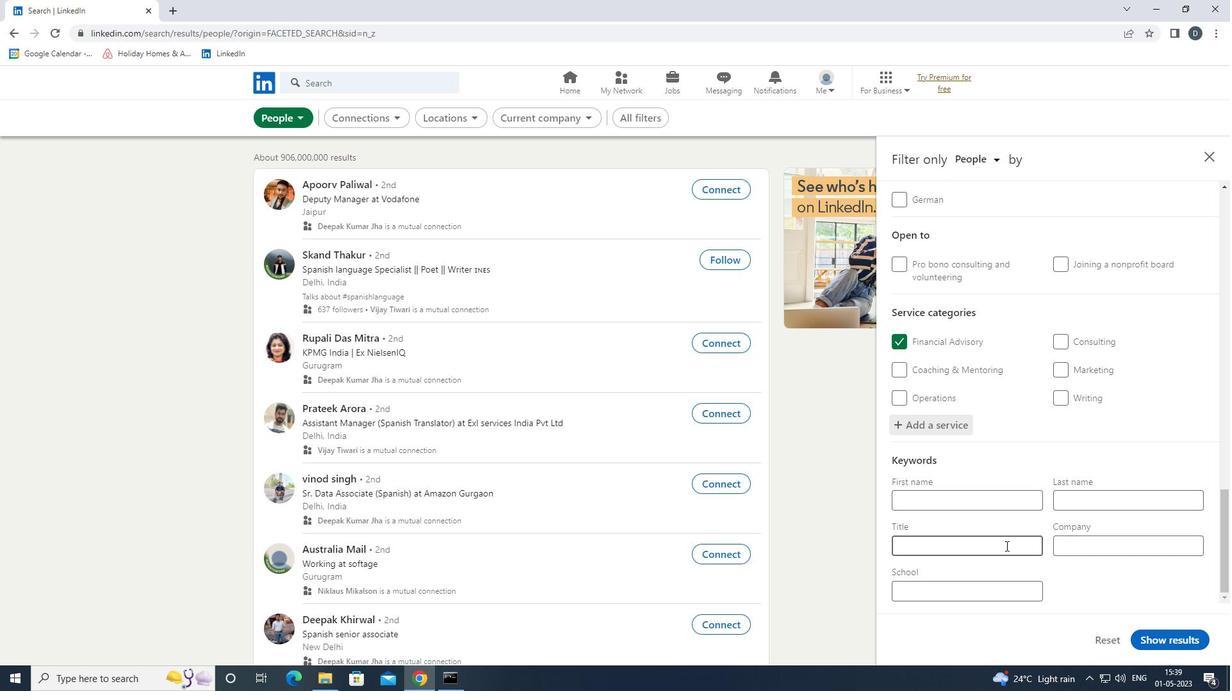 
Action: Key pressed <Key.shift>ACTUARY
Screenshot: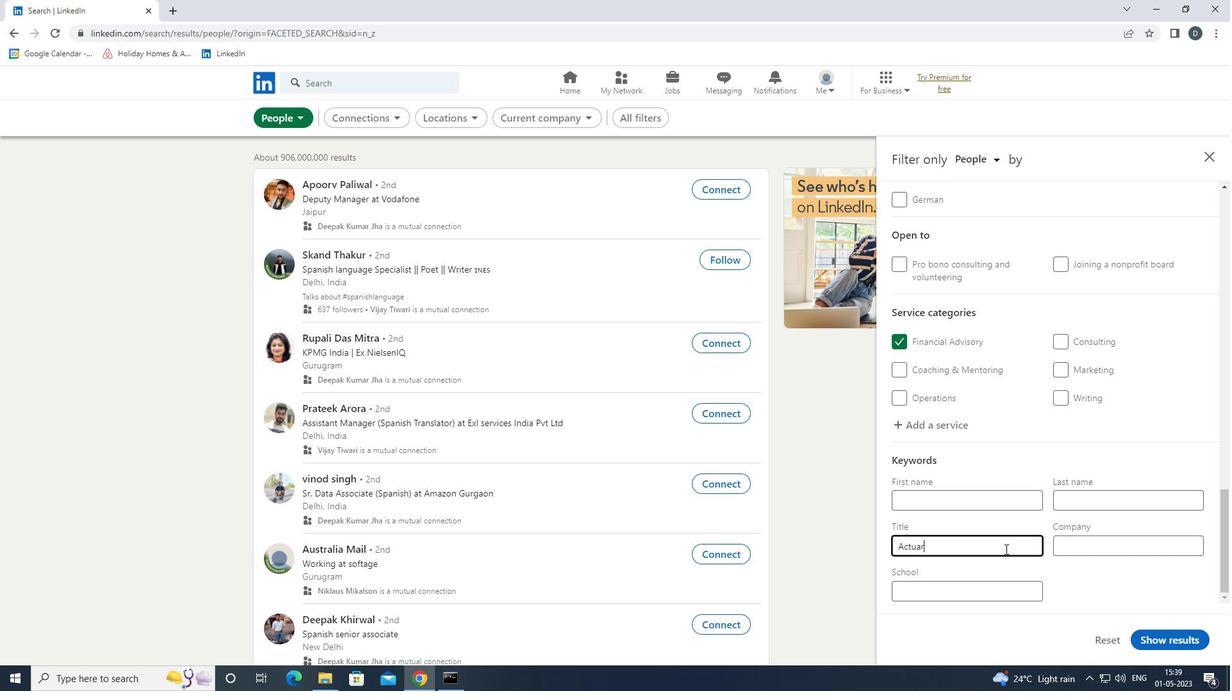 
Action: Mouse moved to (1165, 643)
Screenshot: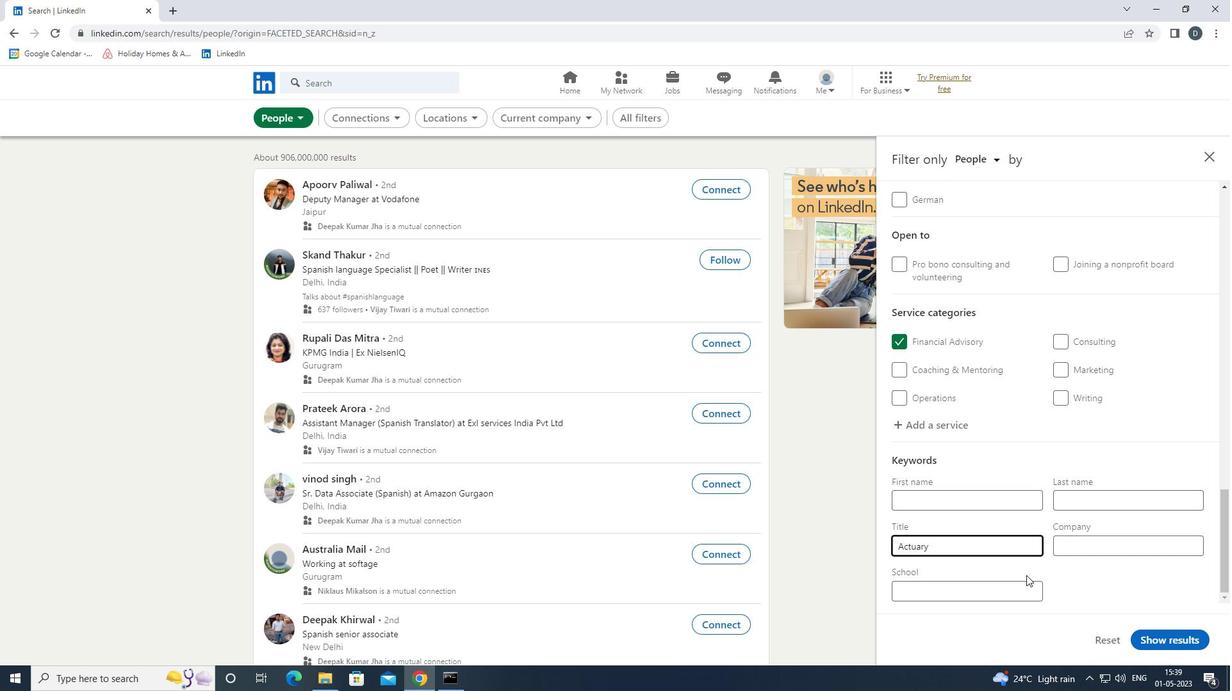 
Action: Mouse pressed left at (1165, 643)
Screenshot: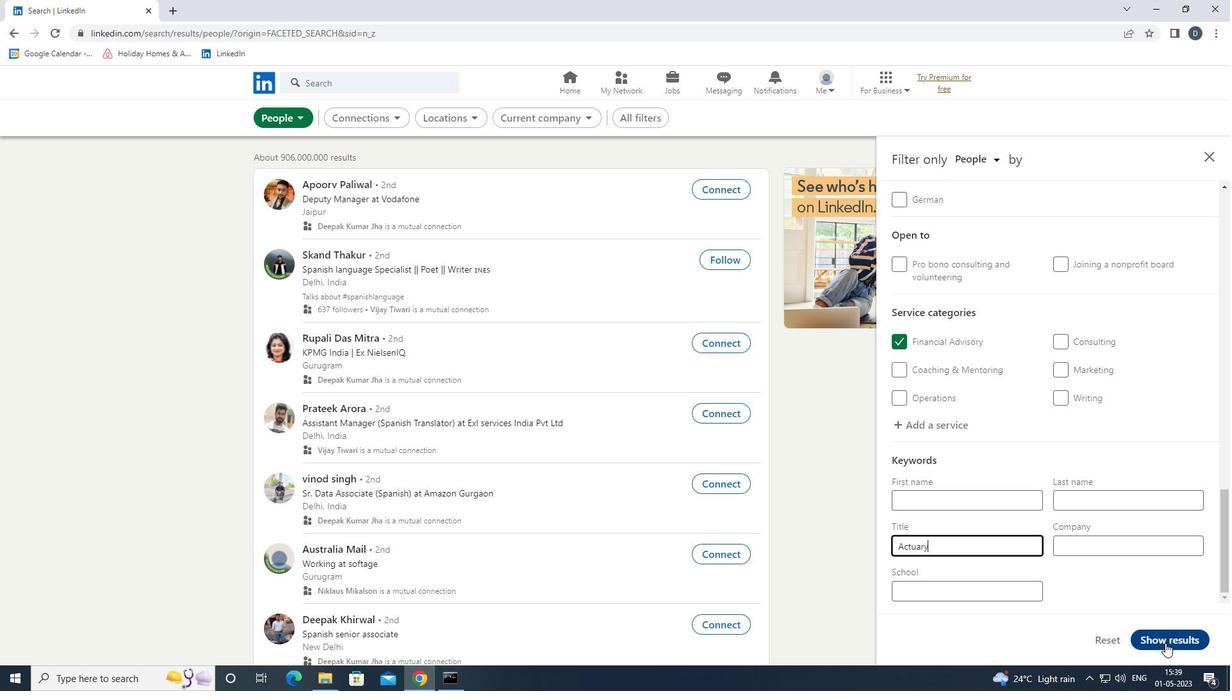 
Action: Mouse moved to (1069, 523)
Screenshot: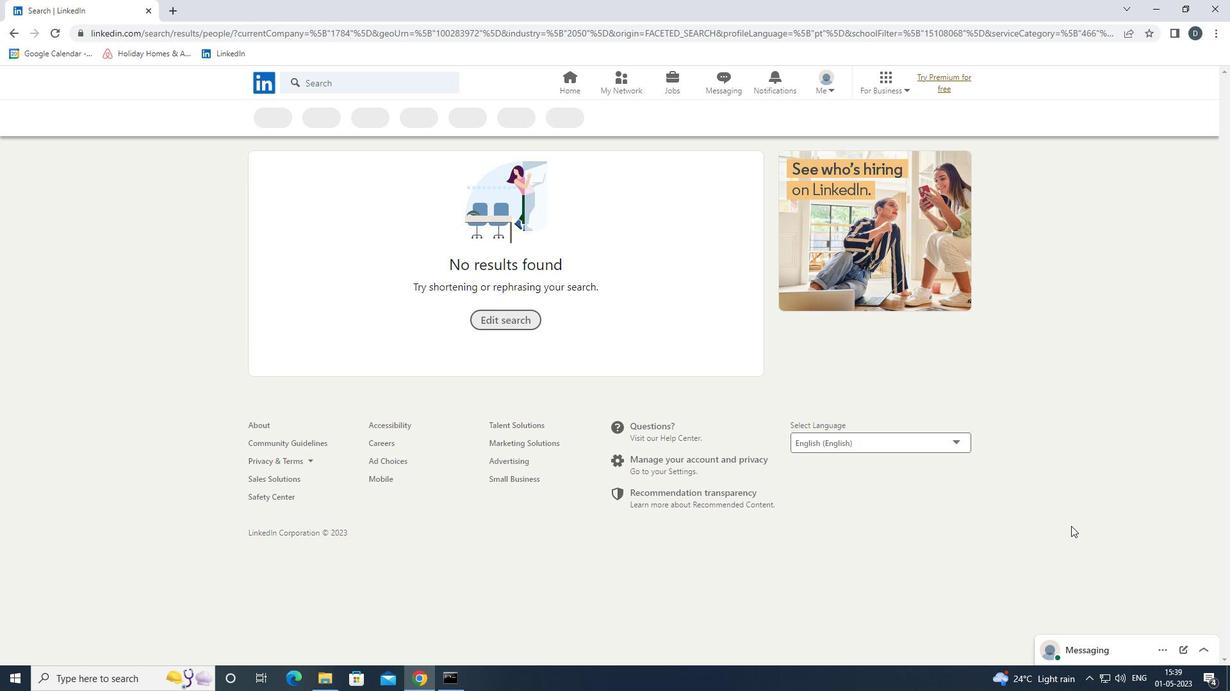 
